 Task: Slide 30 - Infographics Make Your Idea Understandable…-1.
Action: Mouse moved to (33, 80)
Screenshot: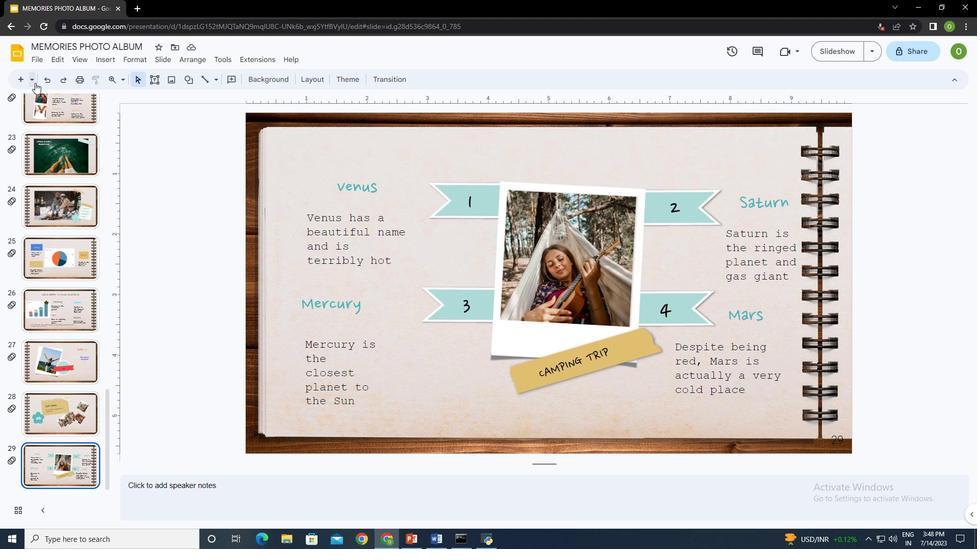 
Action: Mouse pressed left at (33, 80)
Screenshot: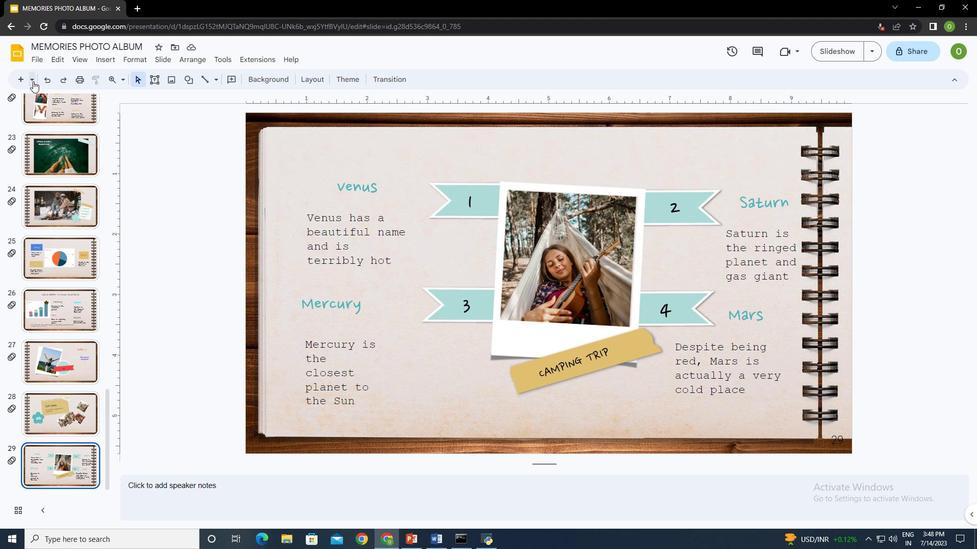 
Action: Mouse moved to (126, 156)
Screenshot: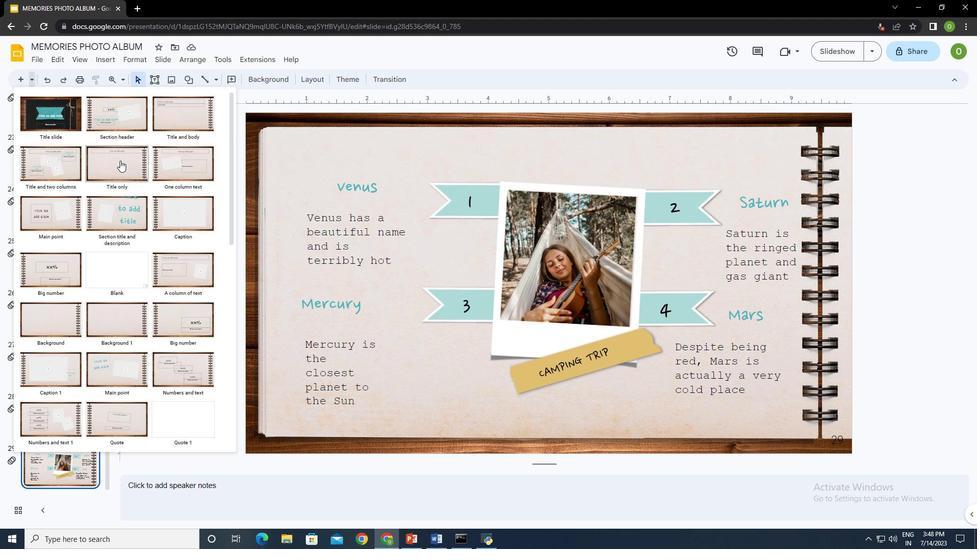 
Action: Mouse pressed left at (126, 156)
Screenshot: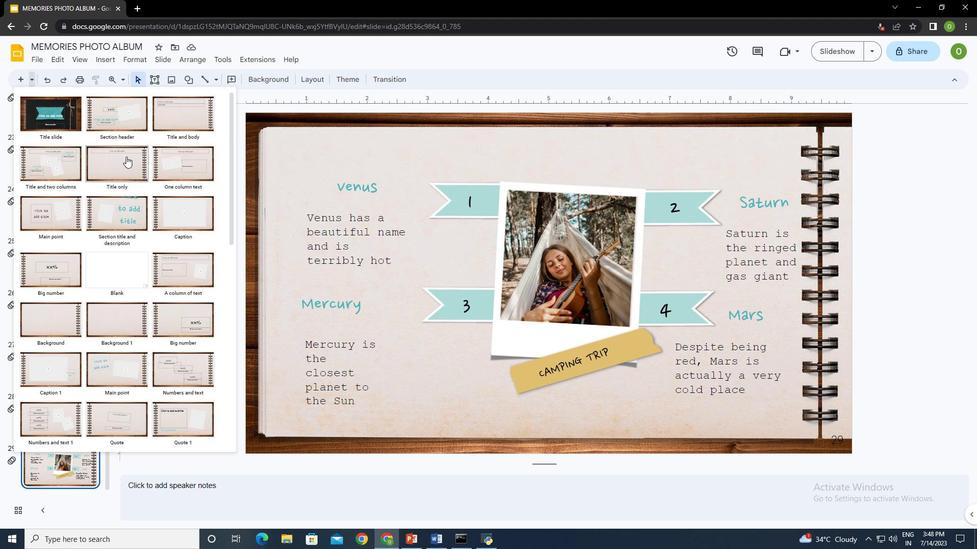 
Action: Mouse moved to (500, 164)
Screenshot: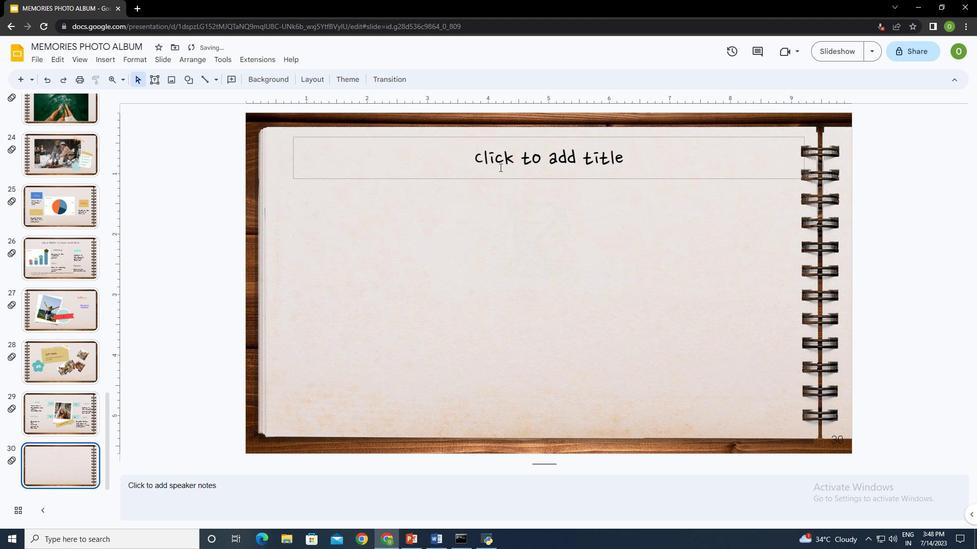
Action: Mouse pressed left at (500, 164)
Screenshot: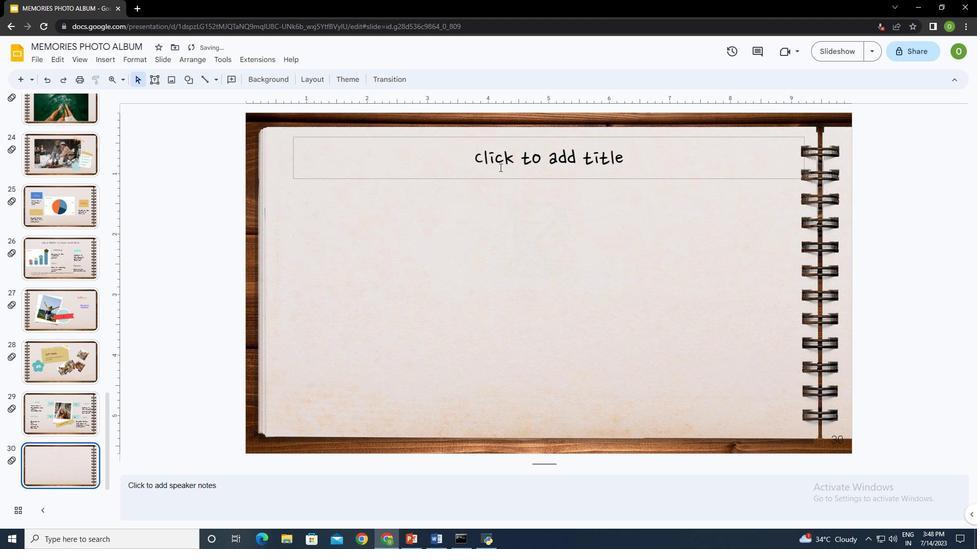 
Action: Mouse moved to (501, 165)
Screenshot: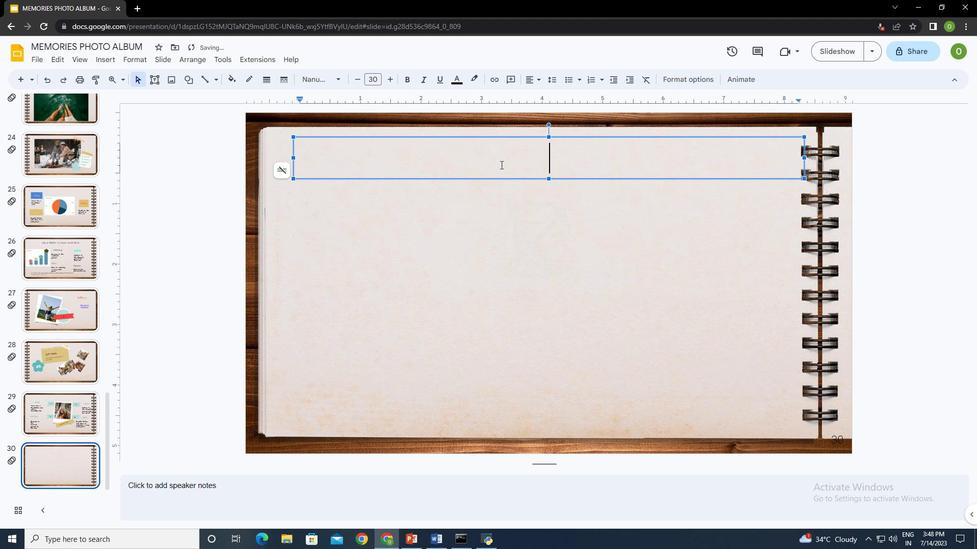 
Action: Key pressed <Key.caps_lock><Key.caps_lock>infographics<Key.space>make<Key.space>your<Key.space>idea<Key.space>understandable
Screenshot: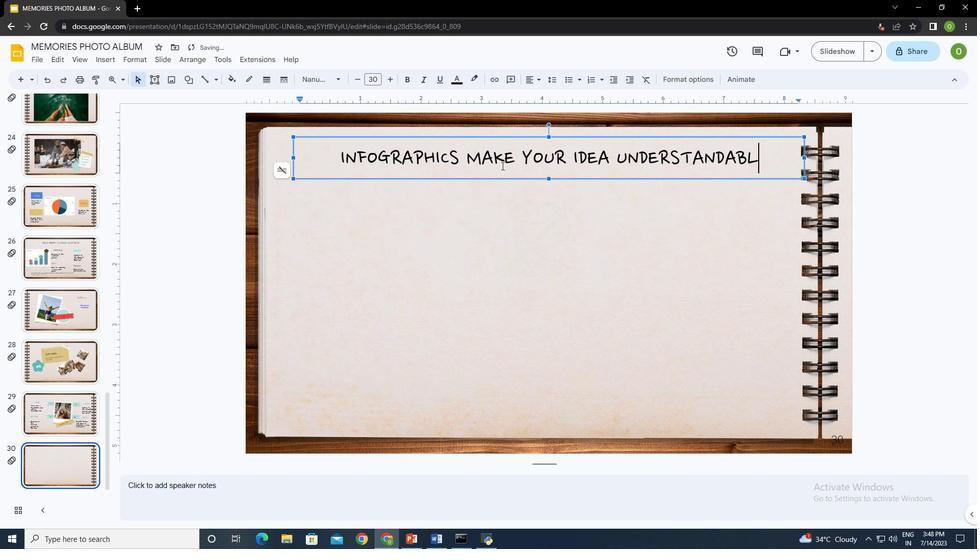 
Action: Mouse moved to (505, 221)
Screenshot: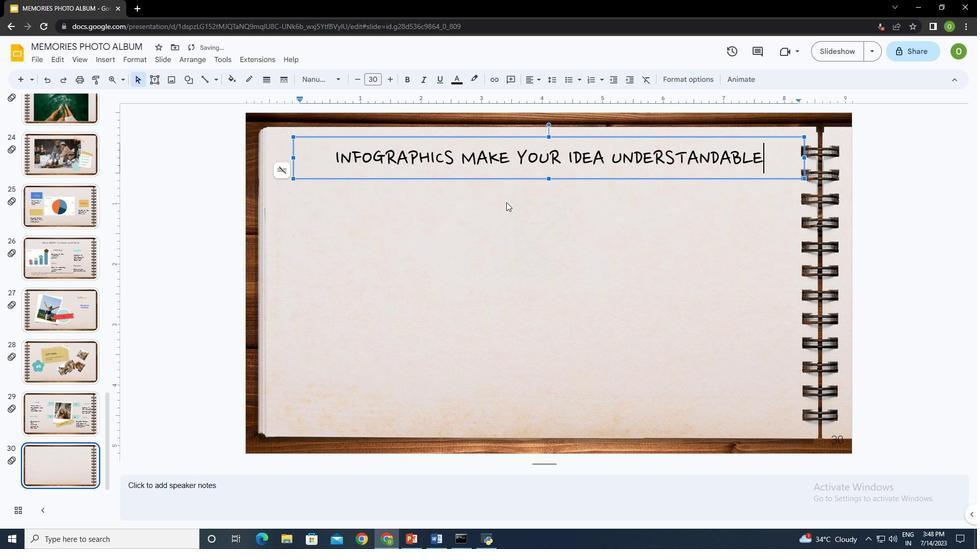 
Action: Mouse pressed left at (505, 221)
Screenshot: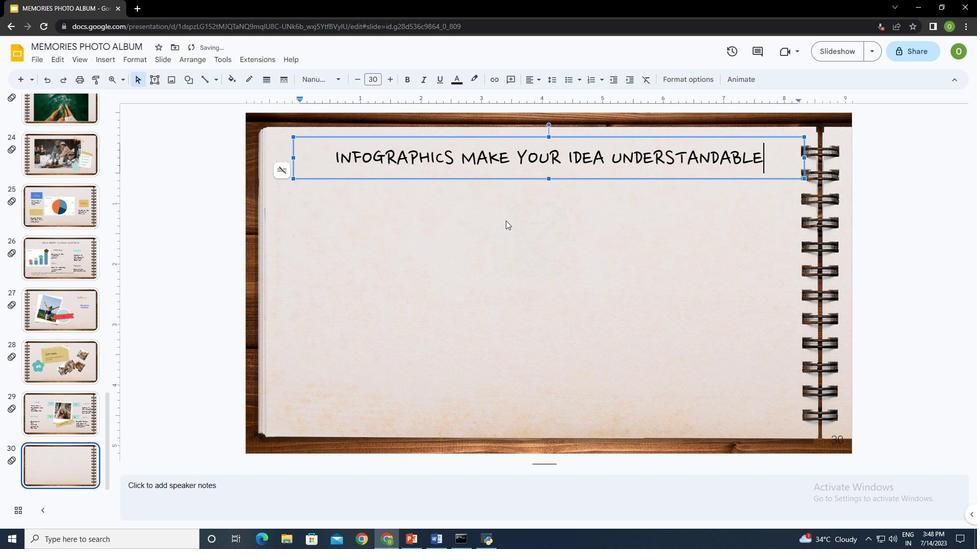 
Action: Mouse moved to (609, 149)
Screenshot: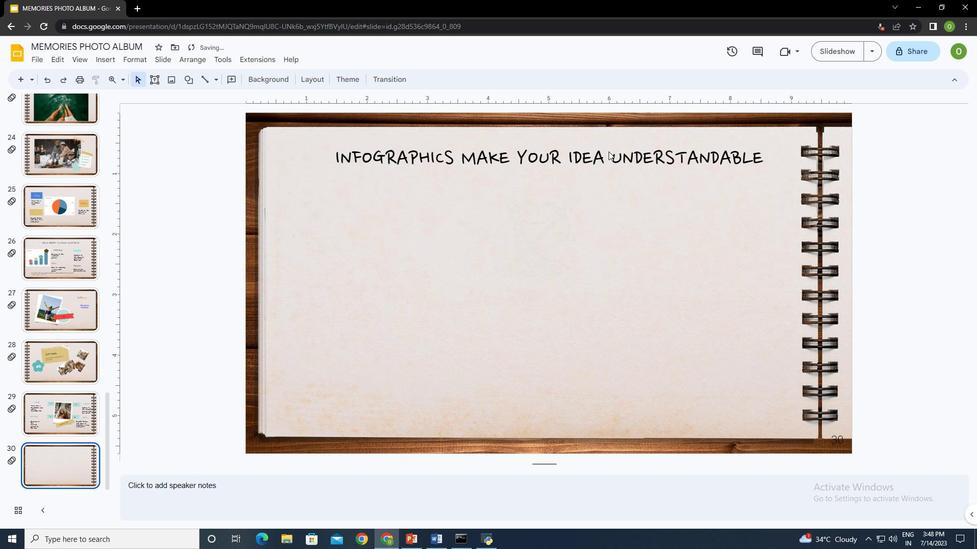 
Action: Mouse pressed left at (609, 149)
Screenshot: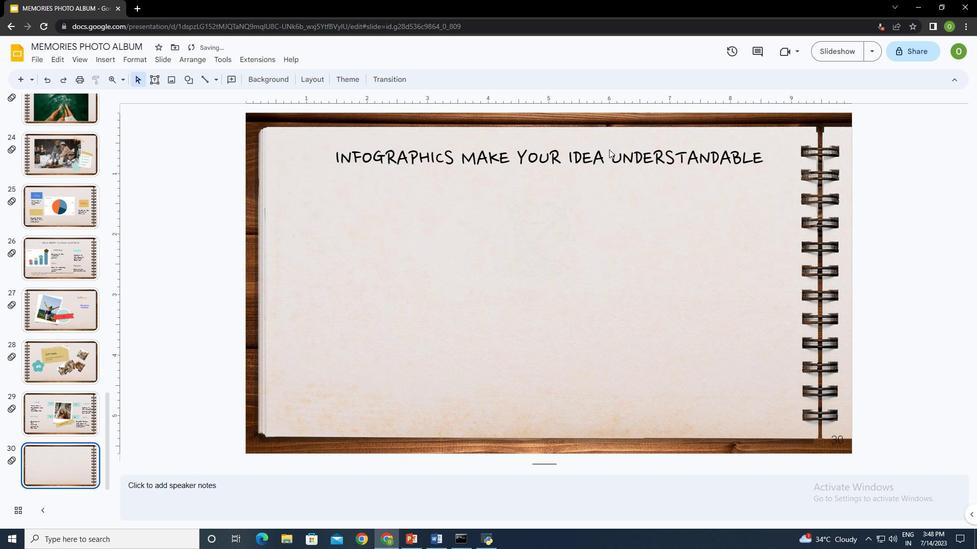 
Action: Mouse moved to (610, 157)
Screenshot: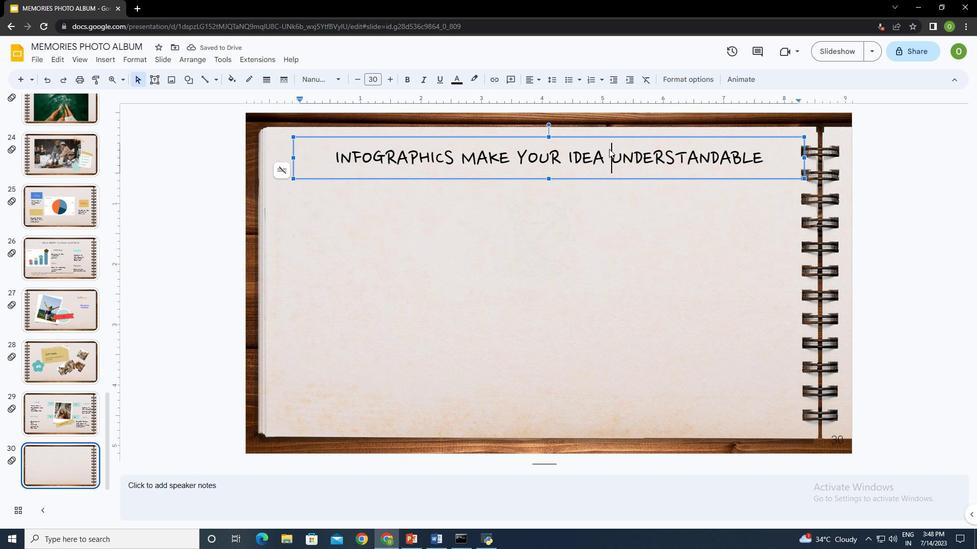 
Action: Key pressed ctrl+A
Screenshot: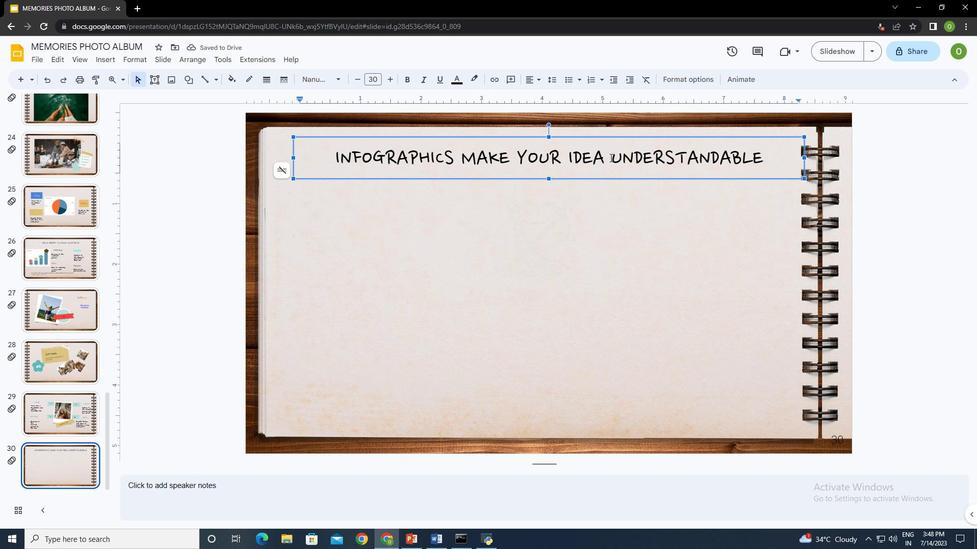 
Action: Mouse moved to (229, 56)
Screenshot: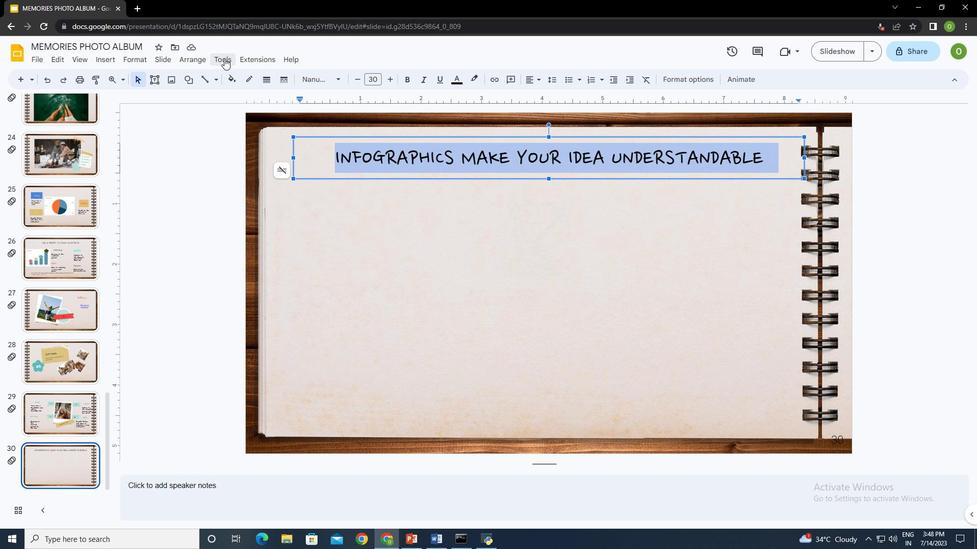 
Action: Mouse pressed left at (229, 56)
Screenshot: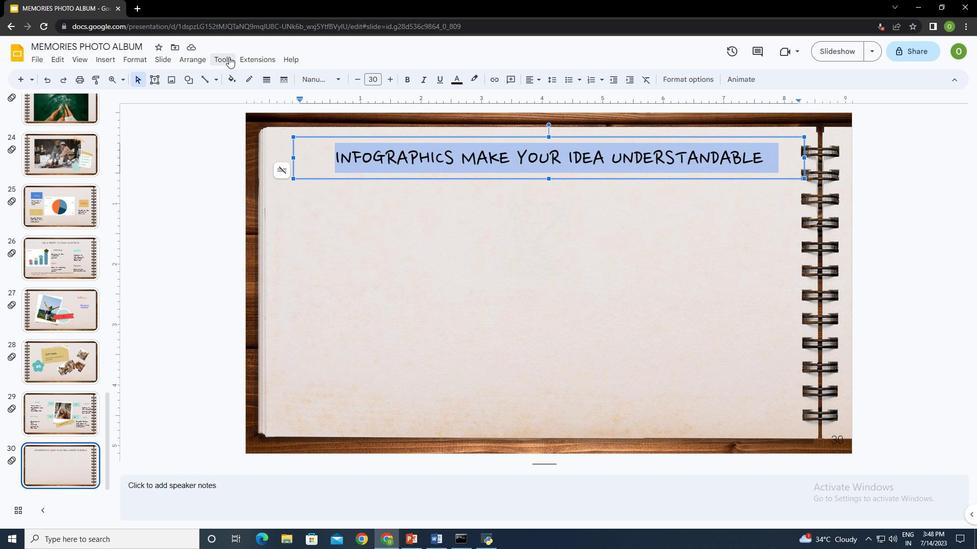 
Action: Mouse moved to (422, 96)
Screenshot: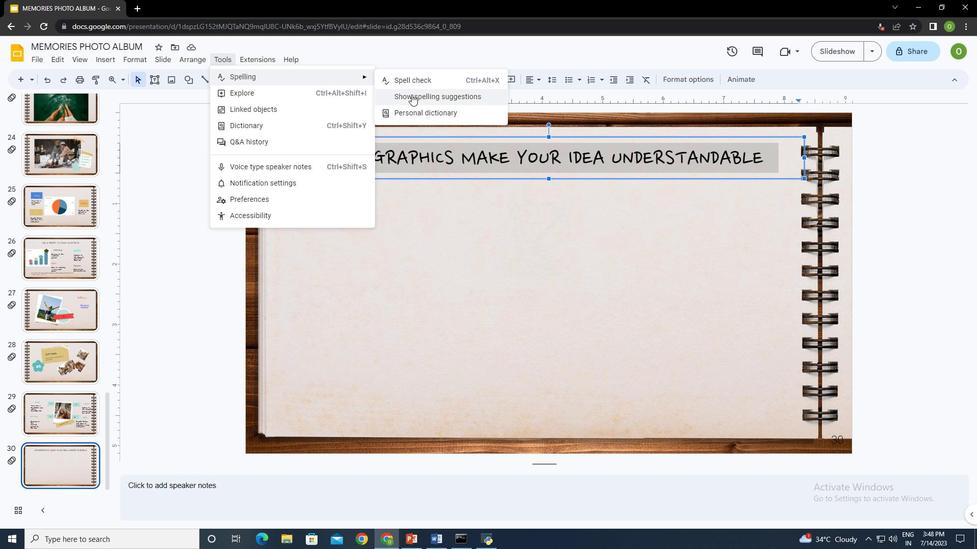 
Action: Mouse pressed left at (422, 96)
Screenshot: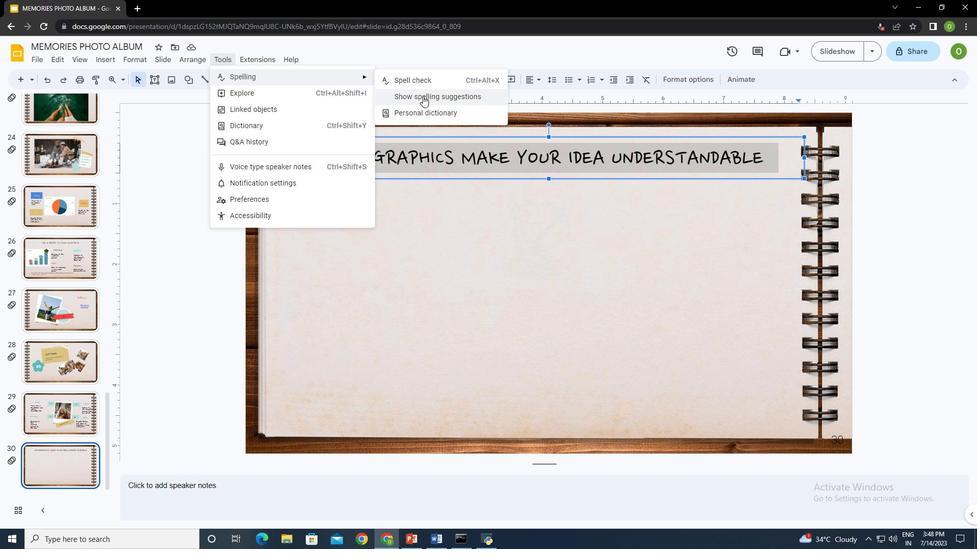 
Action: Mouse moved to (530, 223)
Screenshot: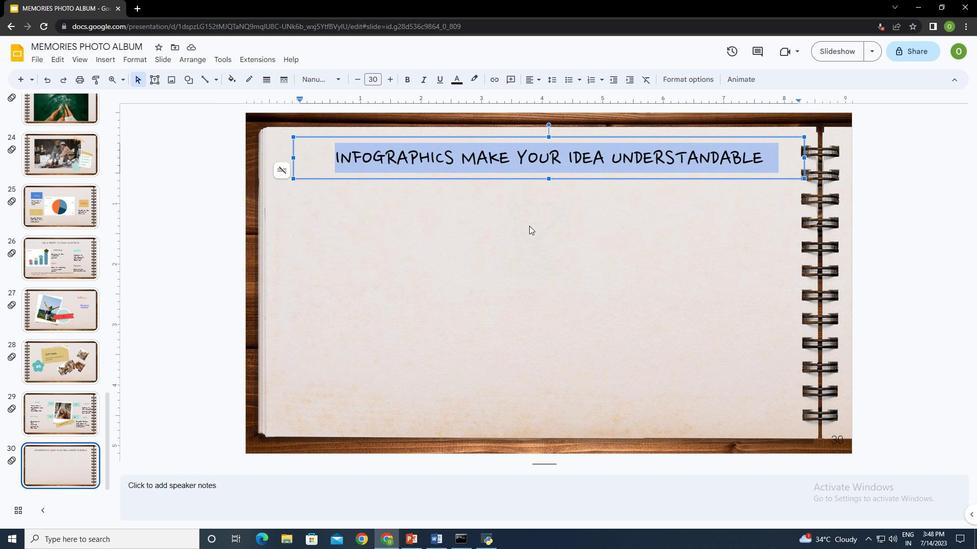 
Action: Mouse pressed left at (530, 223)
Screenshot: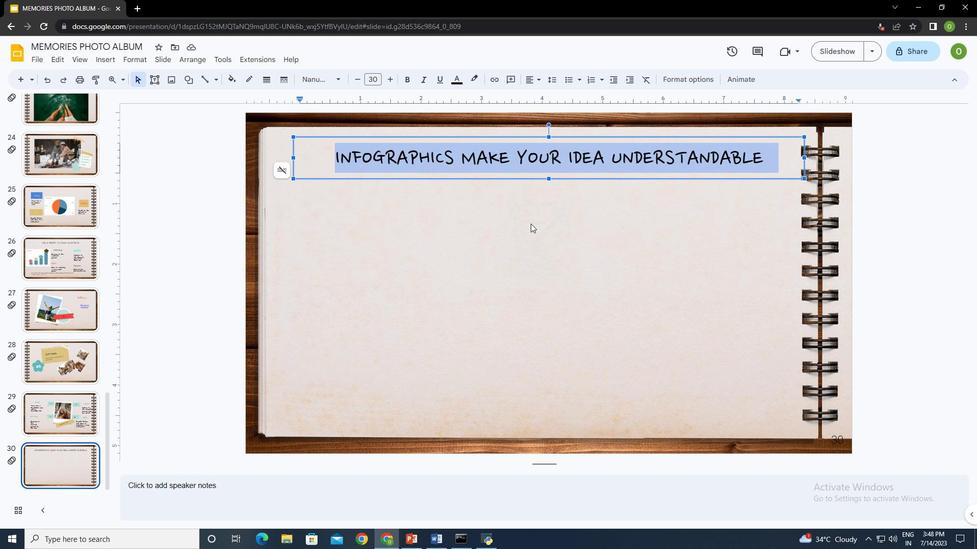 
Action: Mouse moved to (98, 59)
Screenshot: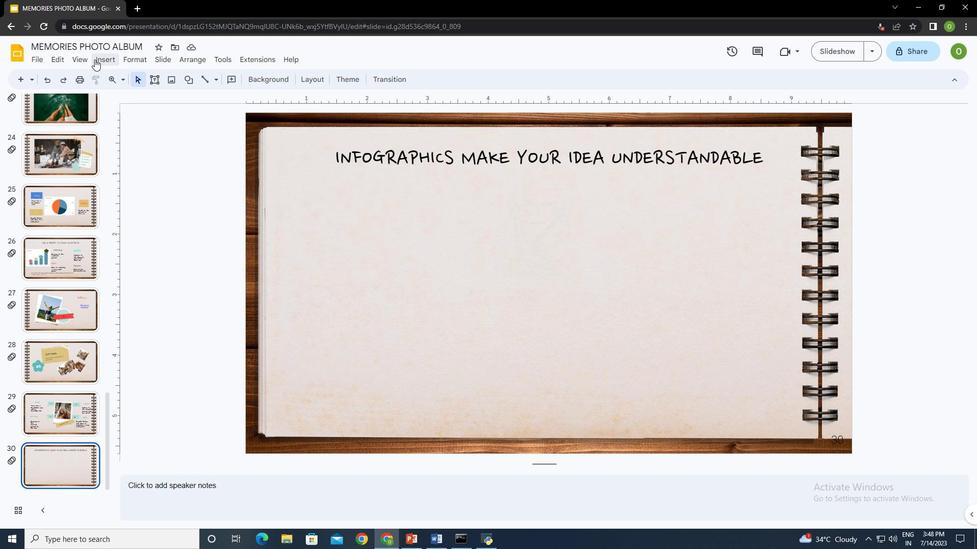 
Action: Mouse pressed left at (98, 59)
Screenshot: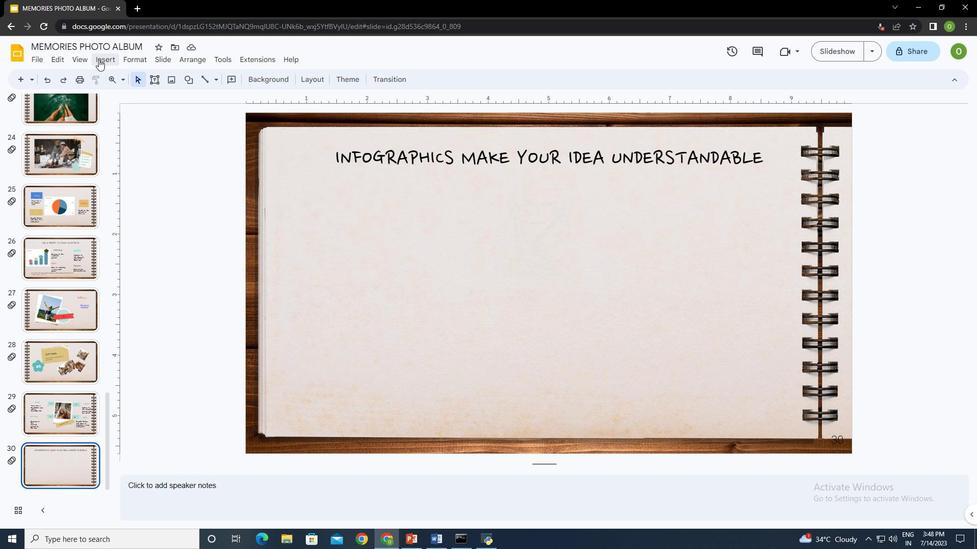 
Action: Mouse moved to (318, 78)
Screenshot: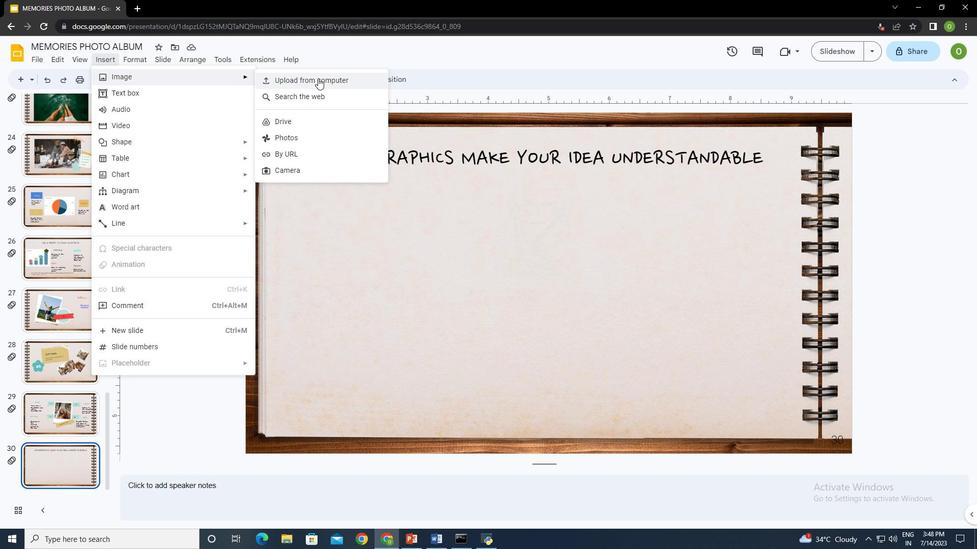 
Action: Mouse pressed left at (318, 78)
Screenshot: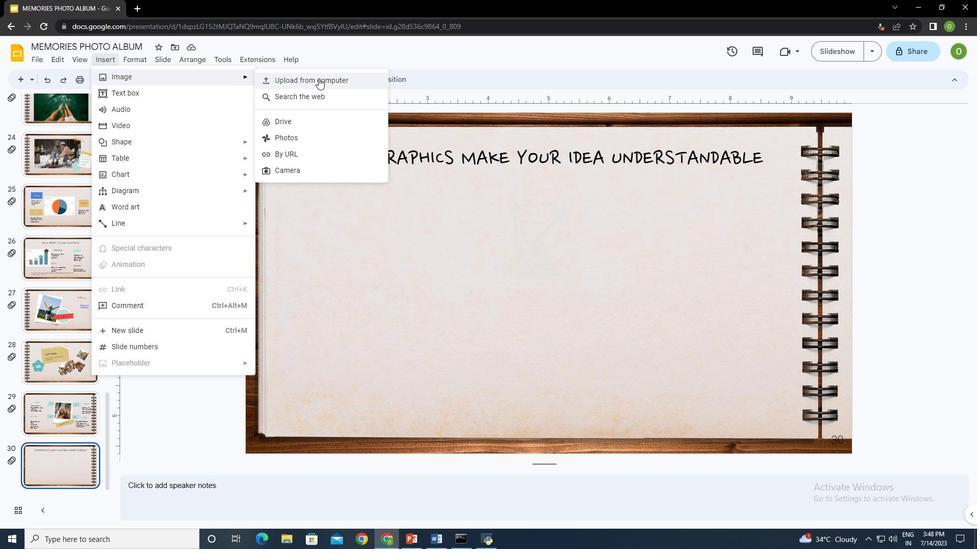 
Action: Mouse moved to (438, 91)
Screenshot: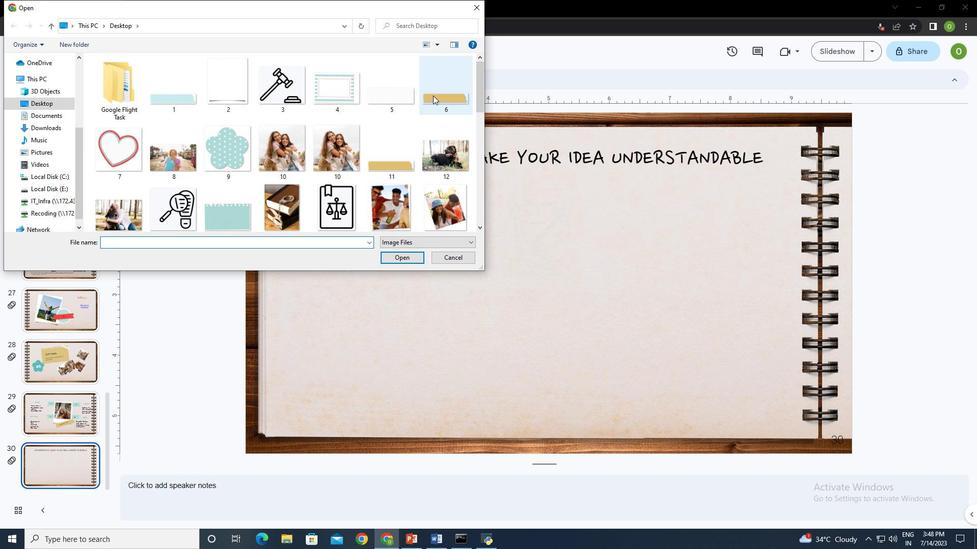 
Action: Mouse pressed left at (438, 91)
Screenshot: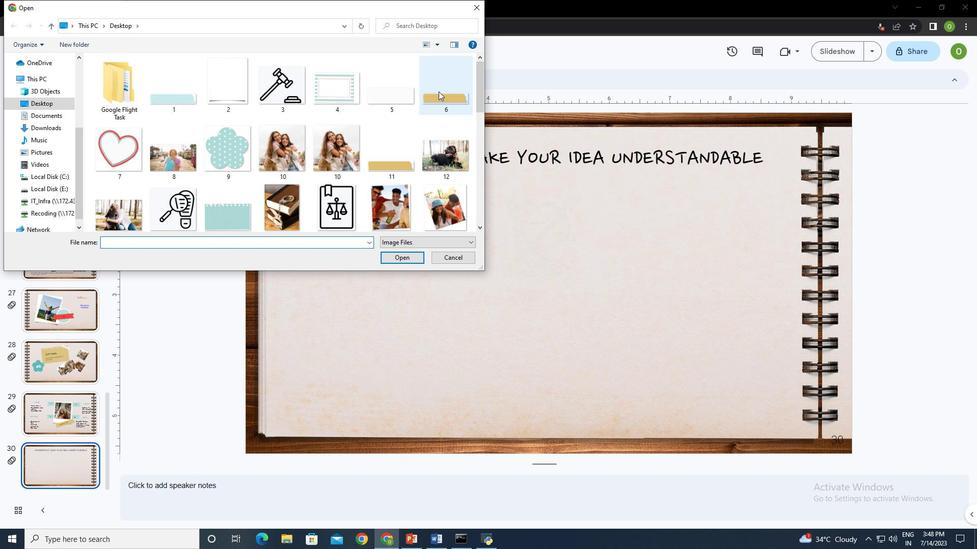 
Action: Mouse moved to (397, 259)
Screenshot: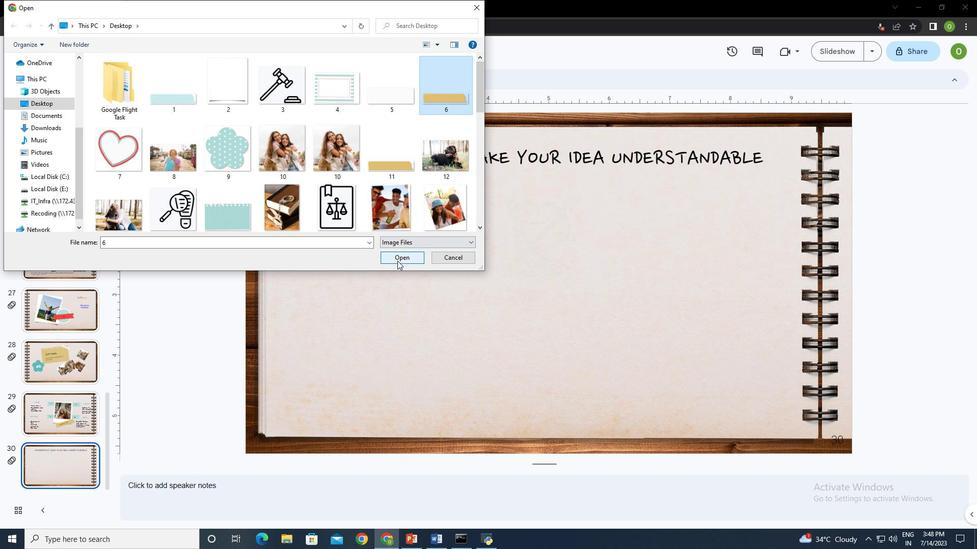 
Action: Mouse pressed left at (397, 259)
Screenshot: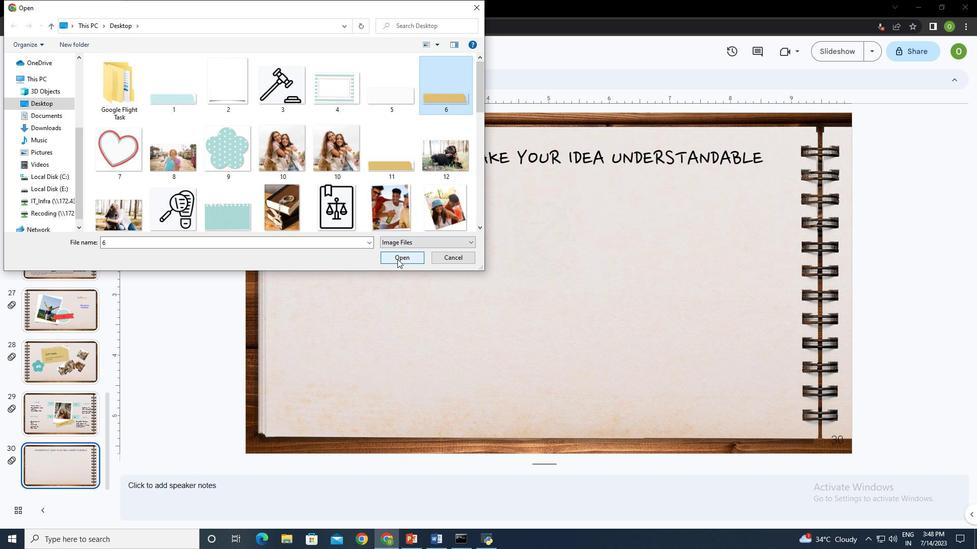 
Action: Mouse moved to (341, 202)
Screenshot: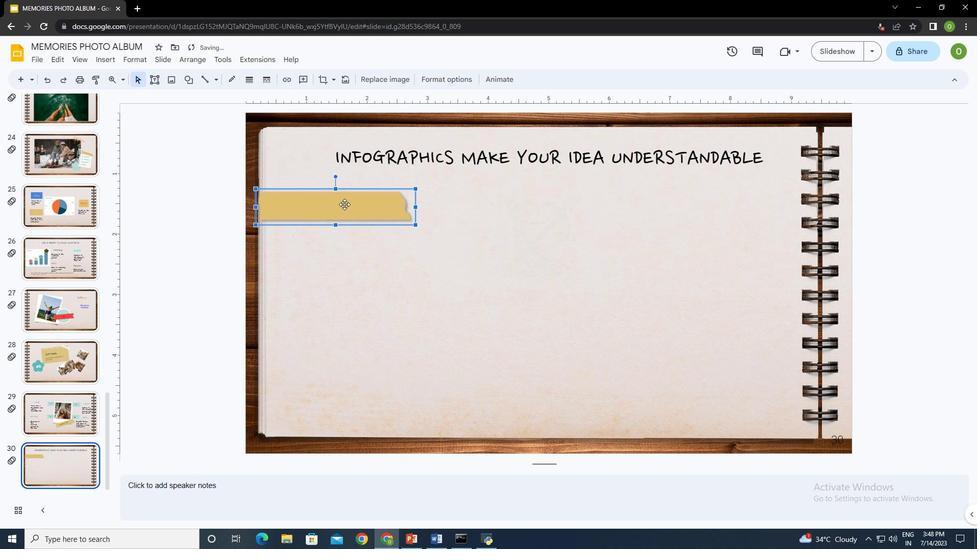 
Action: Mouse pressed left at (341, 202)
Screenshot: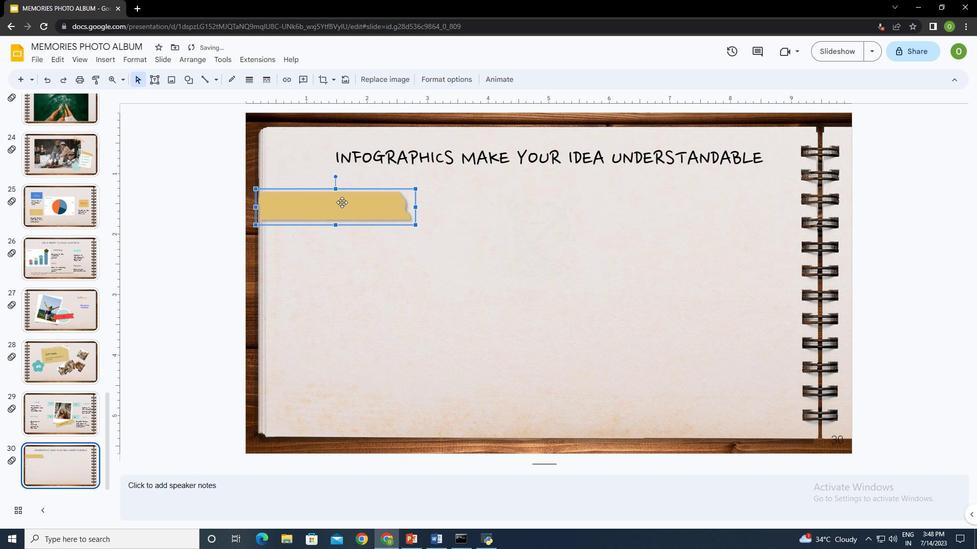 
Action: Mouse moved to (391, 216)
Screenshot: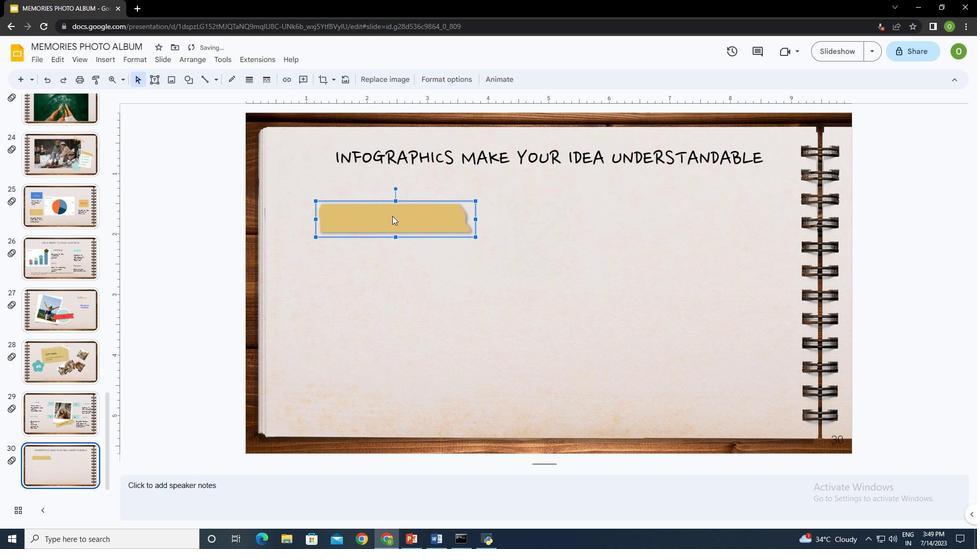 
Action: Mouse pressed left at (391, 216)
Screenshot: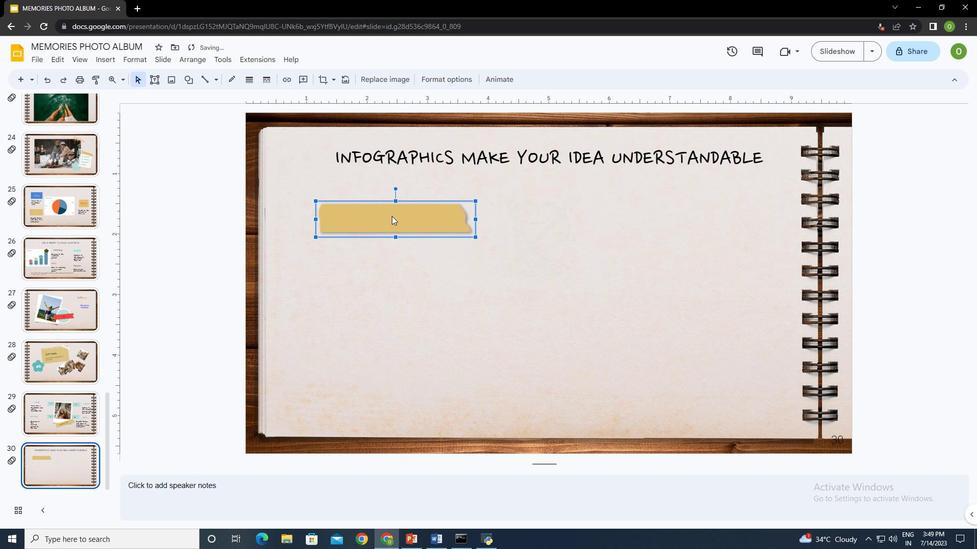 
Action: Mouse moved to (156, 81)
Screenshot: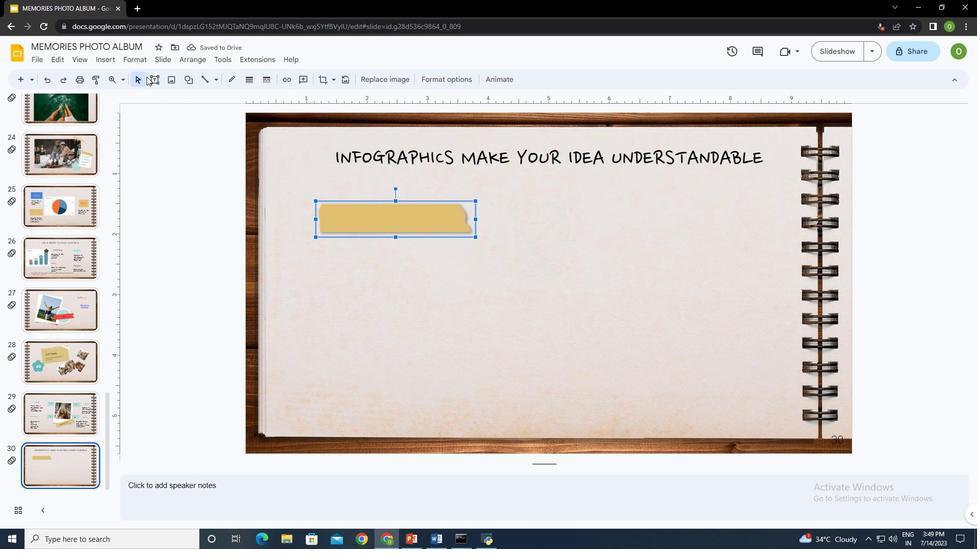 
Action: Mouse pressed left at (156, 81)
Screenshot: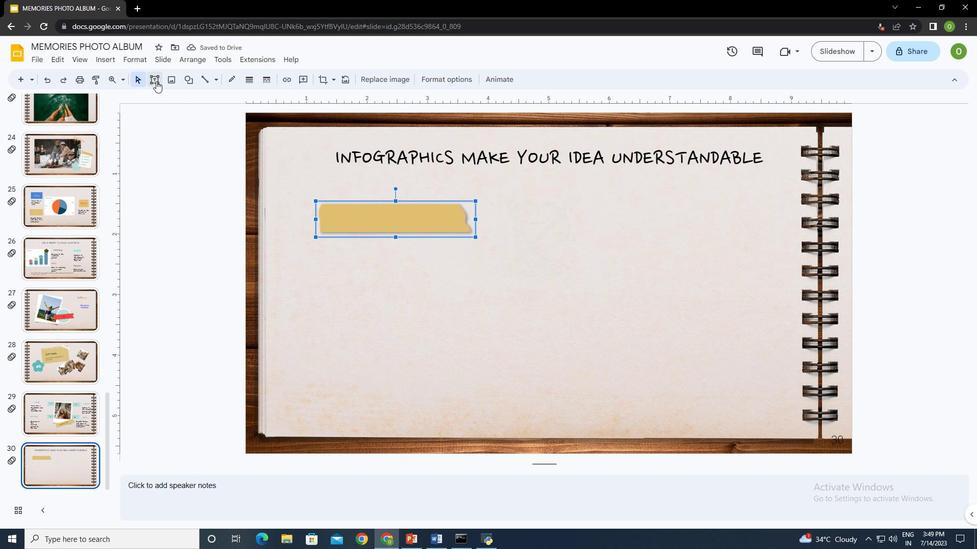 
Action: Mouse moved to (327, 207)
Screenshot: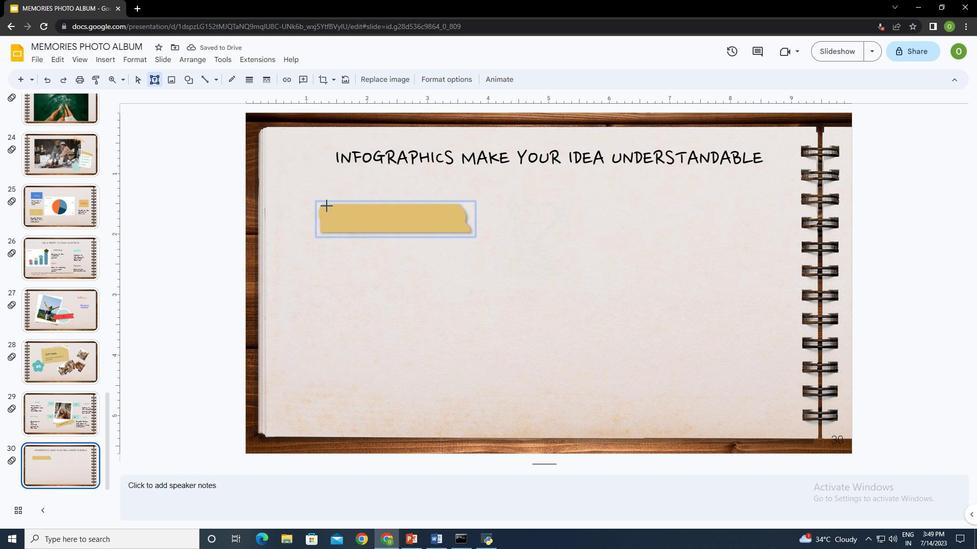 
Action: Mouse pressed left at (327, 207)
Screenshot: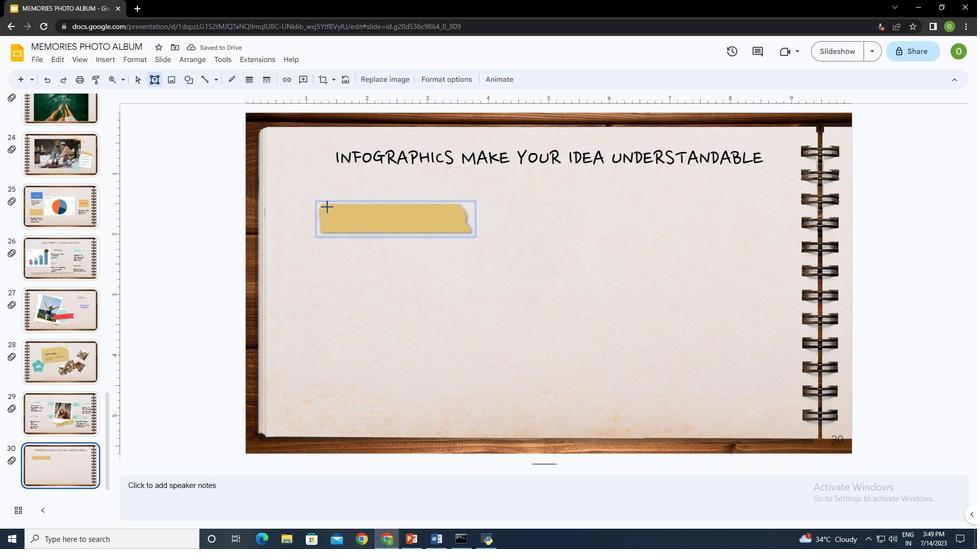 
Action: Mouse moved to (373, 230)
Screenshot: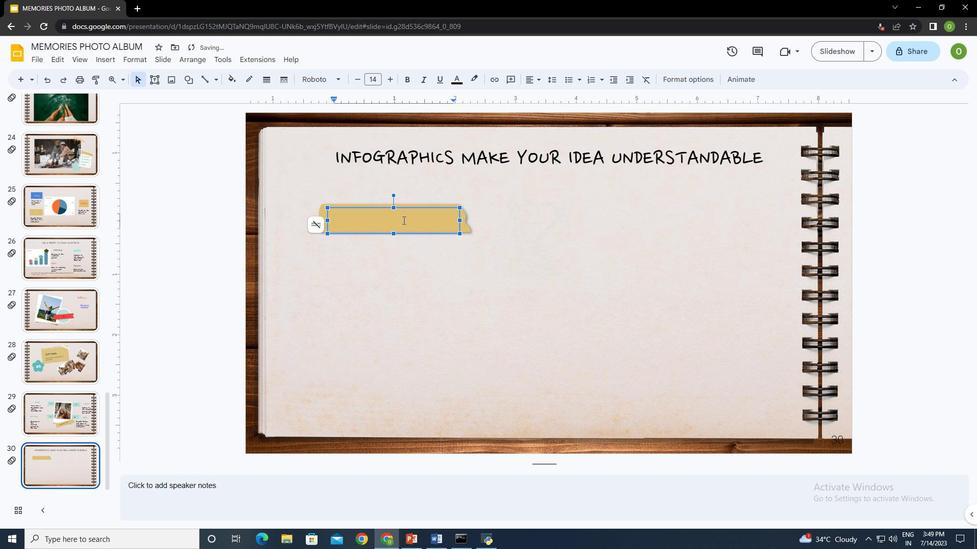 
Action: Key pressed <Key.shift>Mercuryctrl+A
Screenshot: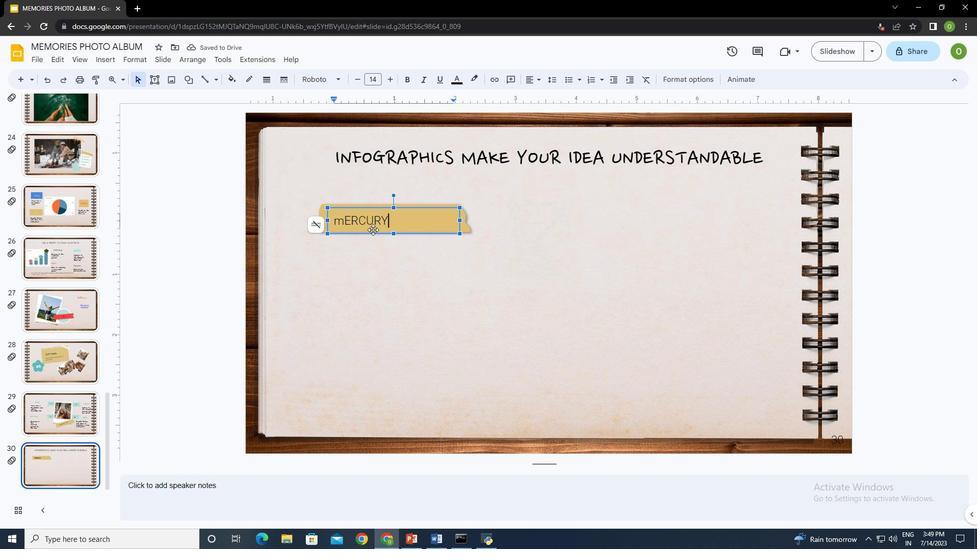 
Action: Mouse moved to (133, 61)
Screenshot: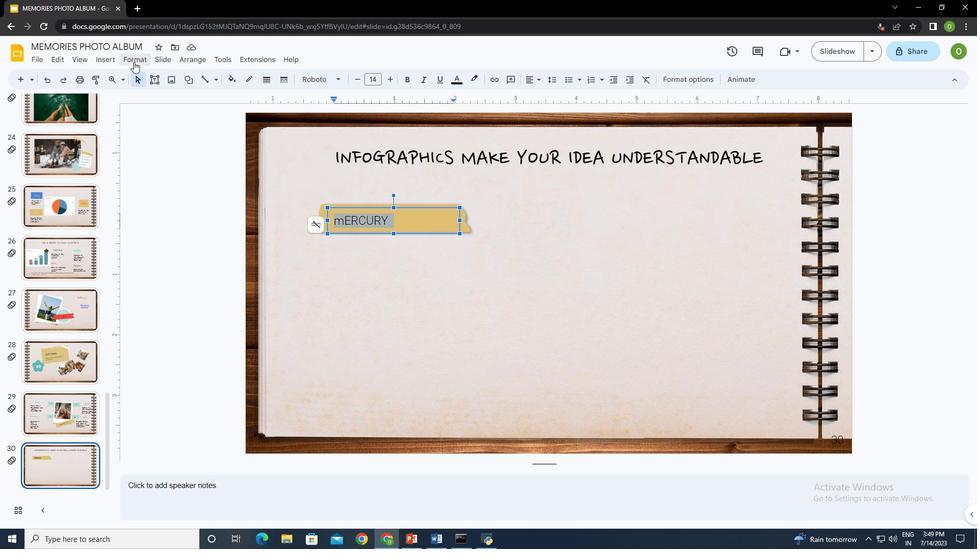 
Action: Mouse pressed left at (133, 61)
Screenshot: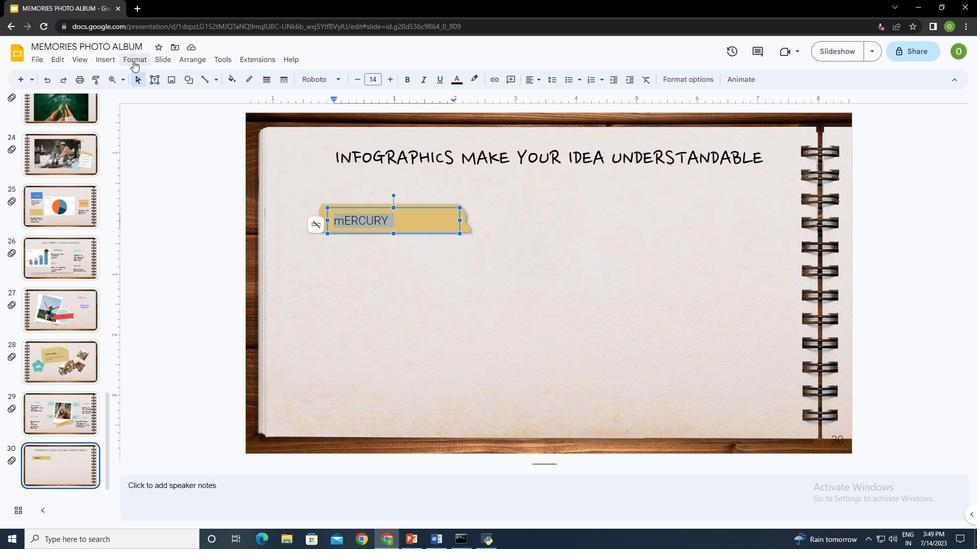 
Action: Mouse moved to (440, 255)
Screenshot: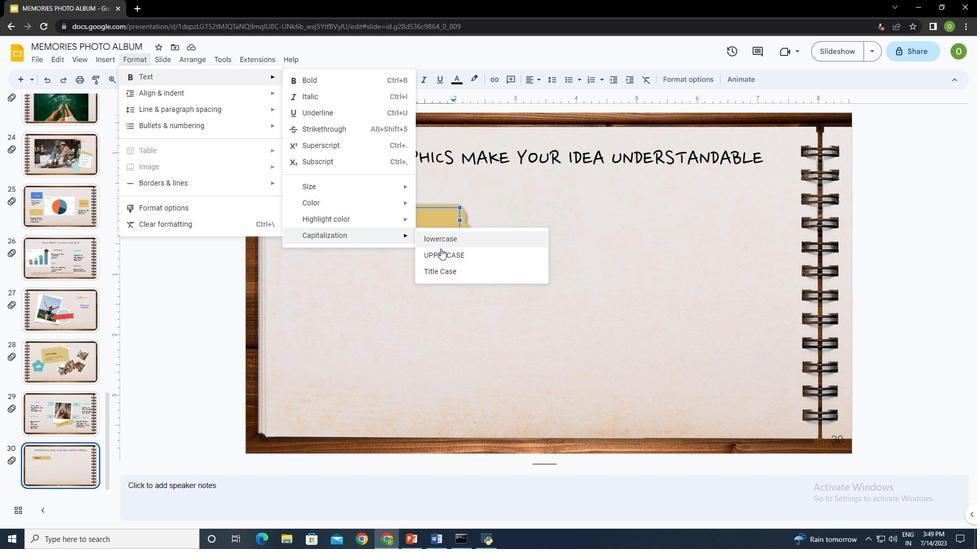 
Action: Mouse pressed left at (440, 255)
Screenshot: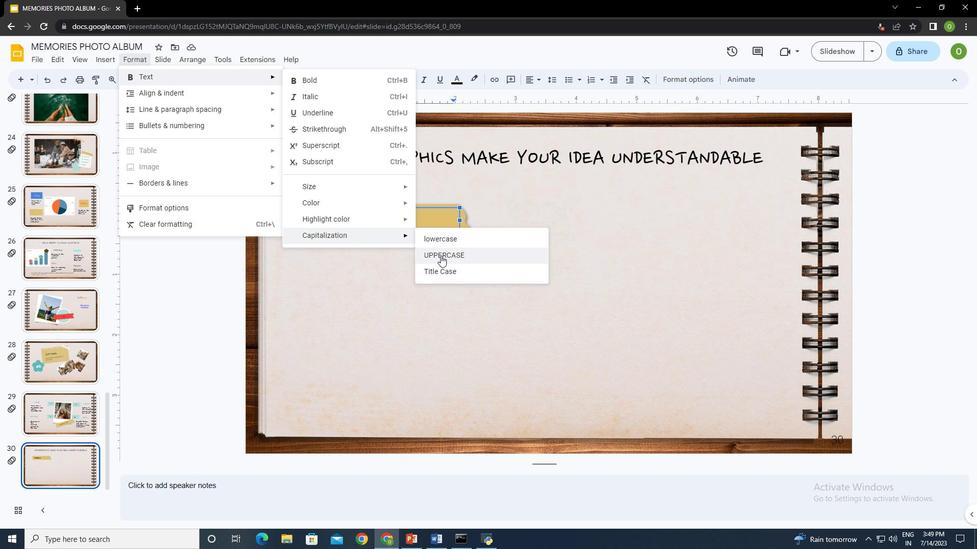 
Action: Mouse moved to (319, 77)
Screenshot: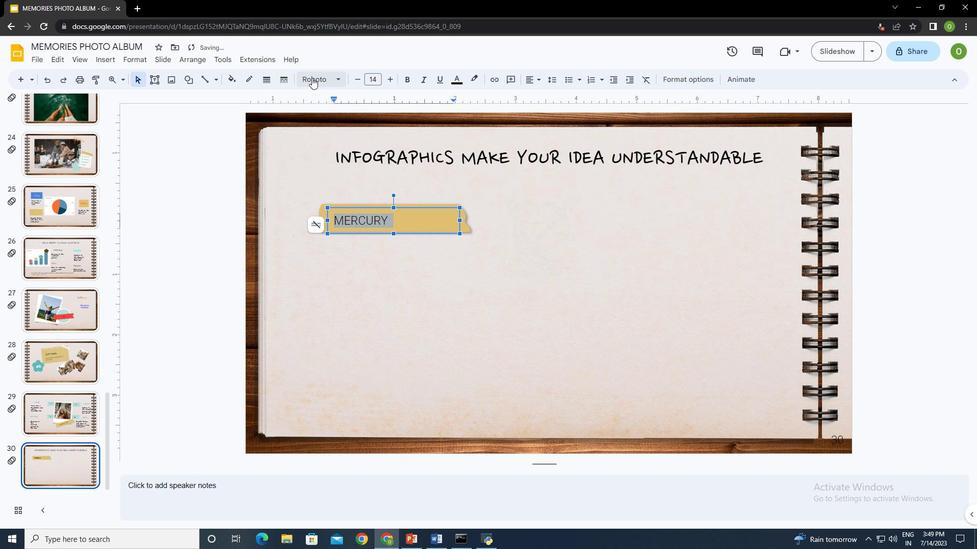 
Action: Mouse pressed left at (319, 77)
Screenshot: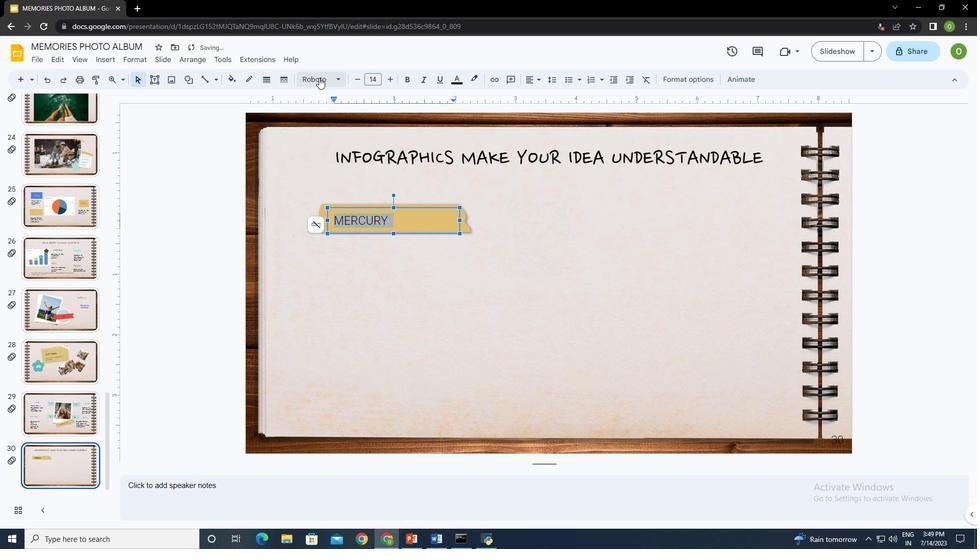 
Action: Mouse moved to (359, 141)
Screenshot: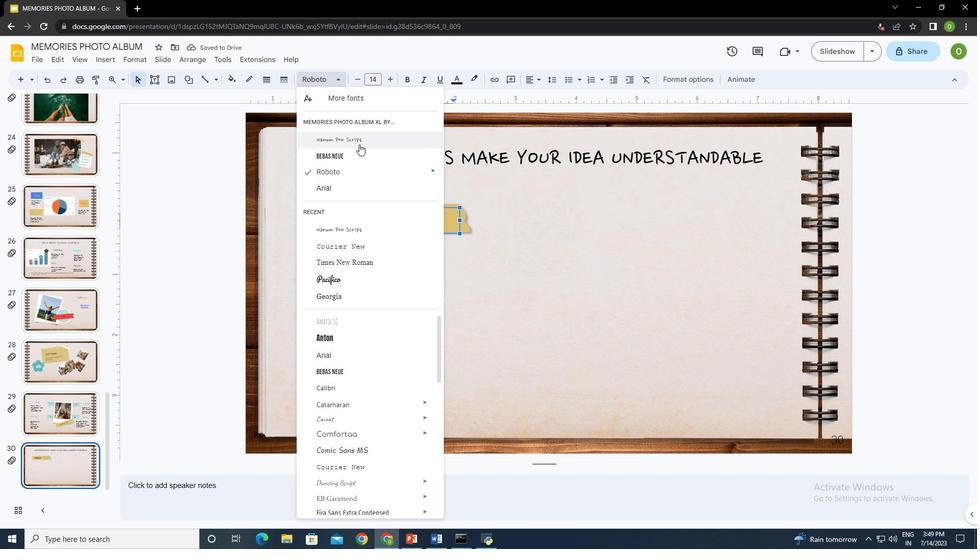 
Action: Mouse pressed left at (359, 141)
Screenshot: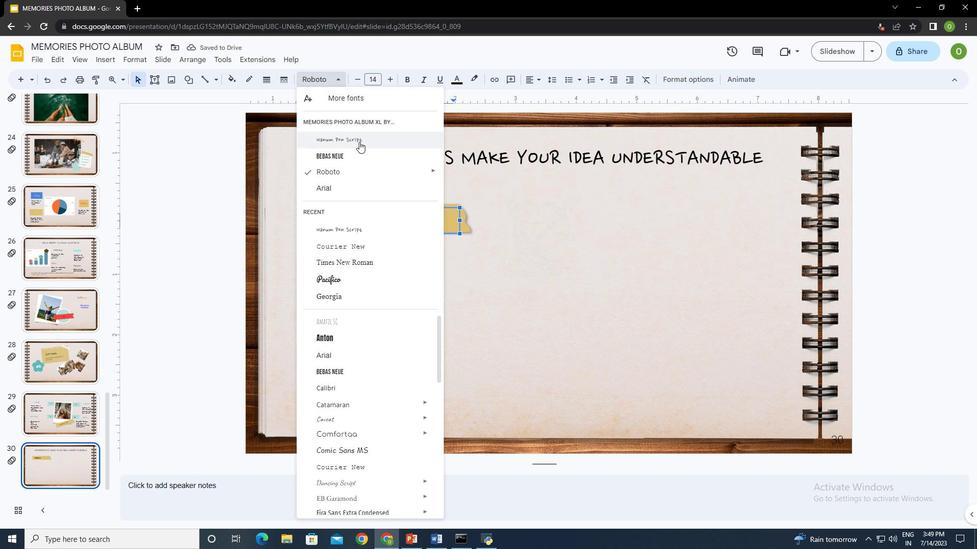 
Action: Mouse moved to (377, 81)
Screenshot: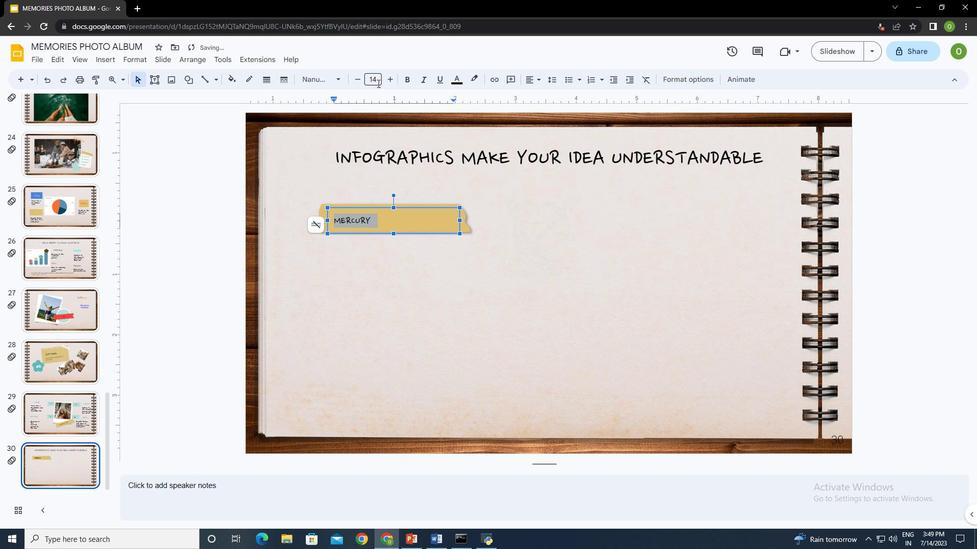 
Action: Mouse pressed left at (377, 81)
Screenshot: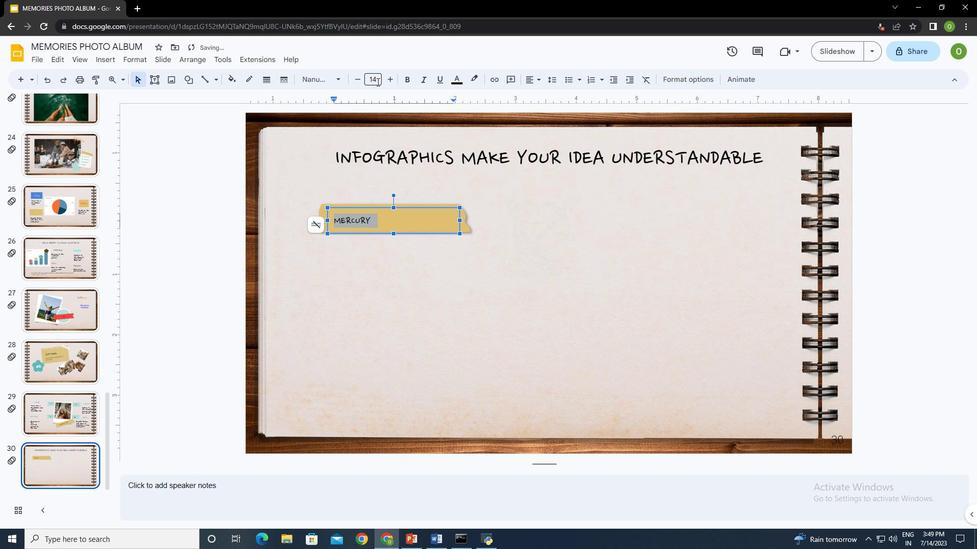 
Action: Key pressed 25<Key.enter>
Screenshot: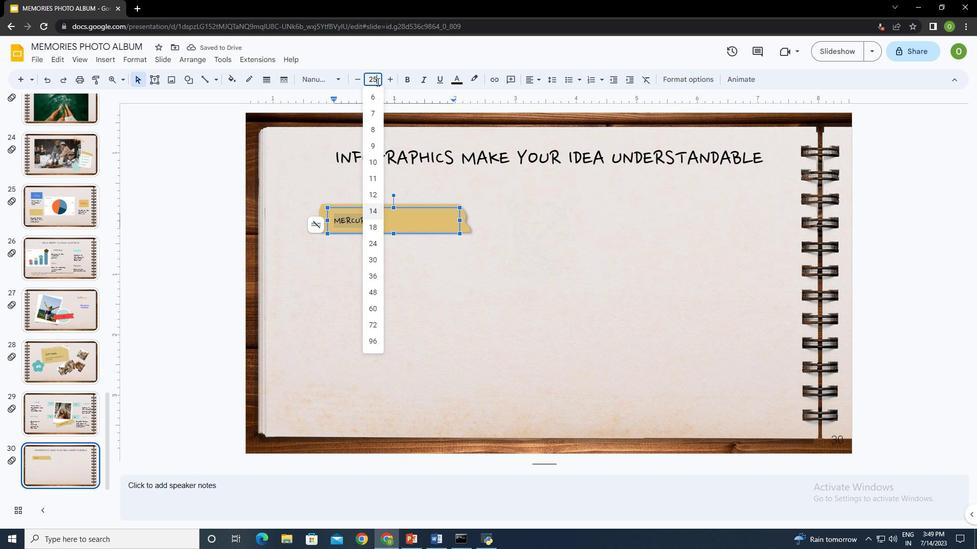 
Action: Mouse moved to (396, 208)
Screenshot: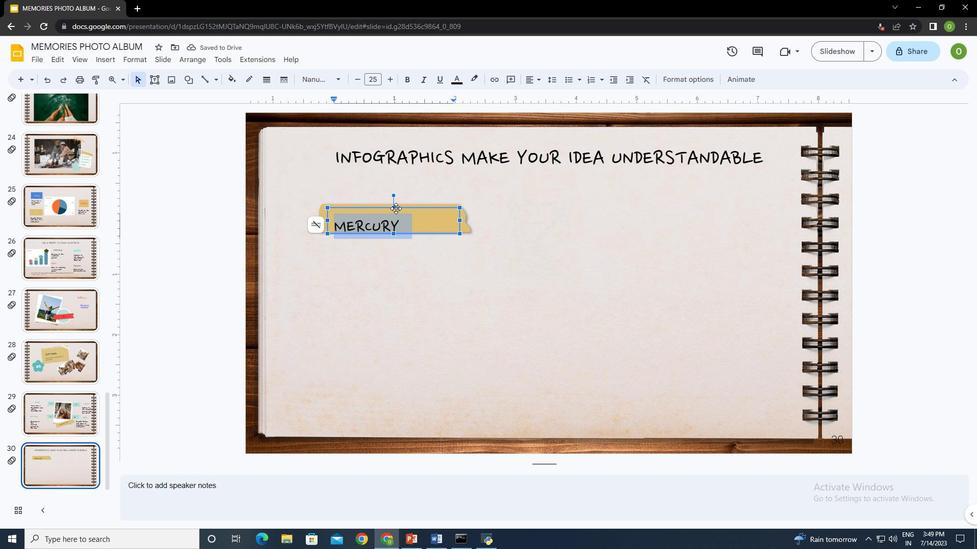 
Action: Mouse pressed left at (396, 208)
Screenshot: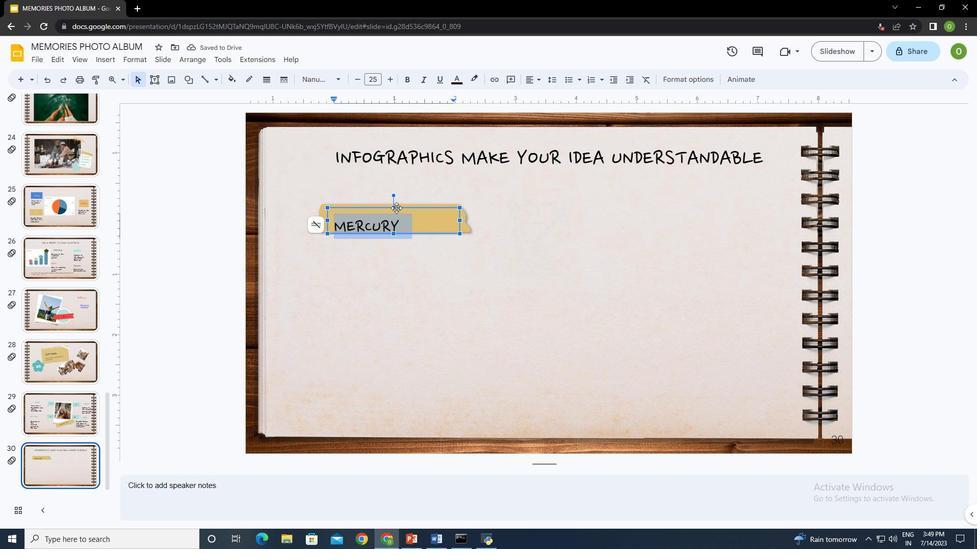 
Action: Mouse moved to (445, 220)
Screenshot: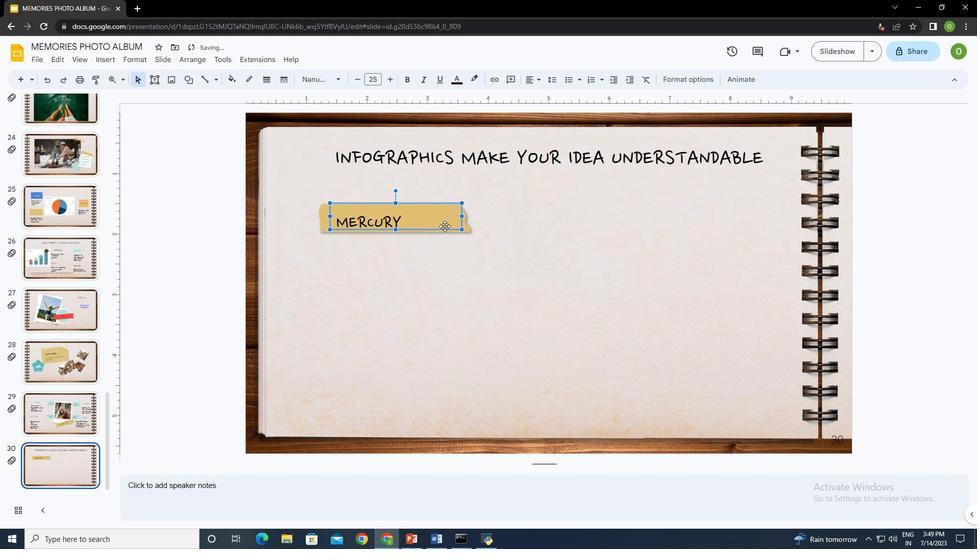 
Action: Mouse pressed left at (445, 220)
Screenshot: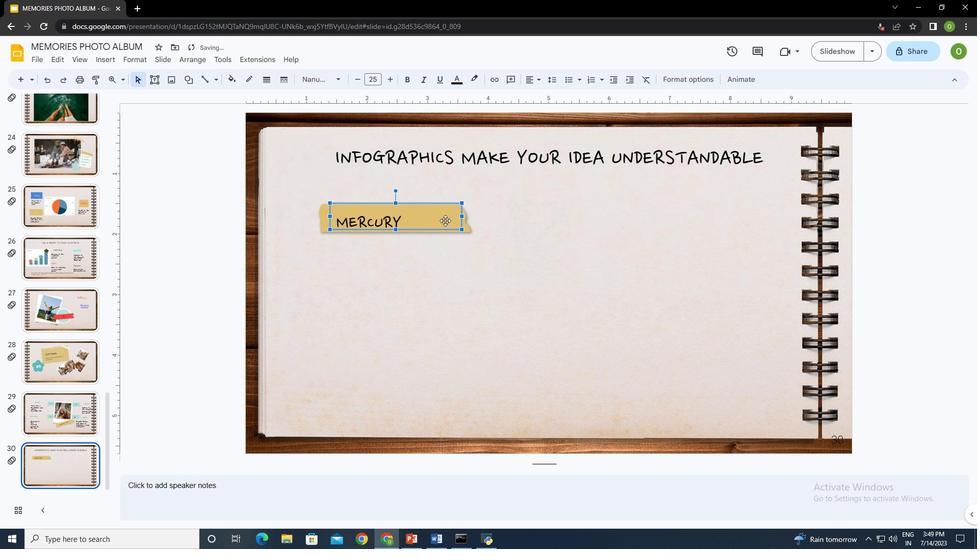 
Action: Mouse moved to (467, 230)
Screenshot: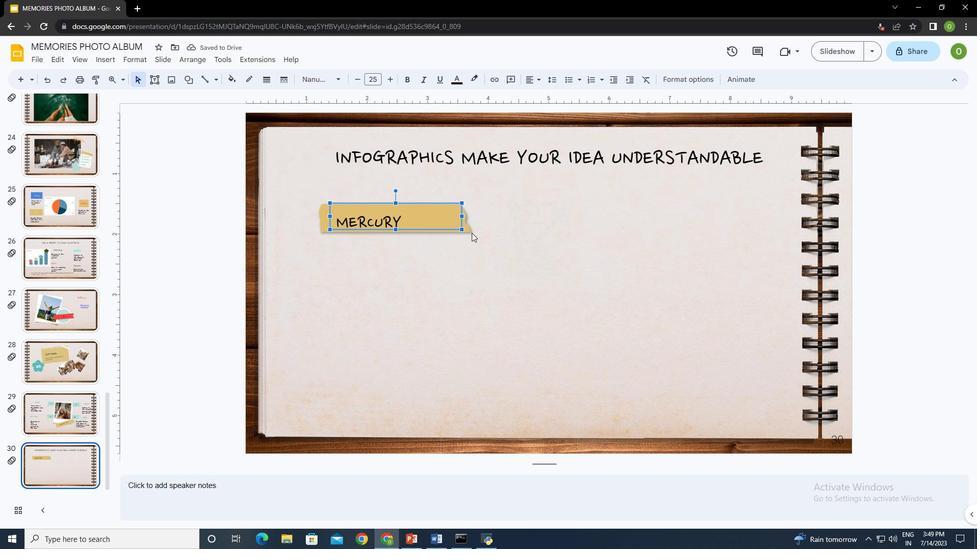 
Action: Mouse pressed left at (467, 230)
Screenshot: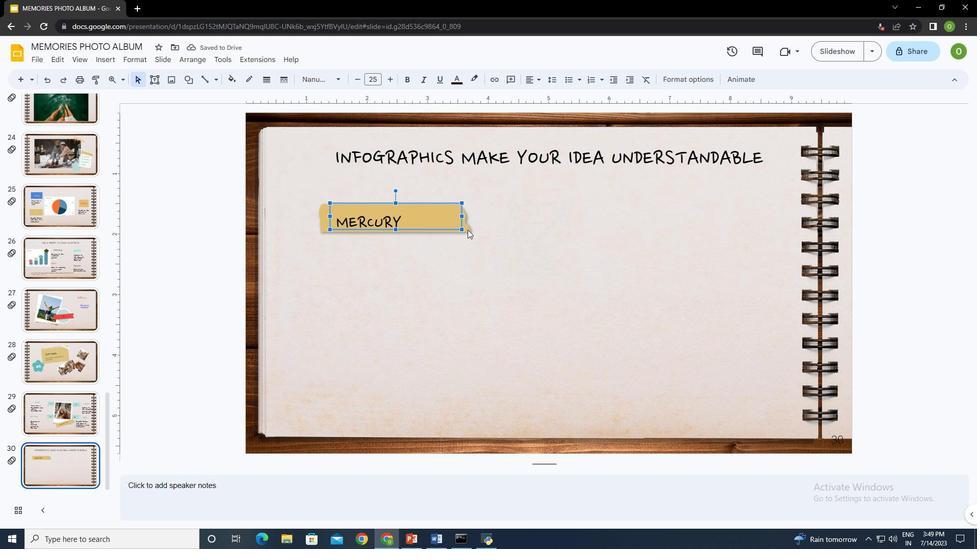 
Action: Mouse moved to (231, 76)
Screenshot: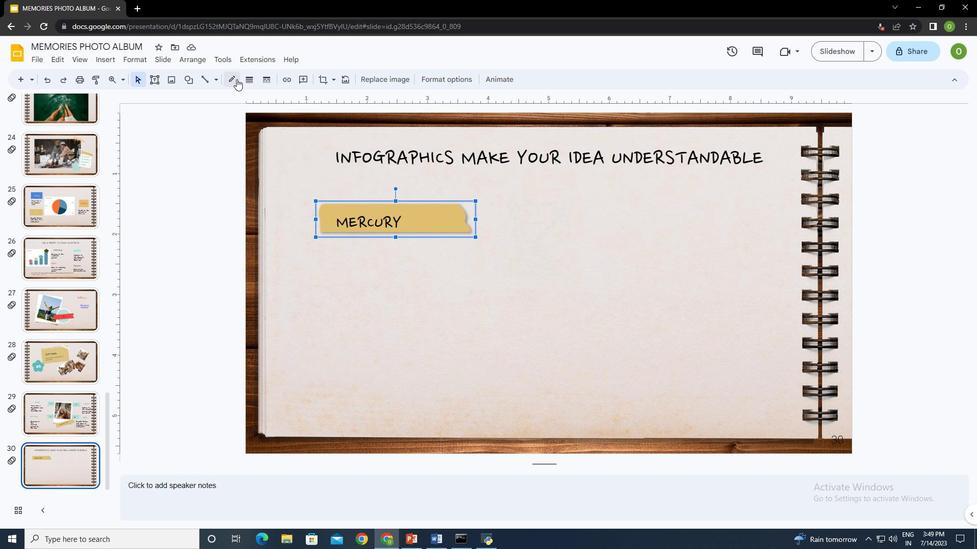 
Action: Mouse pressed left at (231, 76)
Screenshot: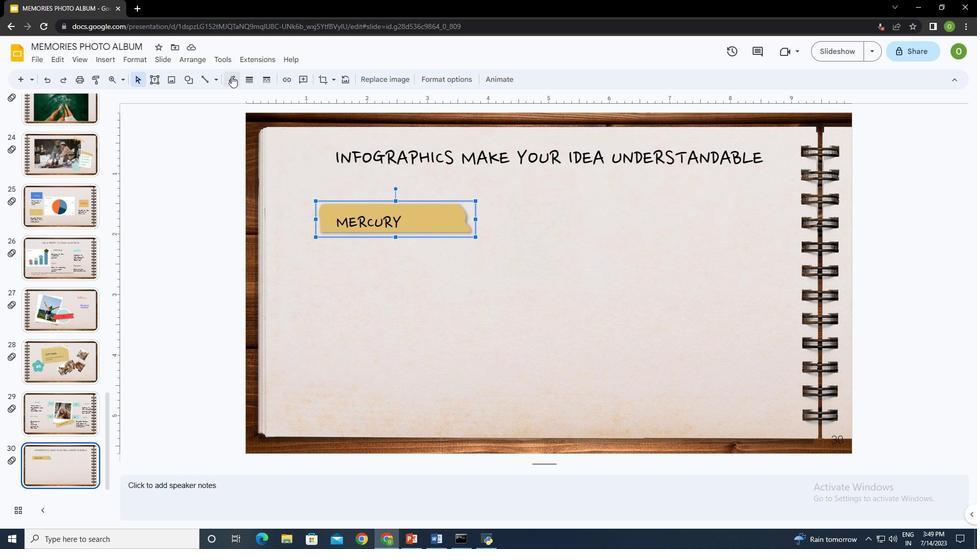 
Action: Mouse moved to (289, 113)
Screenshot: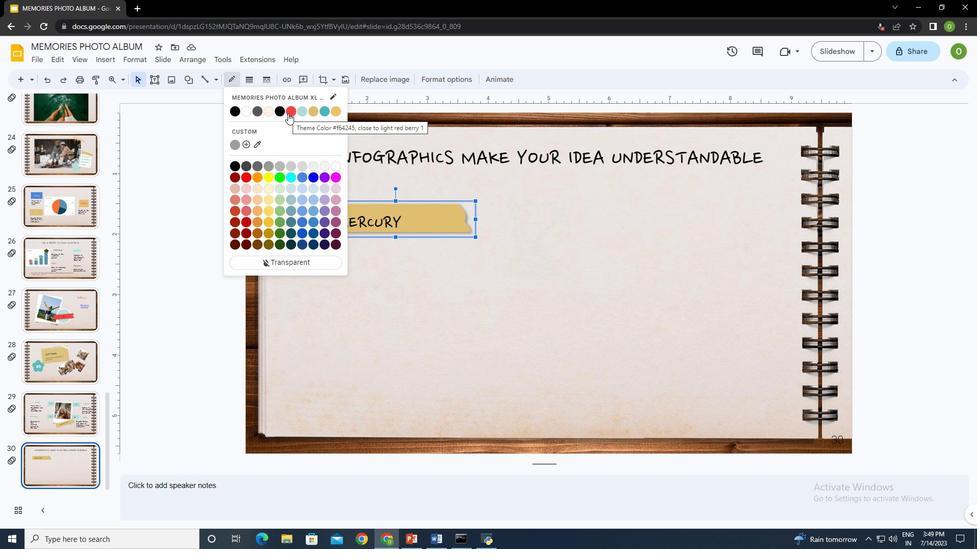 
Action: Mouse pressed left at (289, 113)
Screenshot: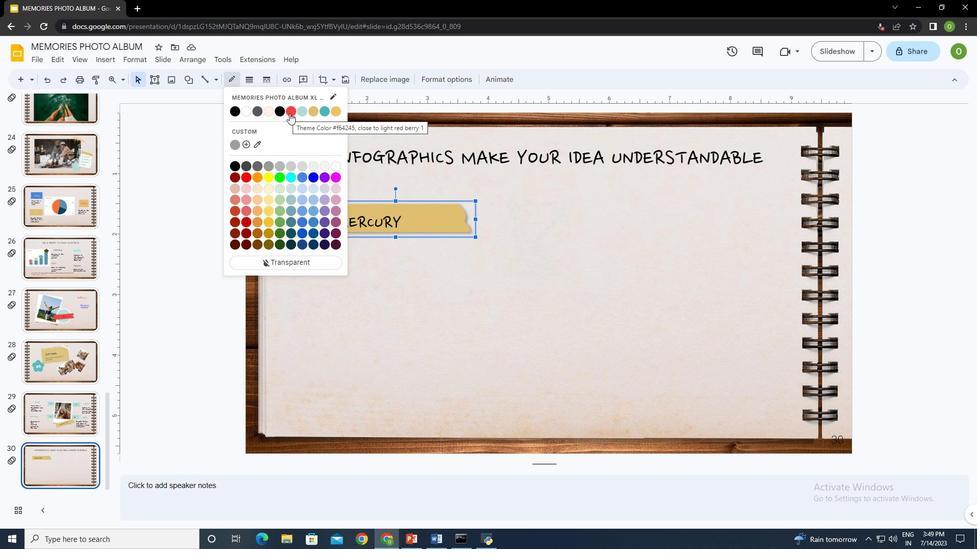 
Action: Mouse moved to (528, 214)
Screenshot: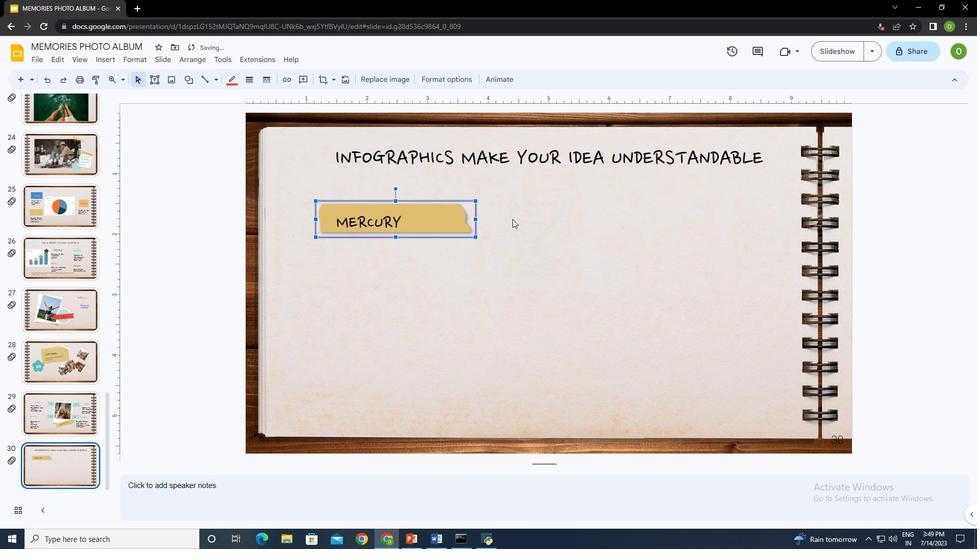 
Action: Mouse pressed left at (528, 214)
Screenshot: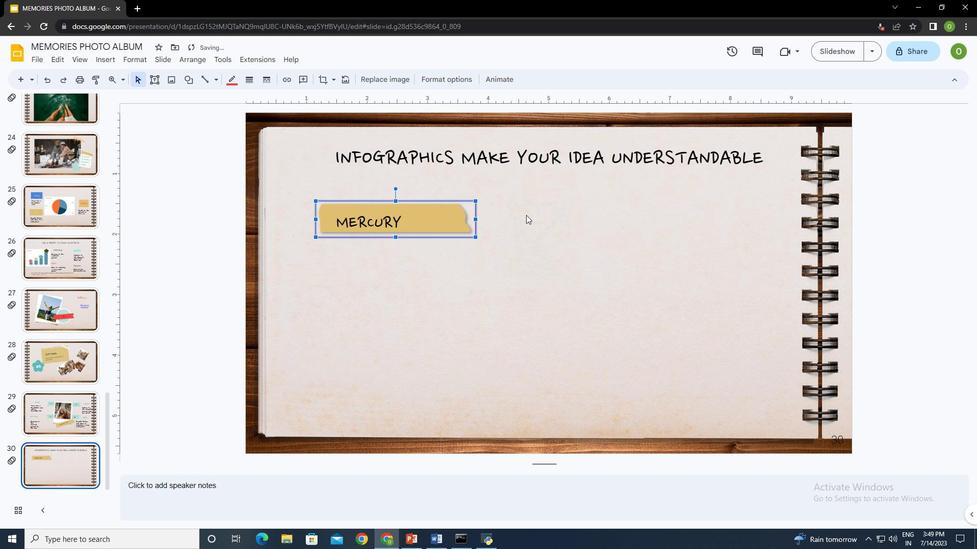 
Action: Mouse moved to (463, 215)
Screenshot: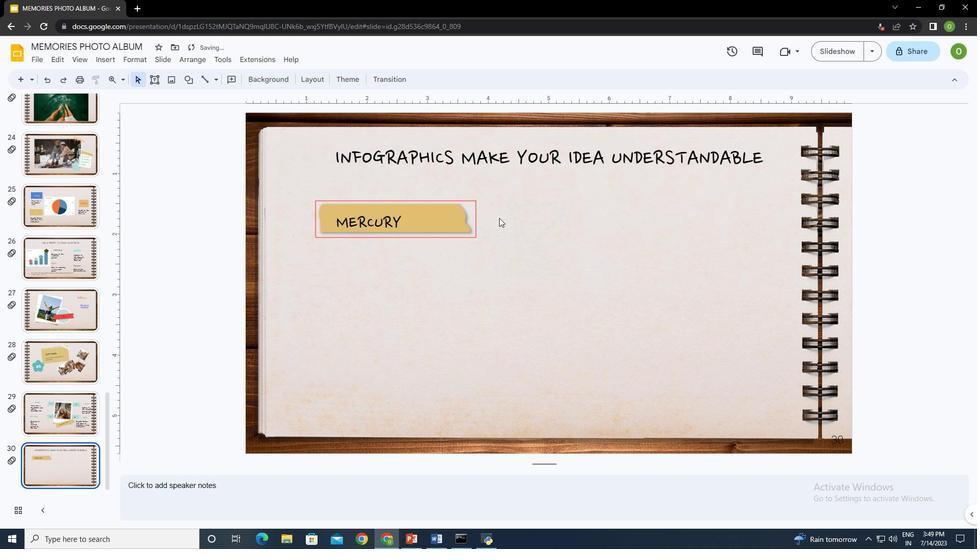 
Action: Mouse pressed left at (463, 215)
Screenshot: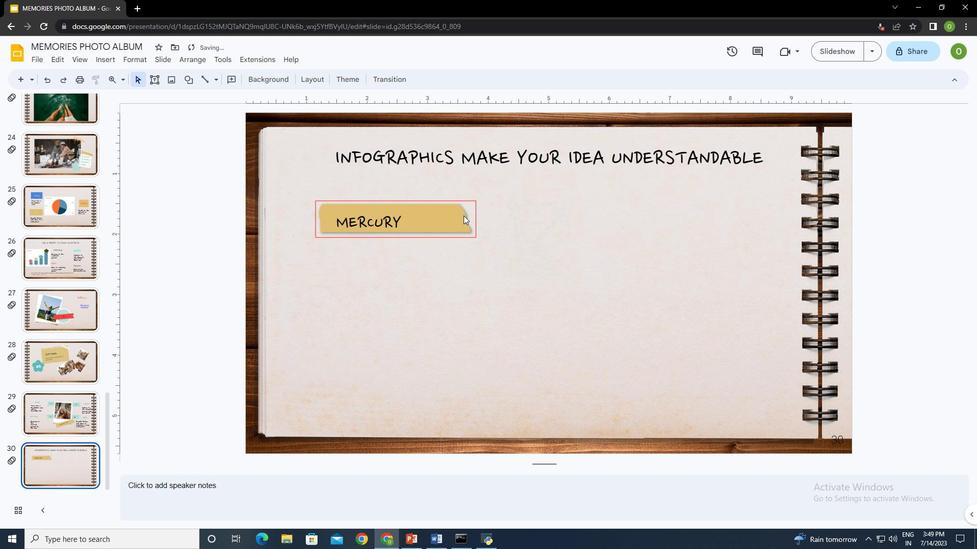 
Action: Mouse moved to (466, 230)
Screenshot: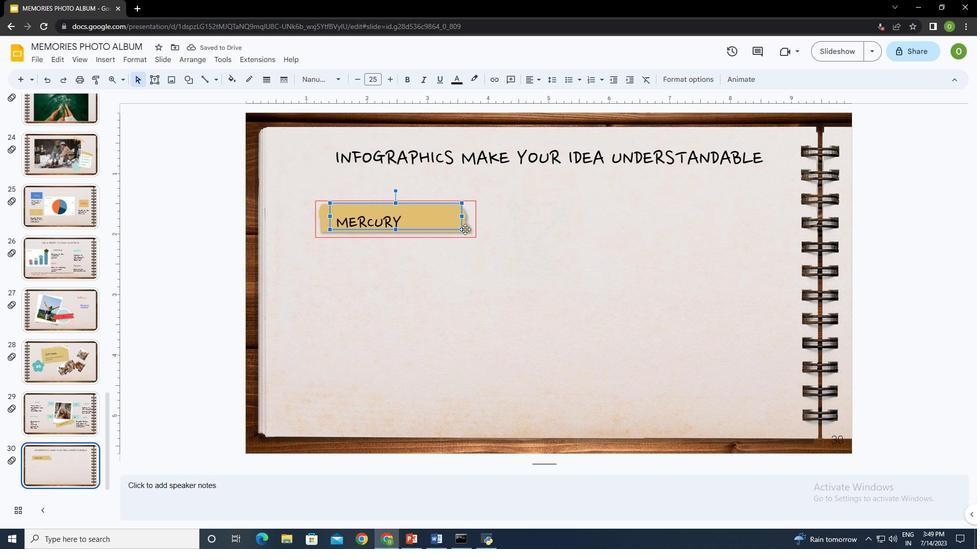 
Action: Mouse pressed left at (466, 230)
Screenshot: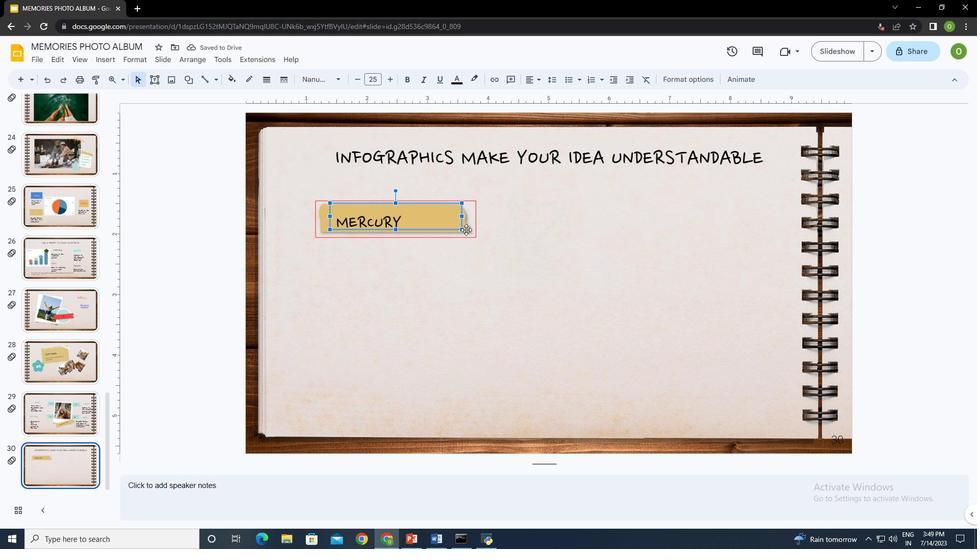 
Action: Mouse moved to (152, 81)
Screenshot: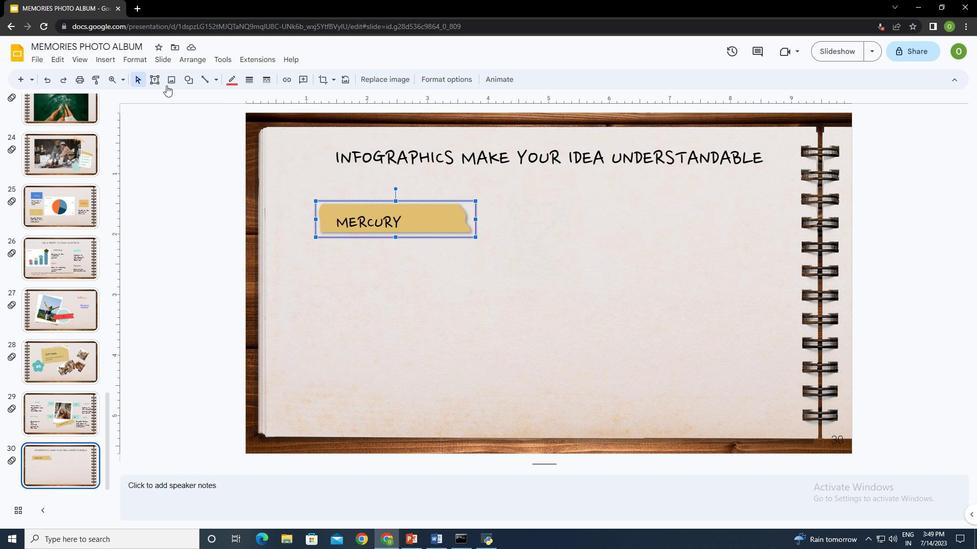 
Action: Mouse pressed left at (152, 81)
Screenshot: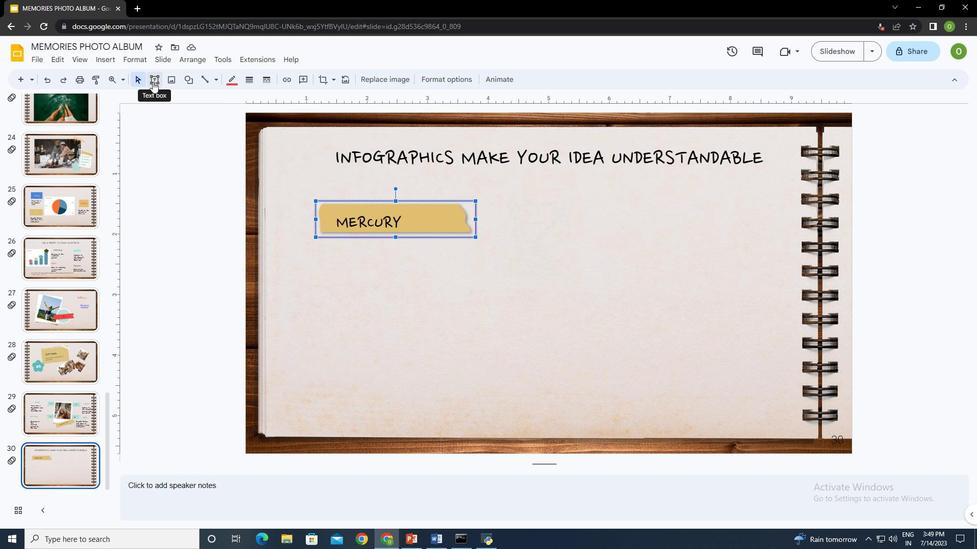 
Action: Mouse moved to (316, 245)
Screenshot: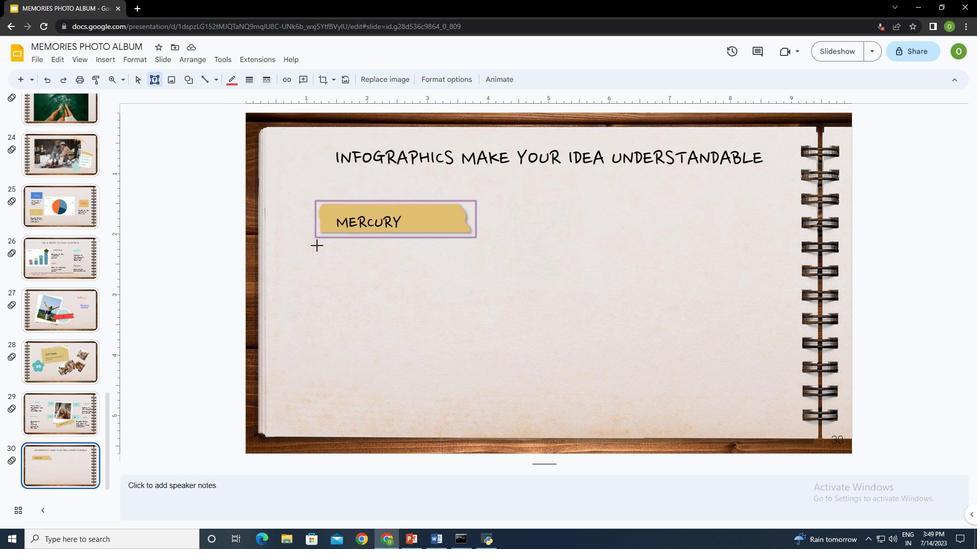 
Action: Mouse pressed left at (316, 245)
Screenshot: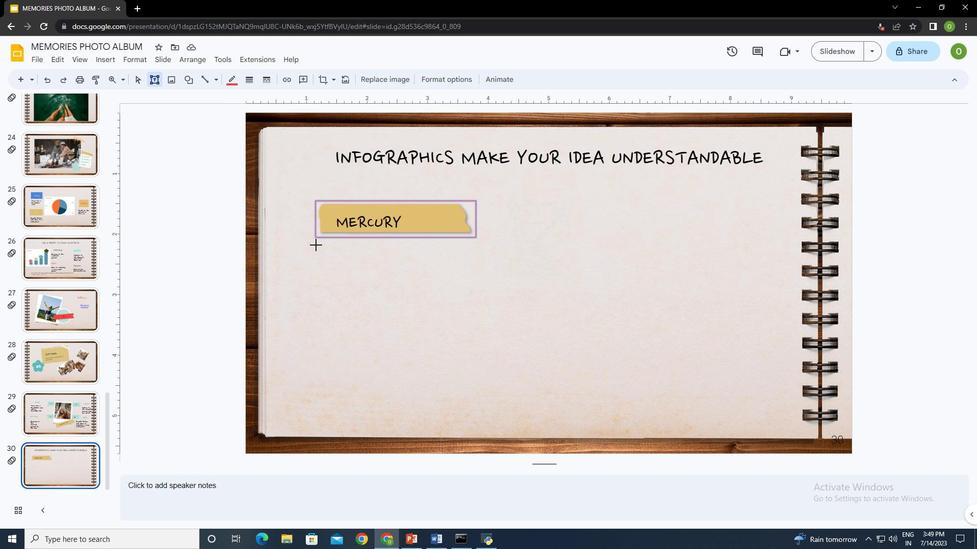 
Action: Mouse moved to (385, 218)
Screenshot: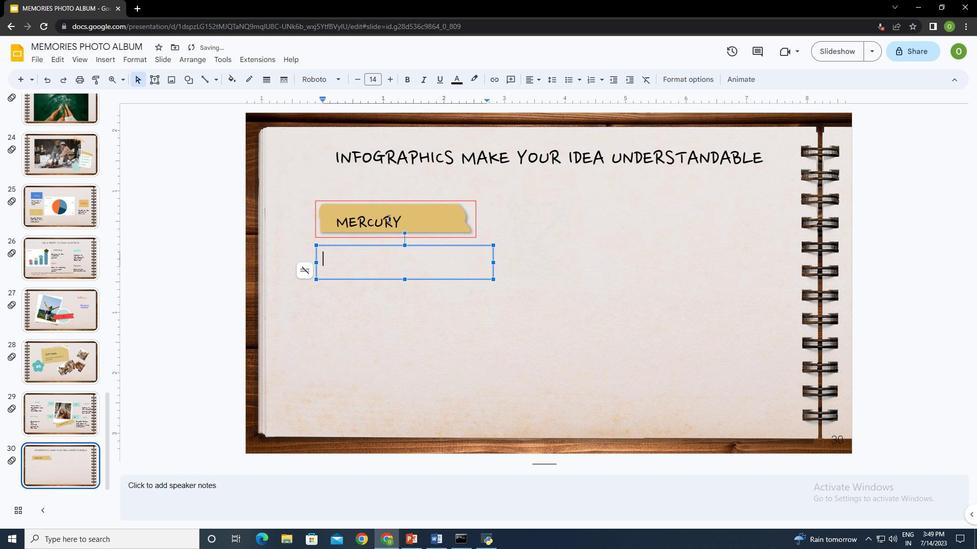 
Action: Mouse pressed left at (385, 218)
Screenshot: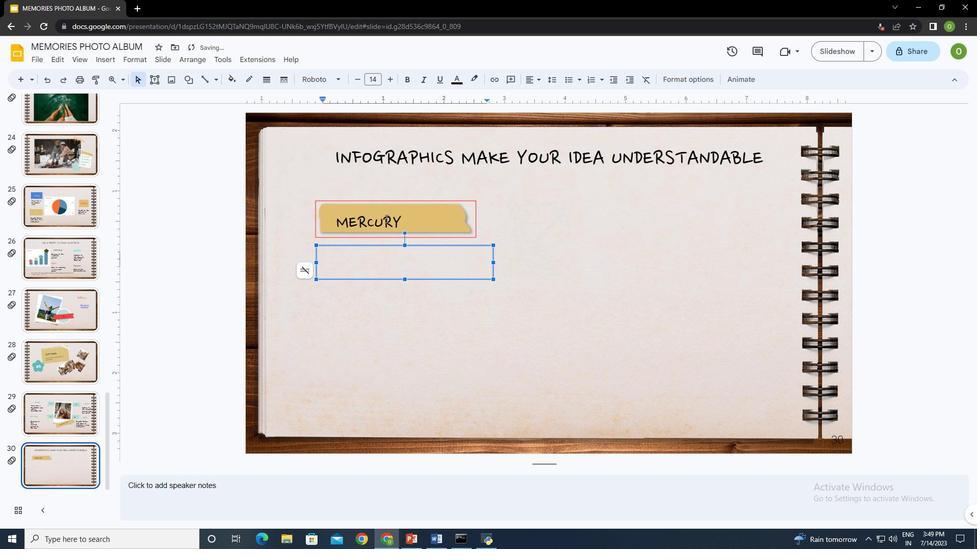 
Action: Mouse moved to (409, 220)
Screenshot: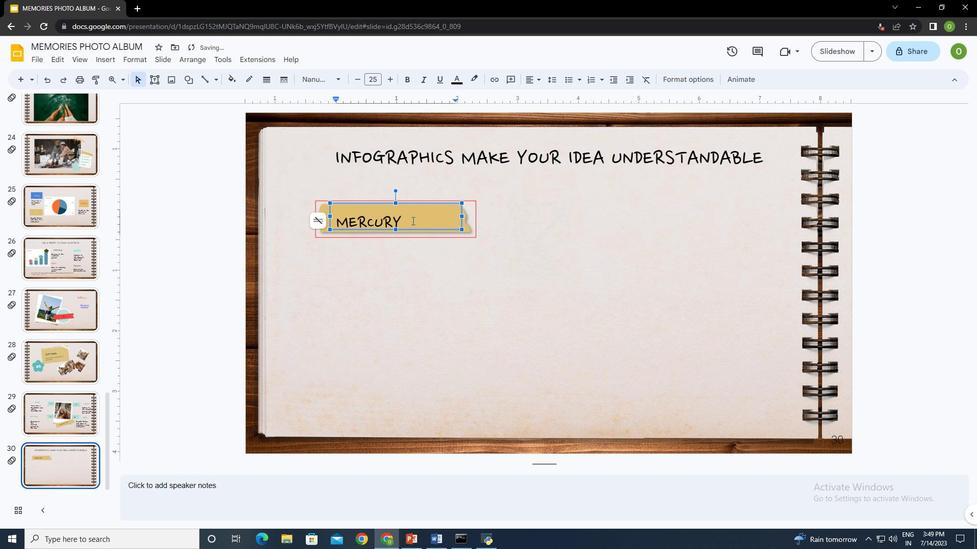 
Action: Mouse pressed left at (409, 220)
Screenshot: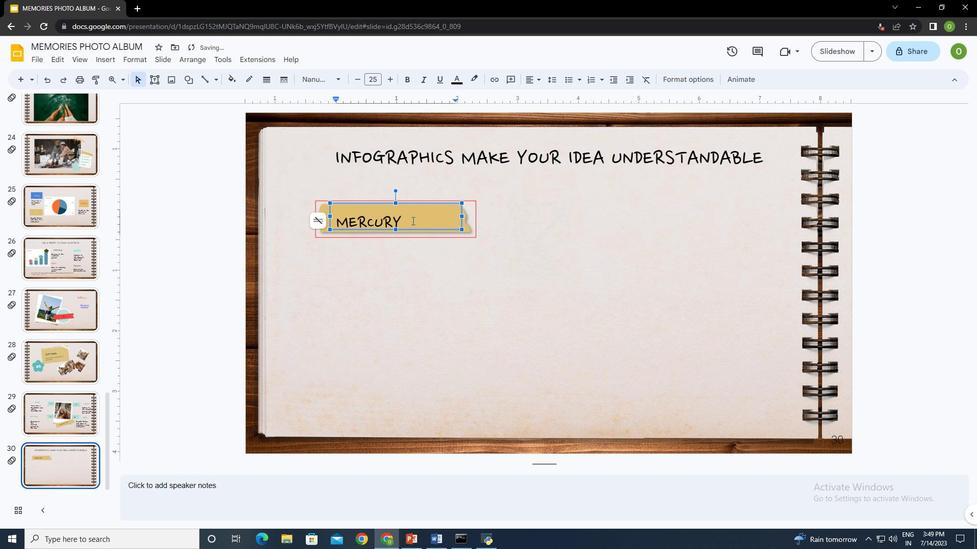 
Action: Mouse moved to (454, 80)
Screenshot: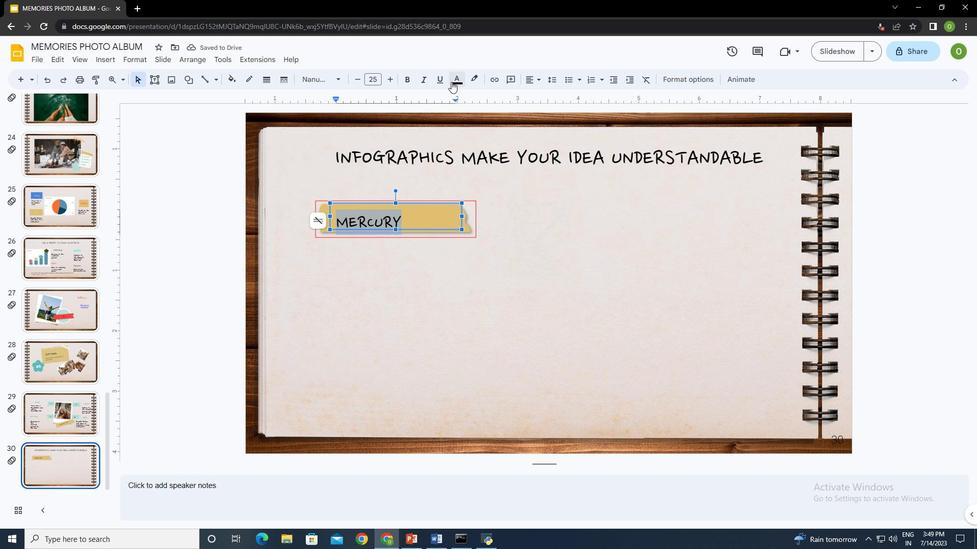 
Action: Mouse pressed left at (454, 80)
Screenshot: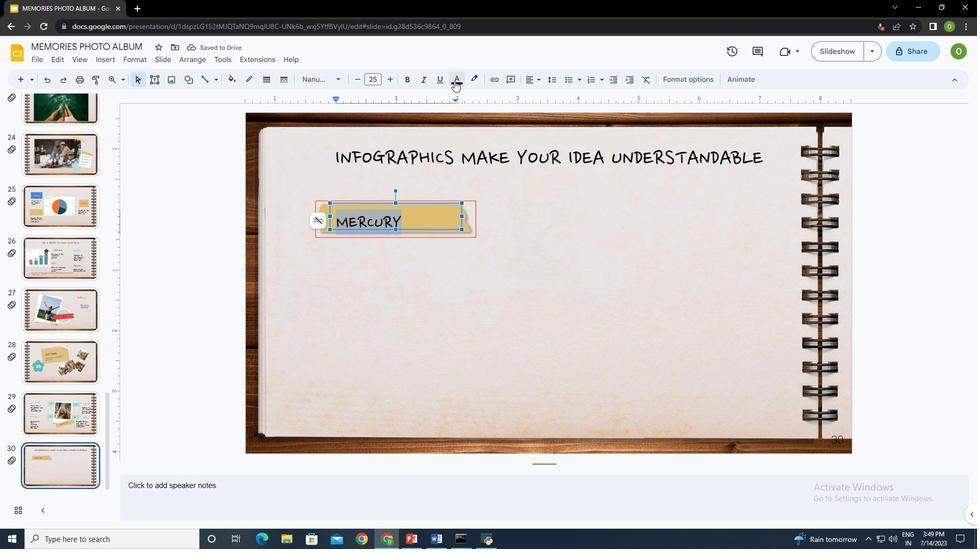 
Action: Mouse moved to (515, 110)
Screenshot: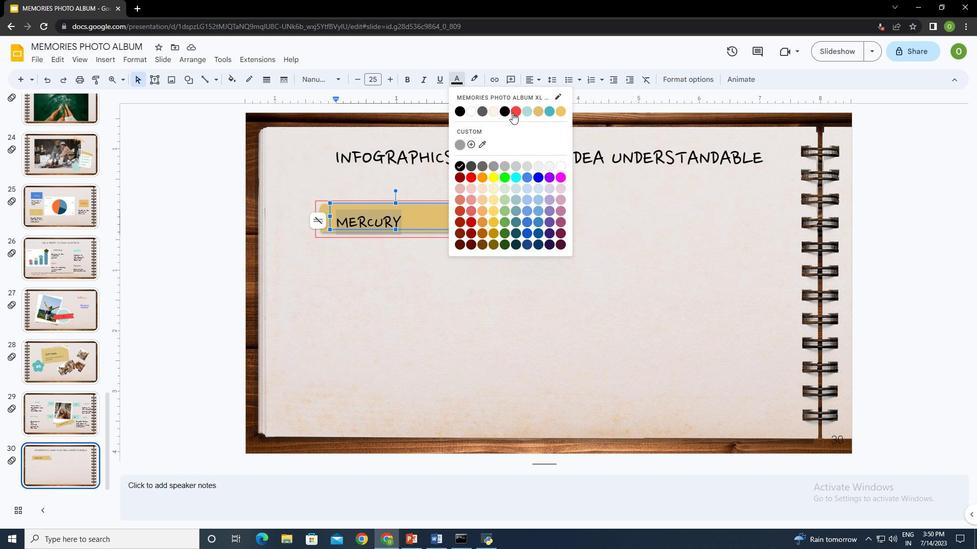 
Action: Mouse pressed left at (515, 110)
Screenshot: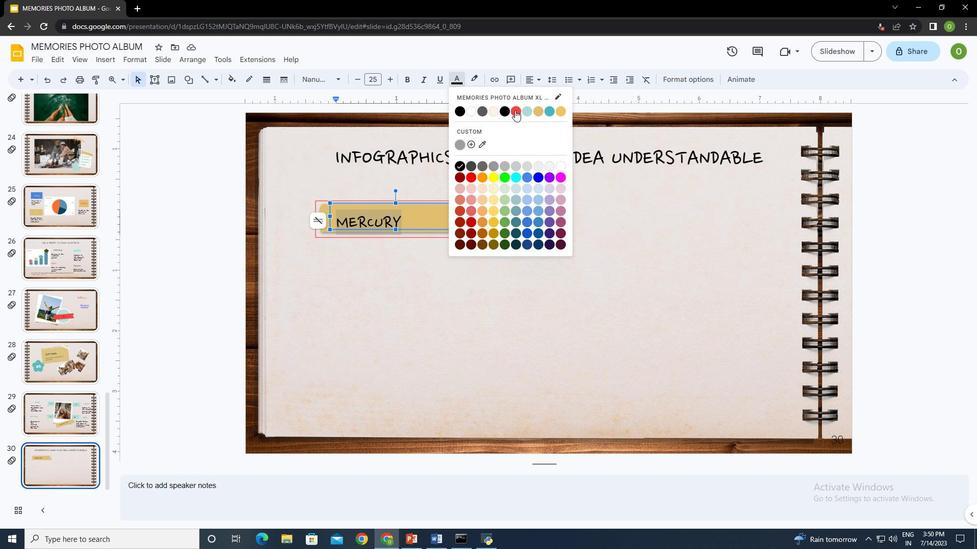 
Action: Mouse moved to (368, 268)
Screenshot: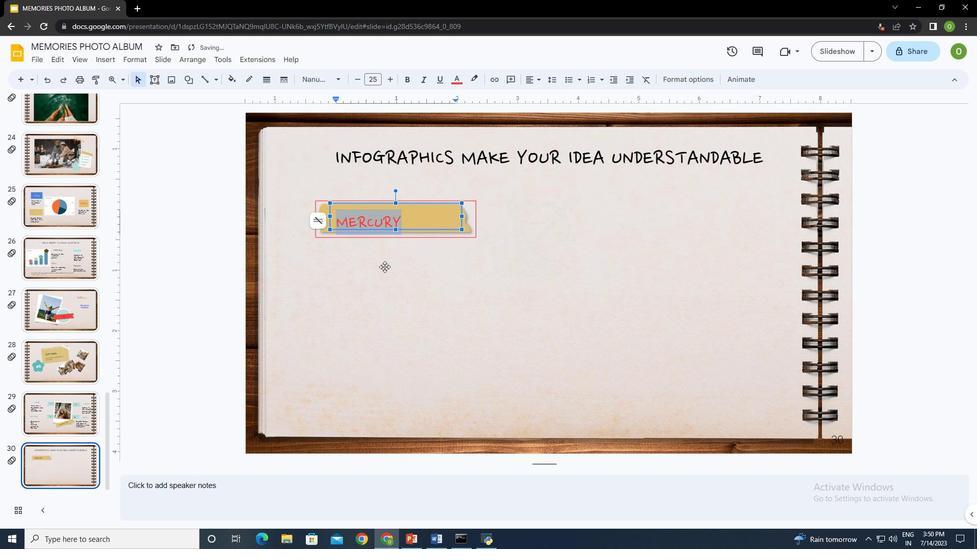 
Action: Mouse pressed left at (368, 268)
Screenshot: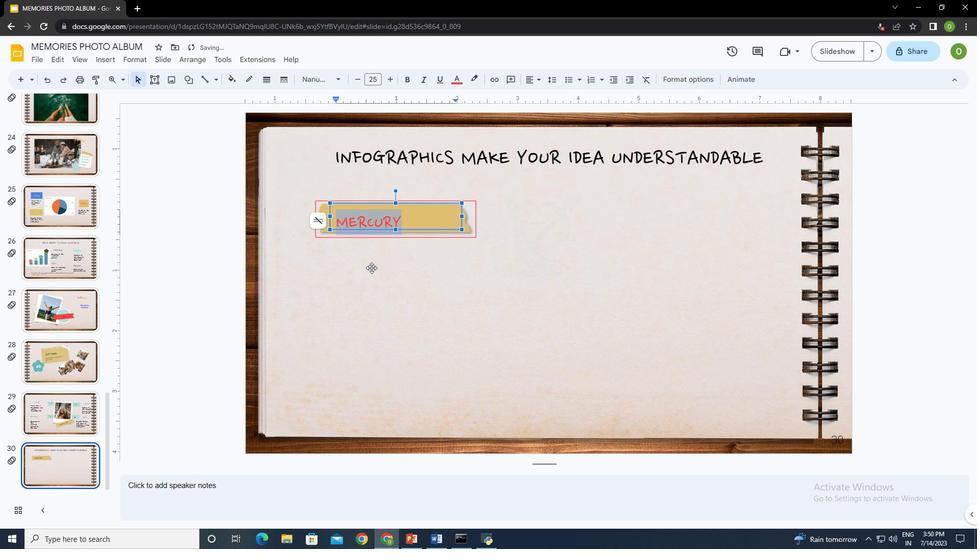 
Action: Mouse moved to (313, 263)
Screenshot: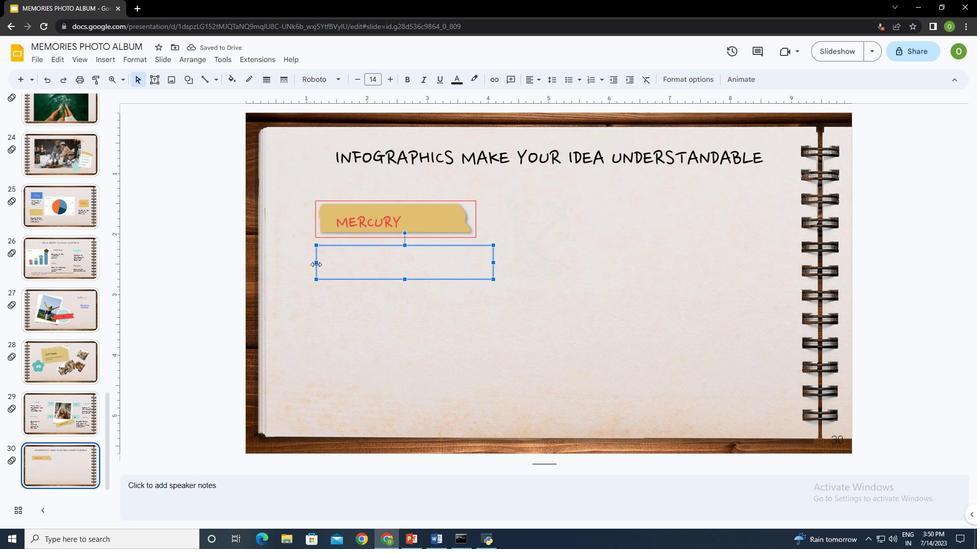 
Action: Mouse pressed left at (313, 263)
Screenshot: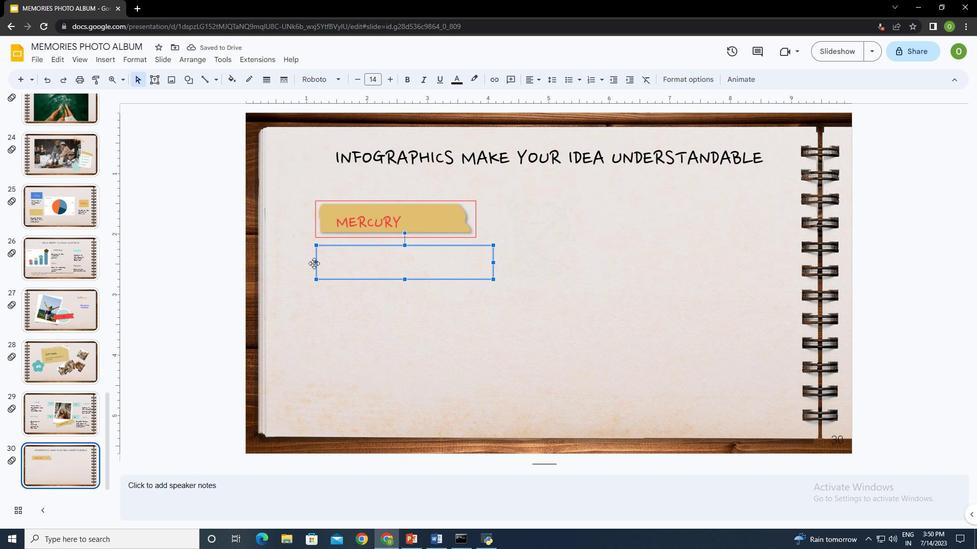 
Action: Mouse moved to (315, 262)
Screenshot: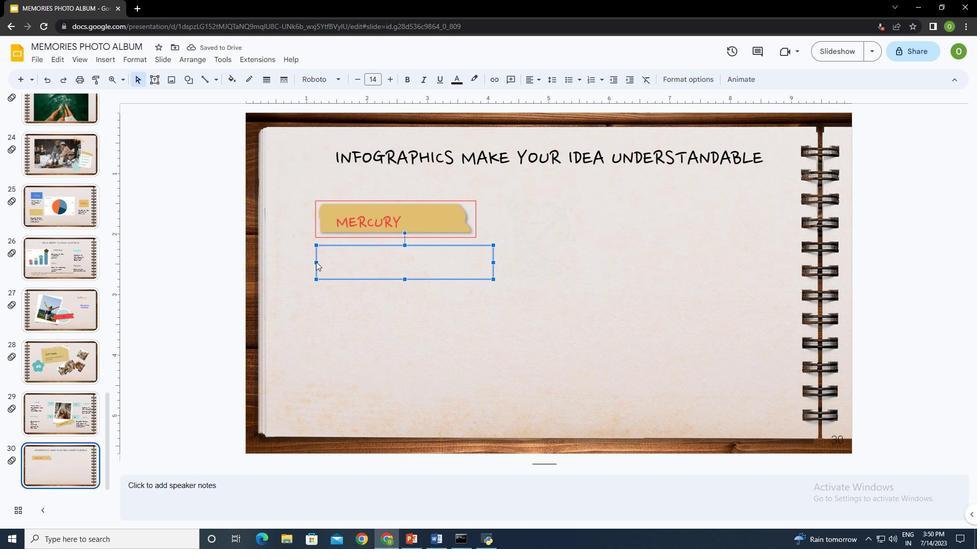 
Action: Mouse pressed left at (315, 262)
Screenshot: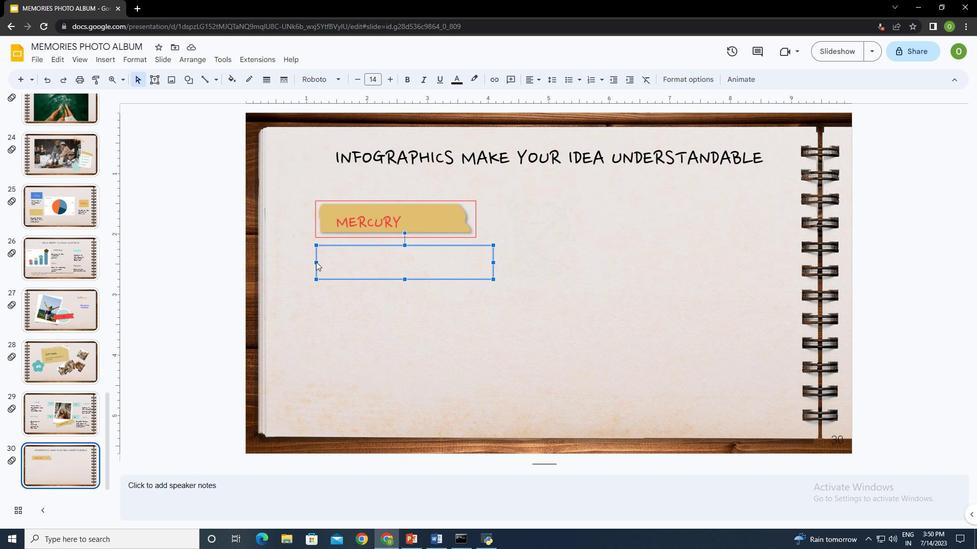 
Action: Mouse moved to (413, 261)
Screenshot: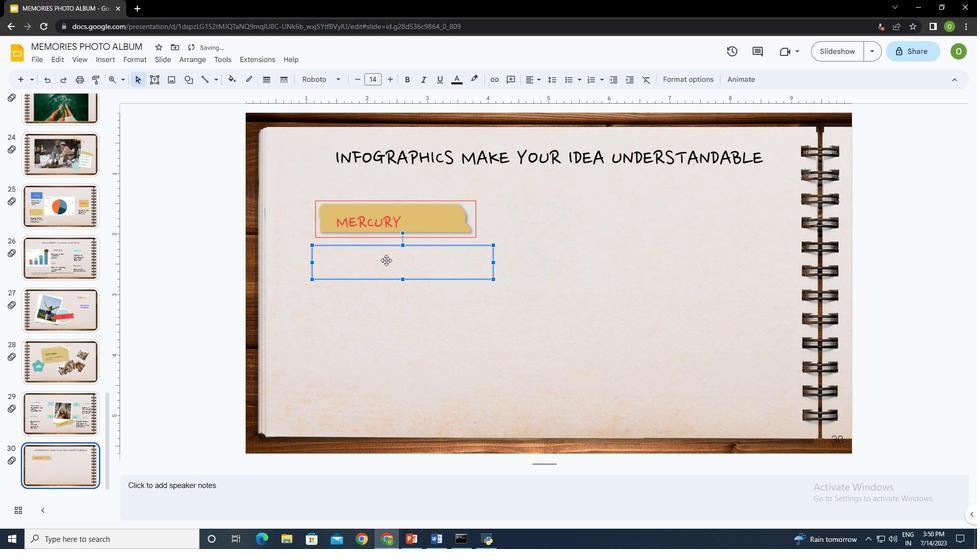 
Action: Mouse pressed left at (413, 261)
Screenshot: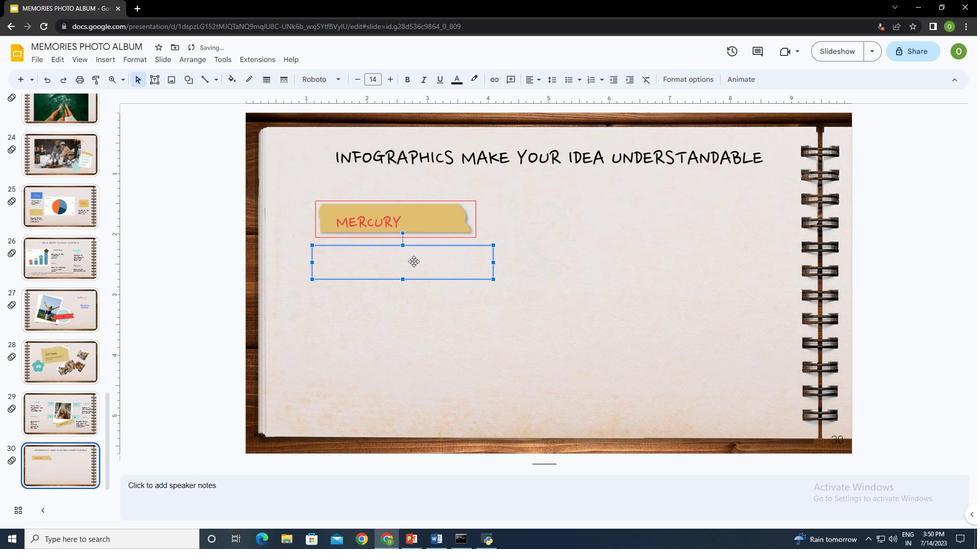 
Action: Mouse moved to (413, 262)
Screenshot: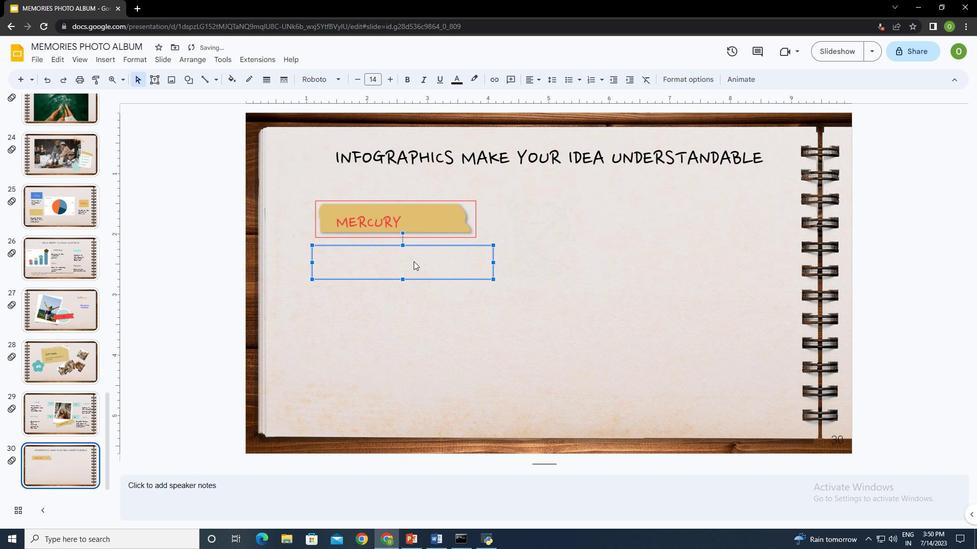 
Action: Key pressed <Key.shift>Mer<Key.backspace><Key.backspace><Key.backspace><Key.backspace><Key.backspace><Key.backspace><Key.backspace><Key.backspace><Key.backspace><Key.backspace><Key.backspace><Key.backspace><Key.backspace><Key.caps_lock><Key.shift>mERCURY<Key.space>IS<Key.space>THE<Key.space>SMALLEST<Key.space>PLANET<Key.space>OF<Key.space>THEM<Key.space>ALLctrl+A
Screenshot: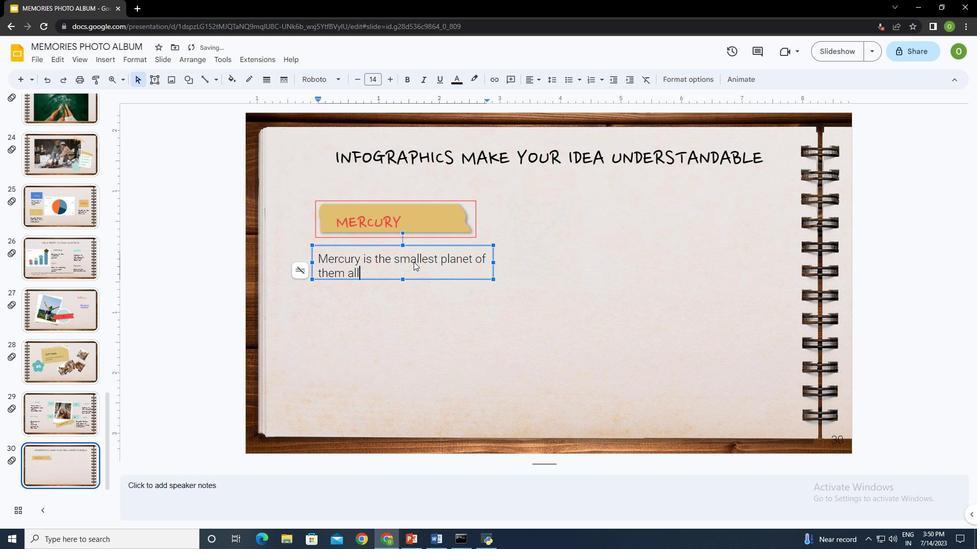 
Action: Mouse moved to (319, 77)
Screenshot: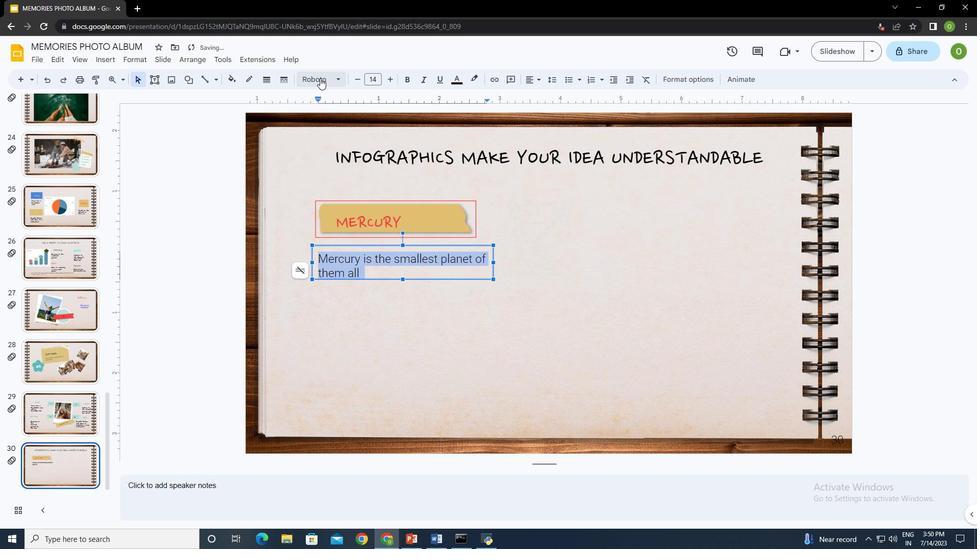 
Action: Mouse pressed left at (319, 77)
Screenshot: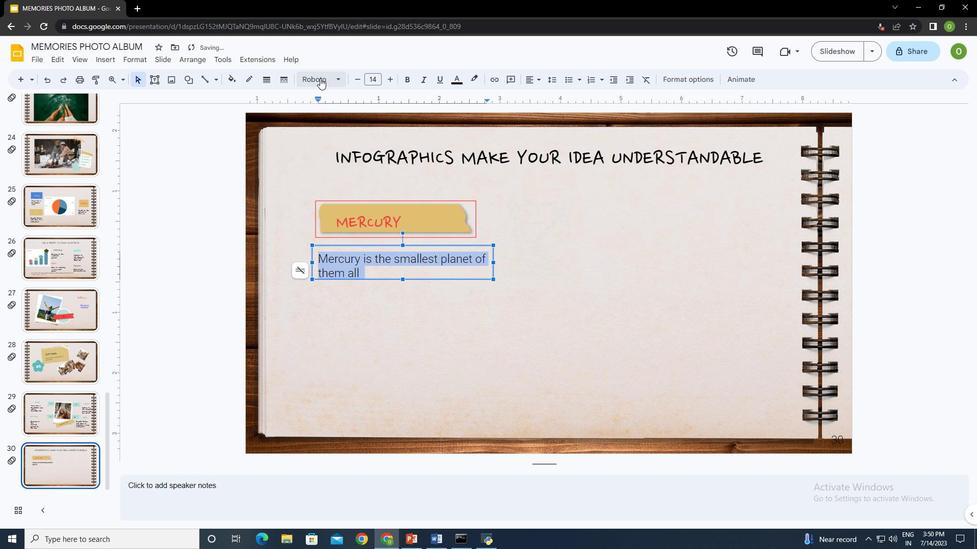 
Action: Mouse moved to (365, 258)
Screenshot: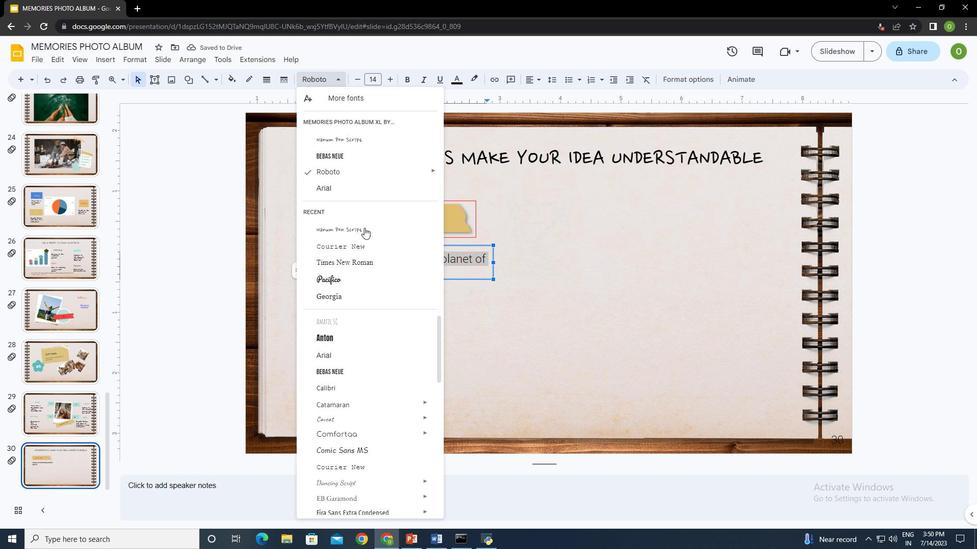 
Action: Mouse pressed left at (365, 258)
Screenshot: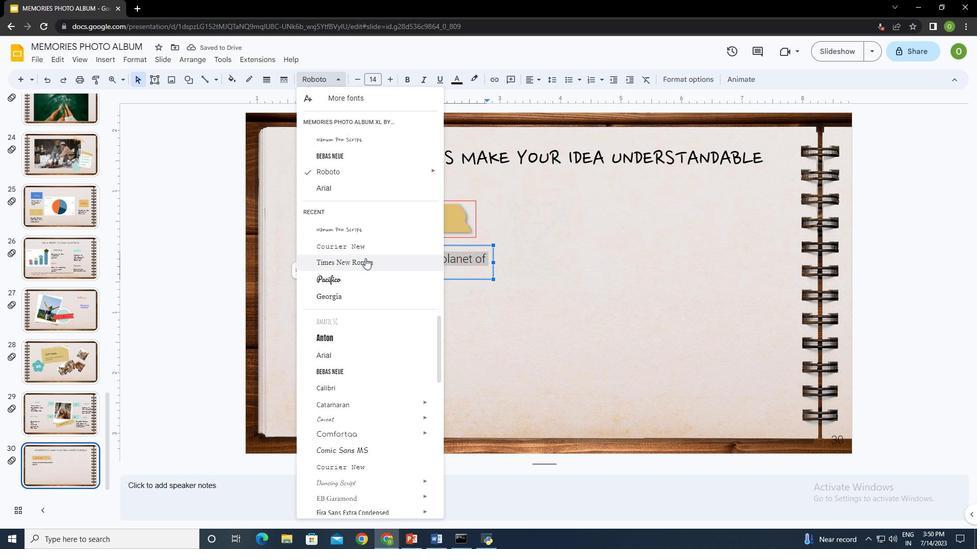 
Action: Mouse moved to (492, 264)
Screenshot: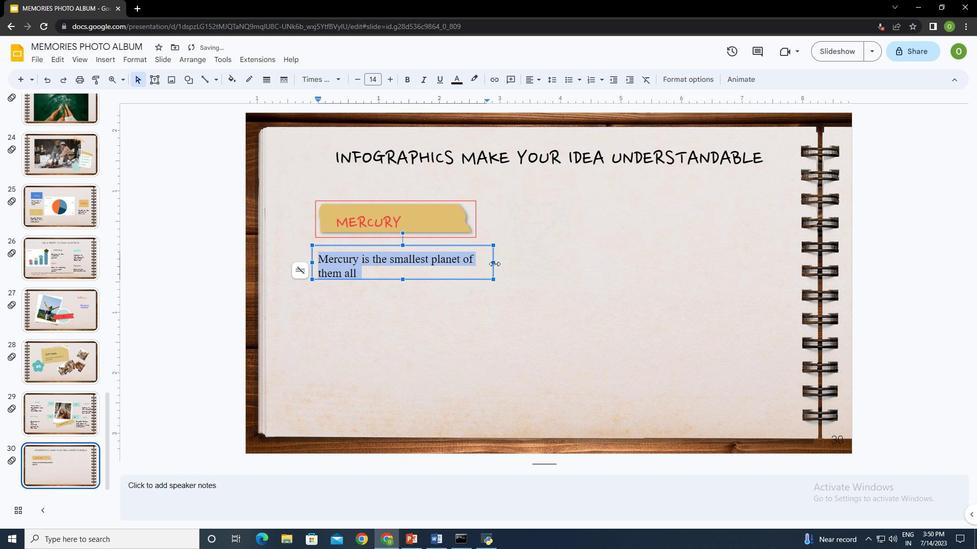 
Action: Mouse pressed left at (492, 264)
Screenshot: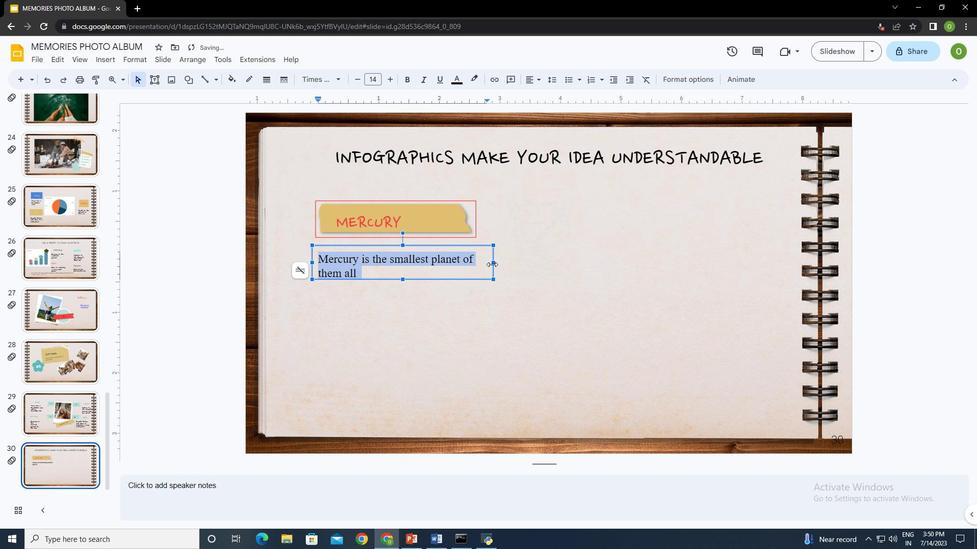 
Action: Mouse moved to (518, 261)
Screenshot: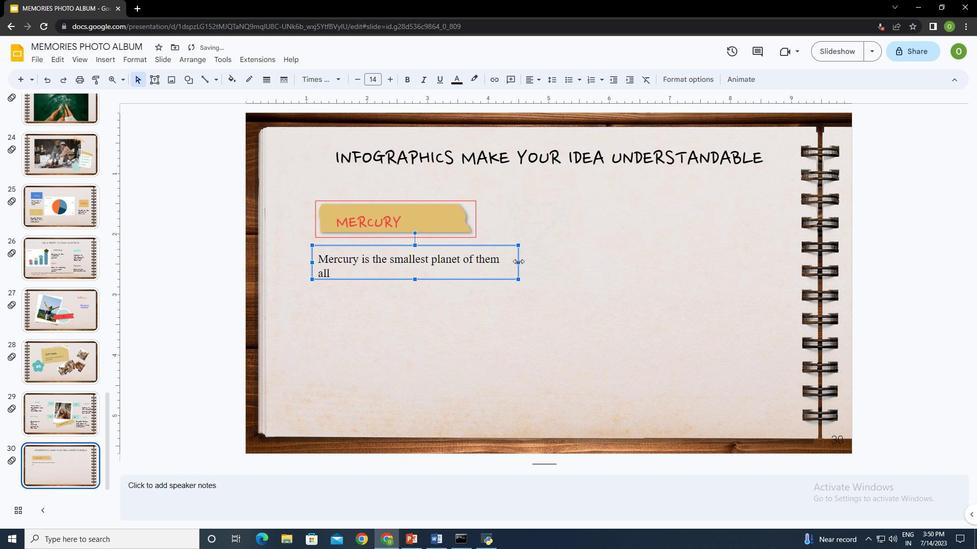 
Action: Mouse pressed left at (518, 261)
Screenshot: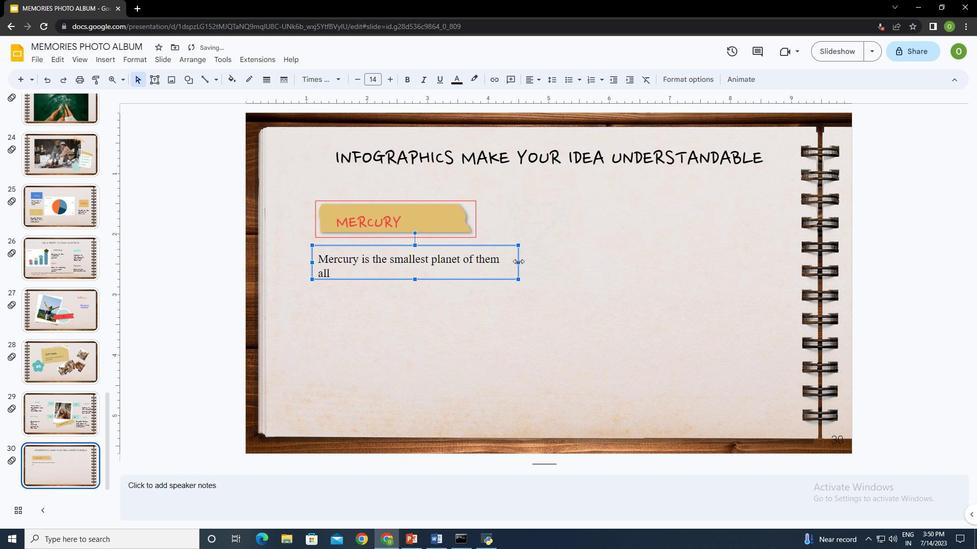 
Action: Mouse moved to (379, 292)
Screenshot: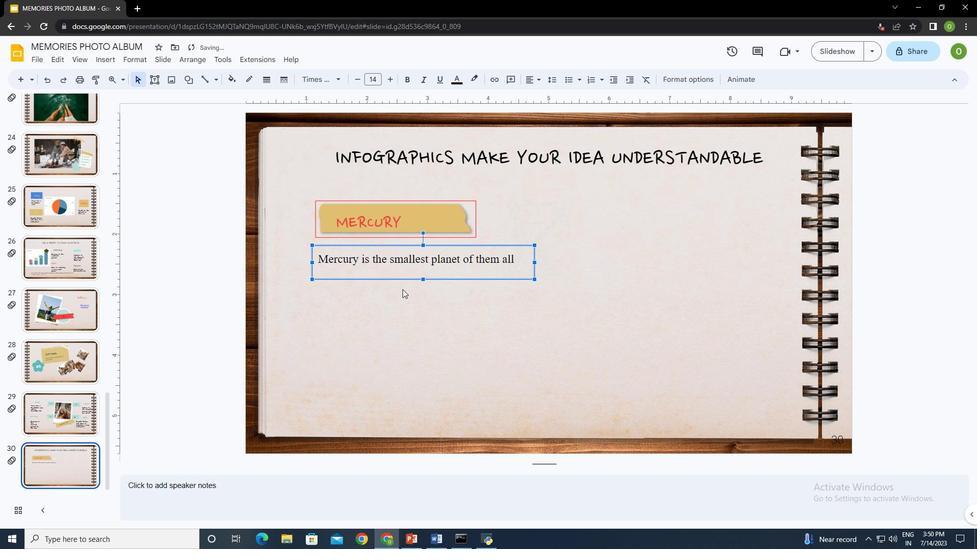 
Action: Mouse pressed left at (379, 292)
Screenshot: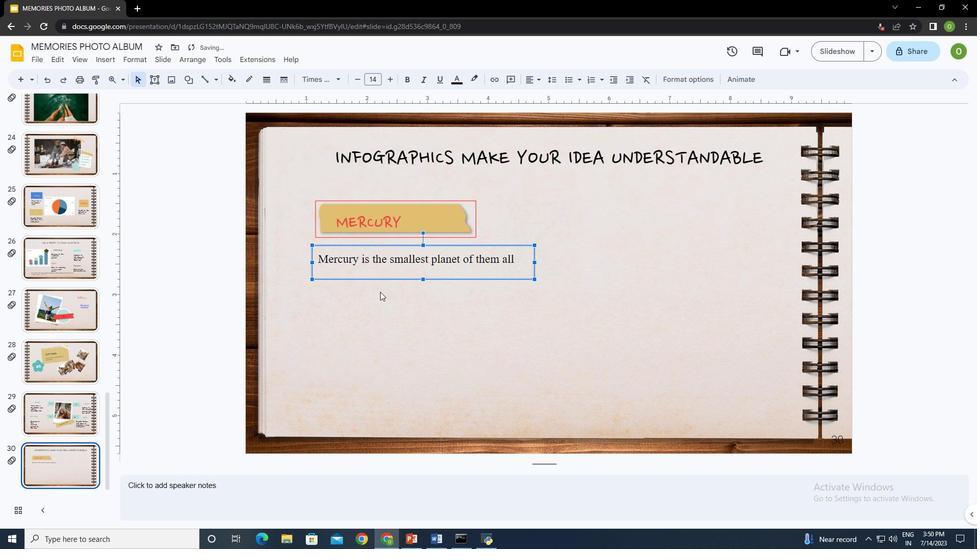 
Action: Mouse moved to (396, 263)
Screenshot: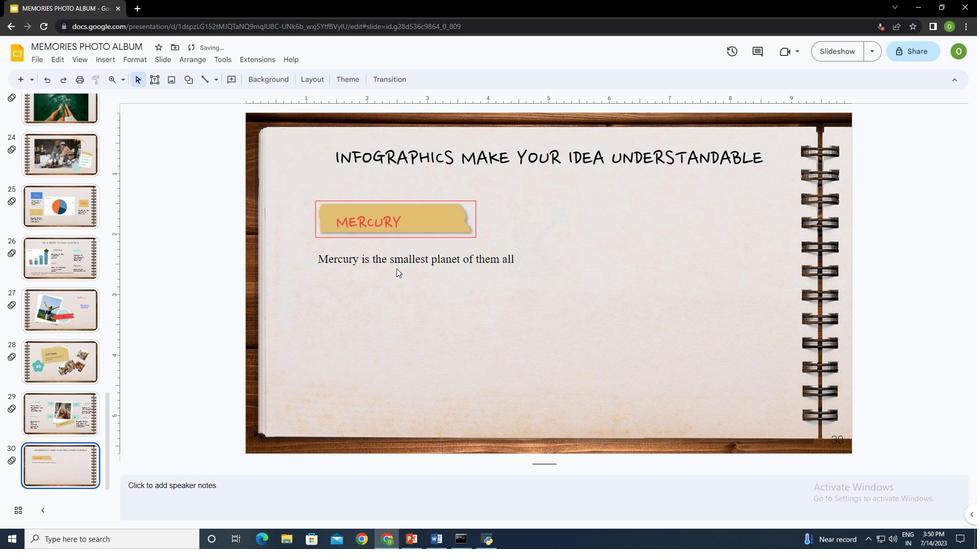
Action: Mouse pressed left at (396, 263)
Screenshot: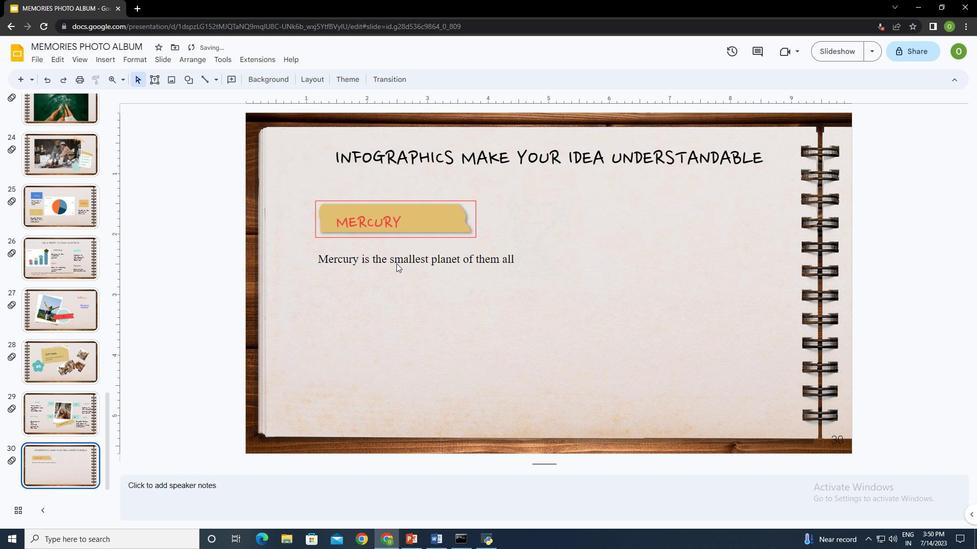 
Action: Mouse moved to (423, 279)
Screenshot: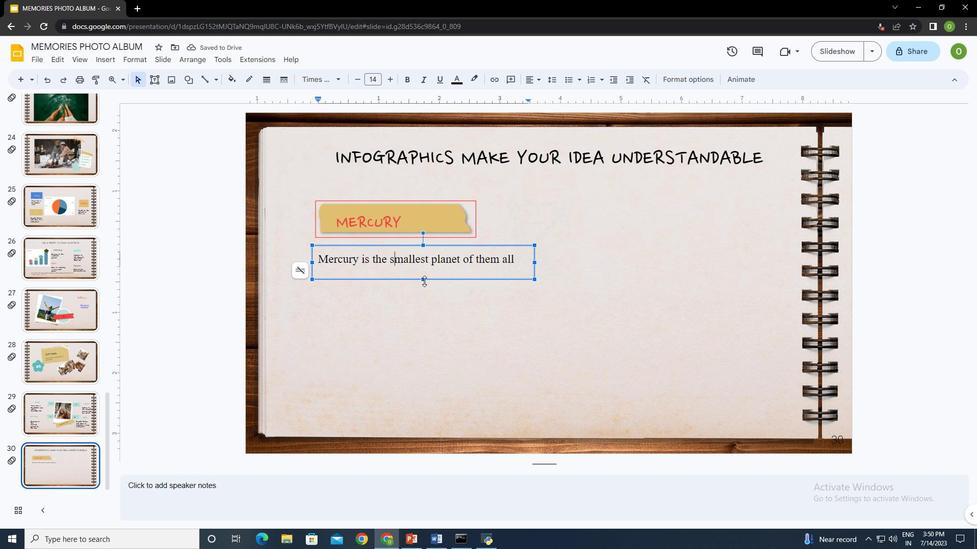 
Action: Mouse pressed left at (423, 279)
Screenshot: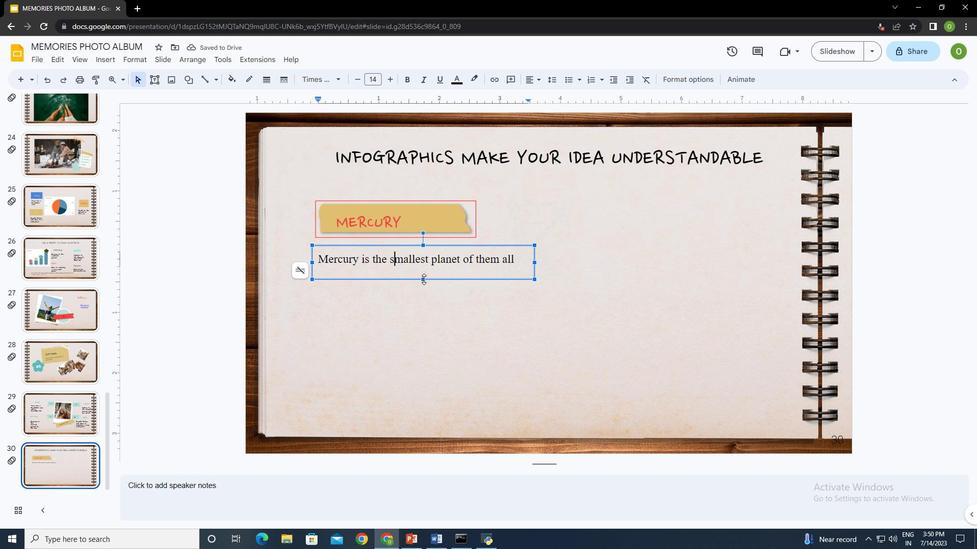
Action: Mouse moved to (375, 305)
Screenshot: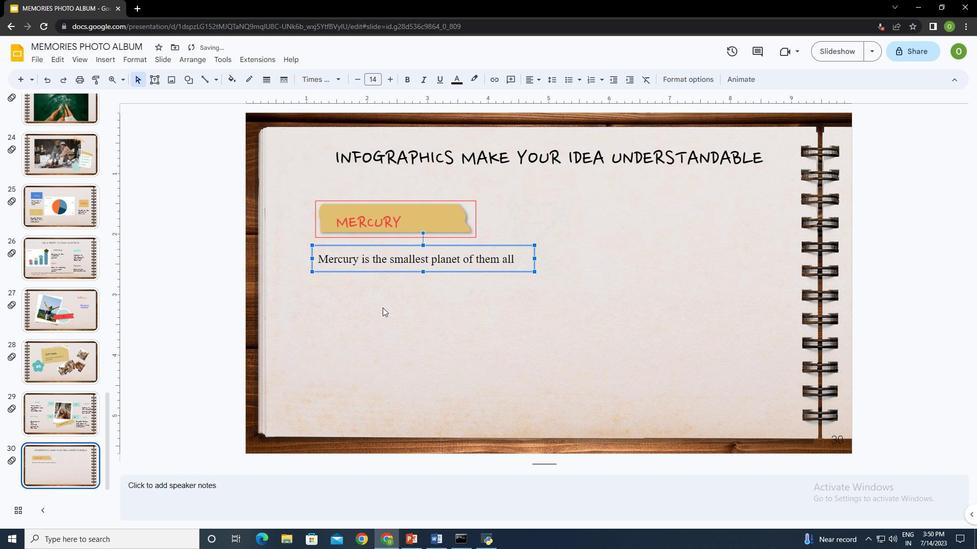 
Action: Mouse pressed left at (375, 305)
Screenshot: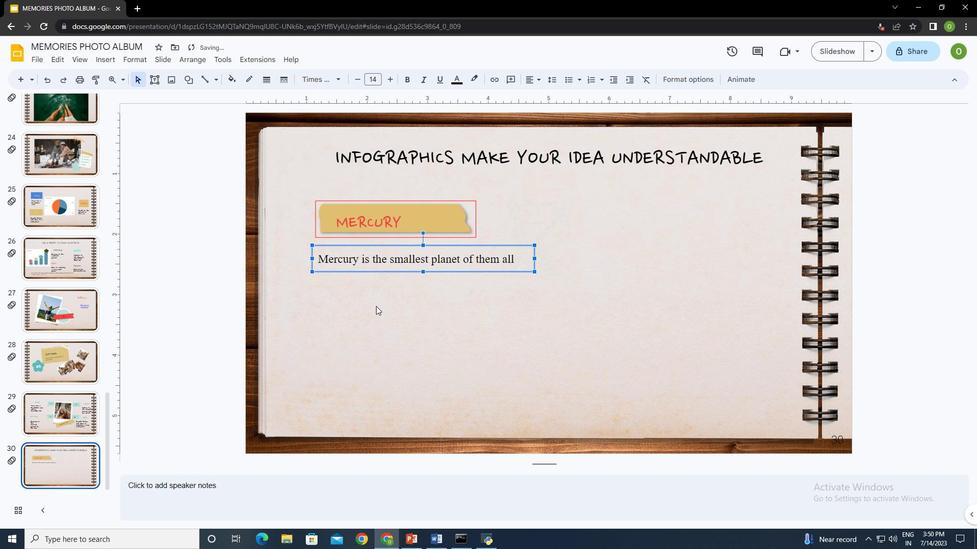 
Action: Mouse moved to (101, 60)
Screenshot: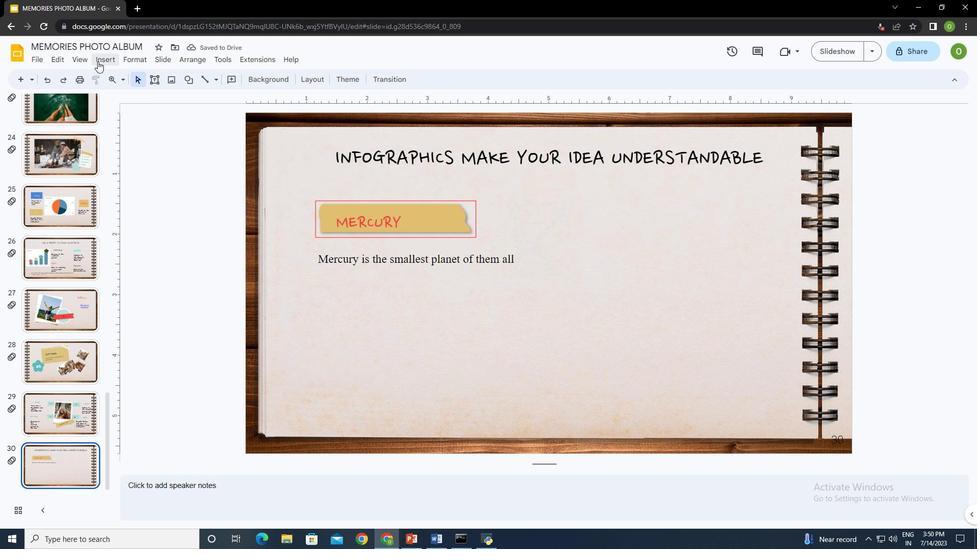 
Action: Mouse pressed left at (101, 60)
Screenshot: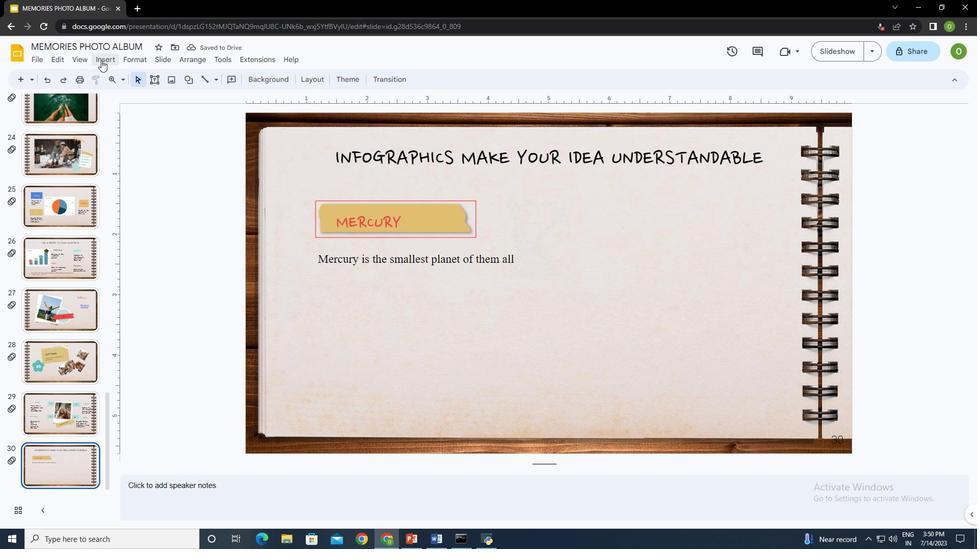 
Action: Mouse moved to (320, 80)
Screenshot: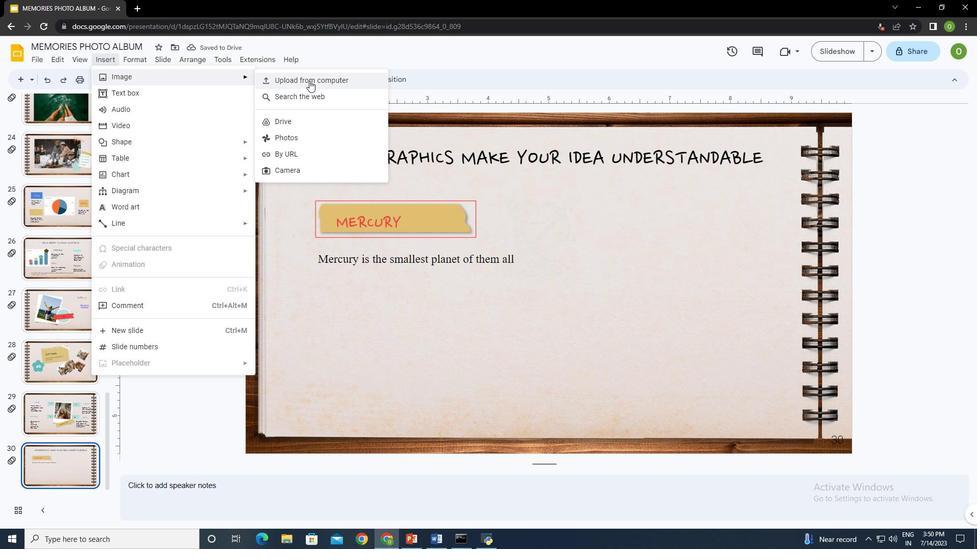 
Action: Mouse pressed left at (320, 80)
Screenshot: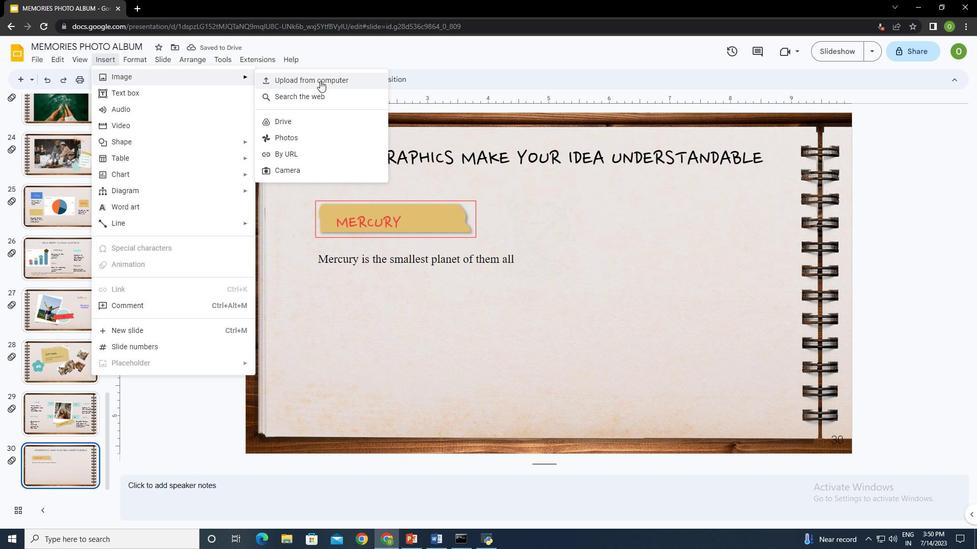 
Action: Mouse moved to (204, 153)
Screenshot: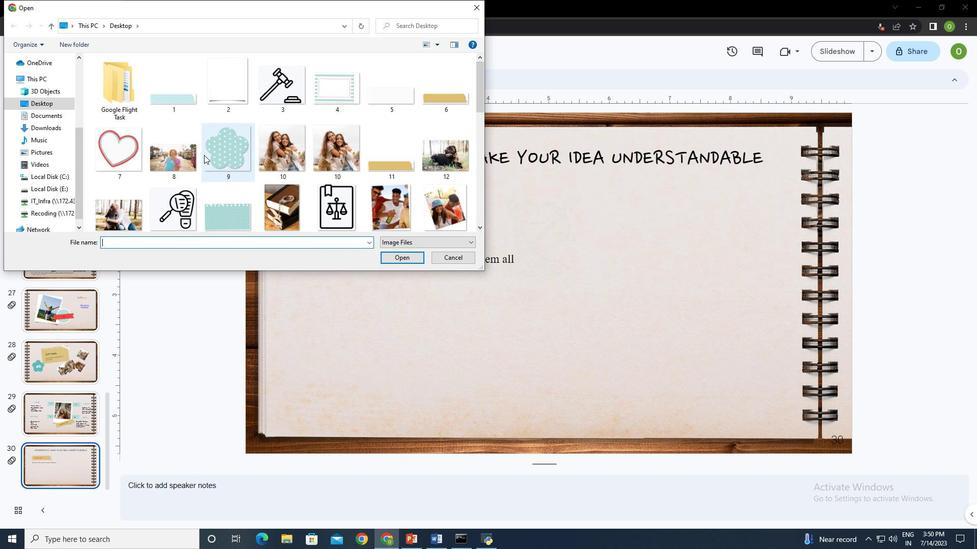 
Action: Mouse scrolled (204, 153) with delta (0, 0)
Screenshot: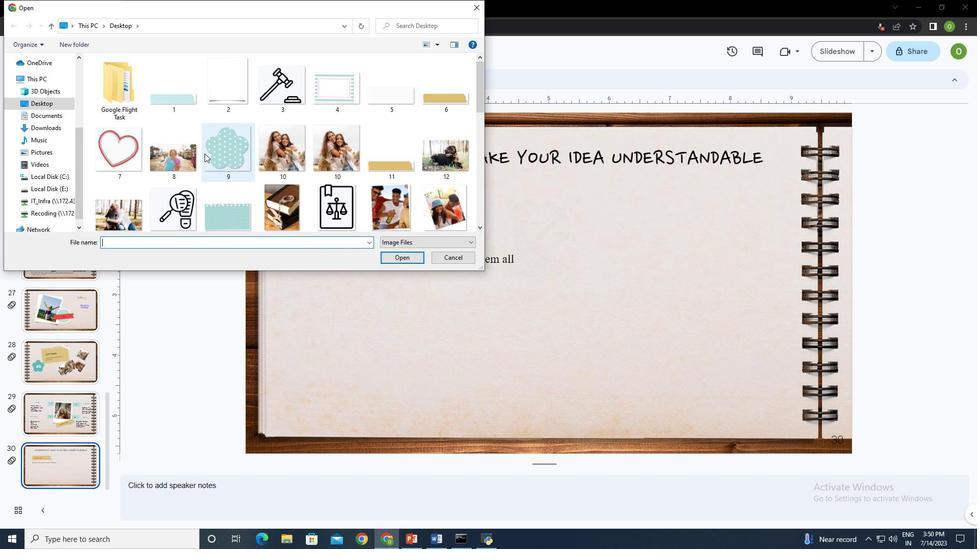 
Action: Mouse scrolled (204, 153) with delta (0, 0)
Screenshot: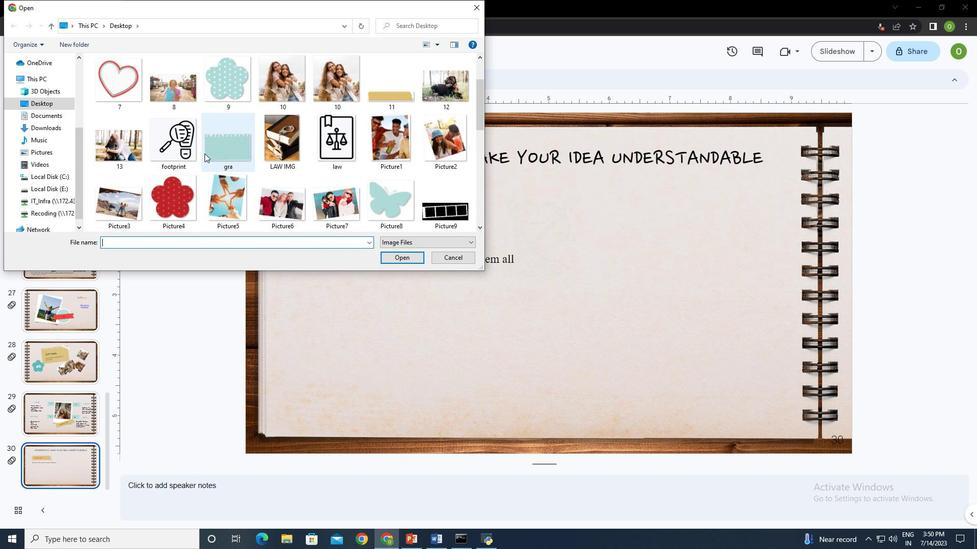 
Action: Mouse moved to (206, 151)
Screenshot: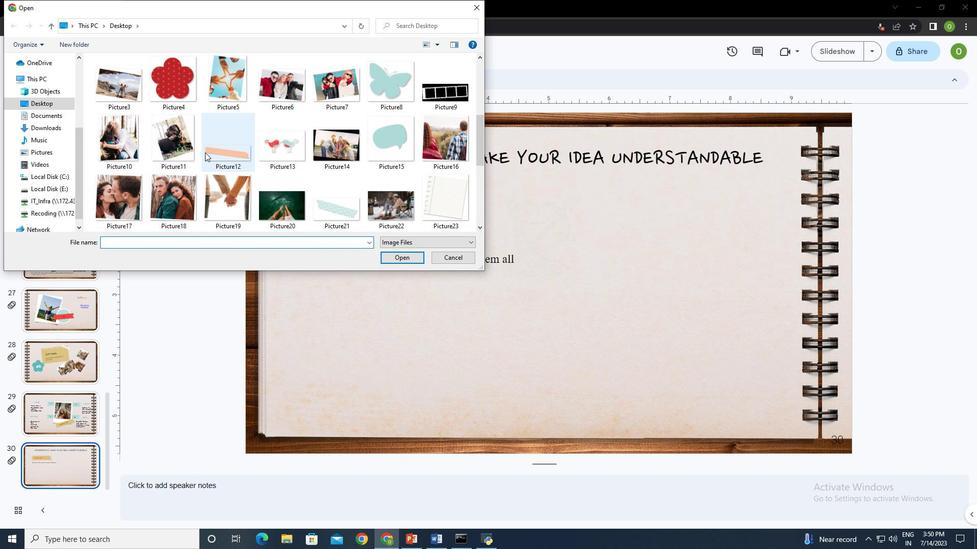 
Action: Mouse scrolled (206, 150) with delta (0, 0)
Screenshot: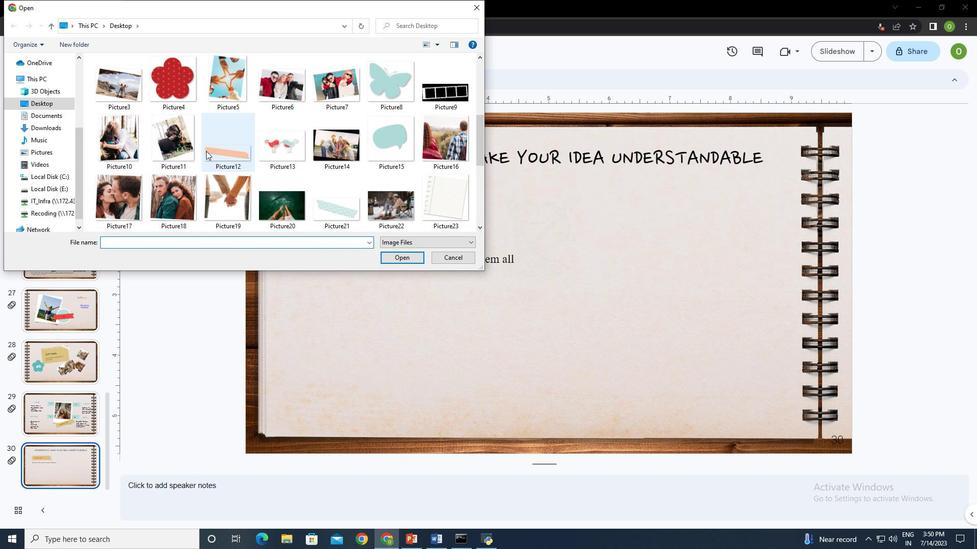 
Action: Mouse scrolled (206, 150) with delta (0, 0)
Screenshot: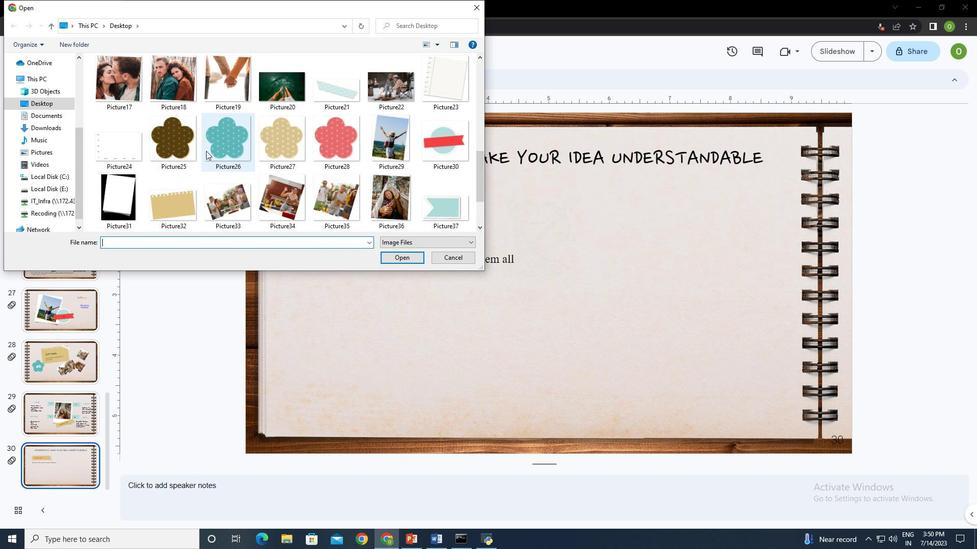 
Action: Mouse moved to (422, 92)
Screenshot: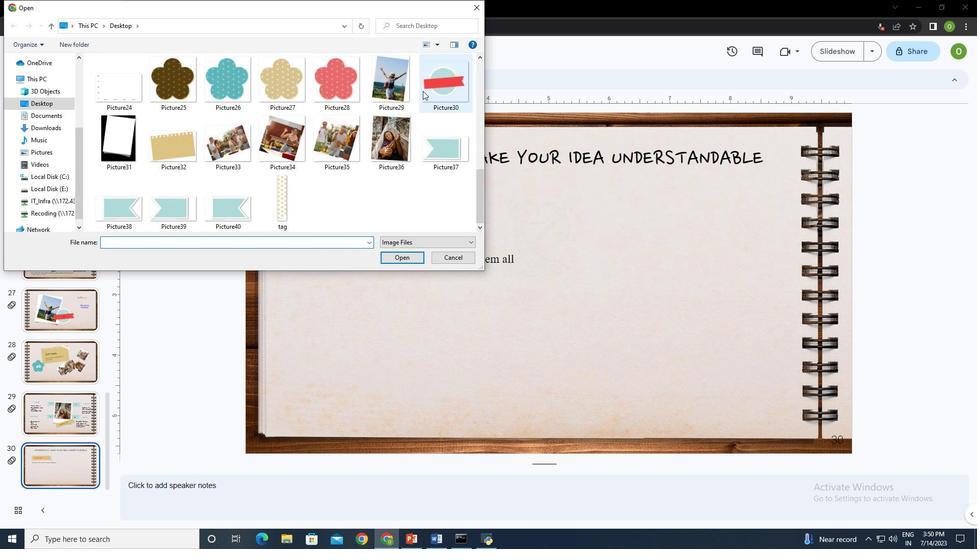 
Action: Mouse scrolled (422, 91) with delta (0, 0)
Screenshot: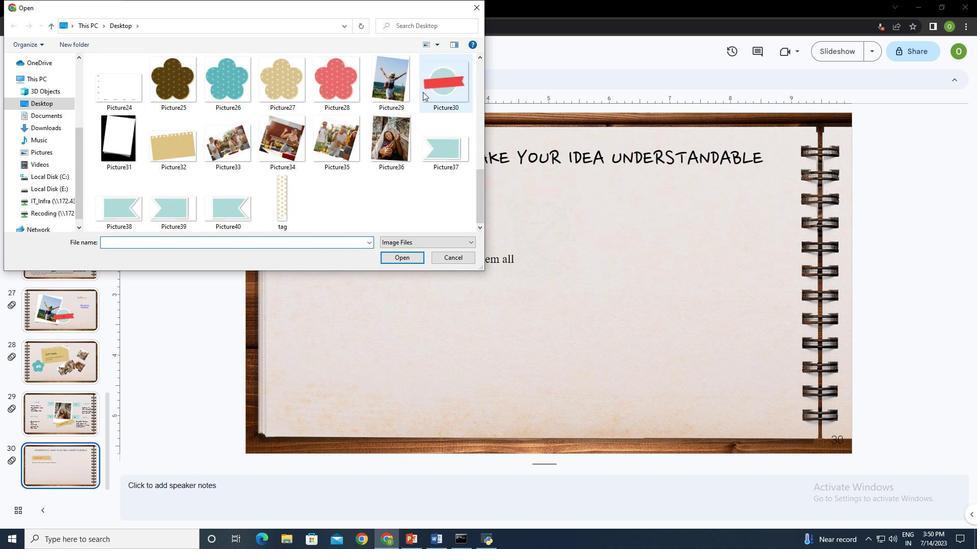 
Action: Mouse moved to (280, 197)
Screenshot: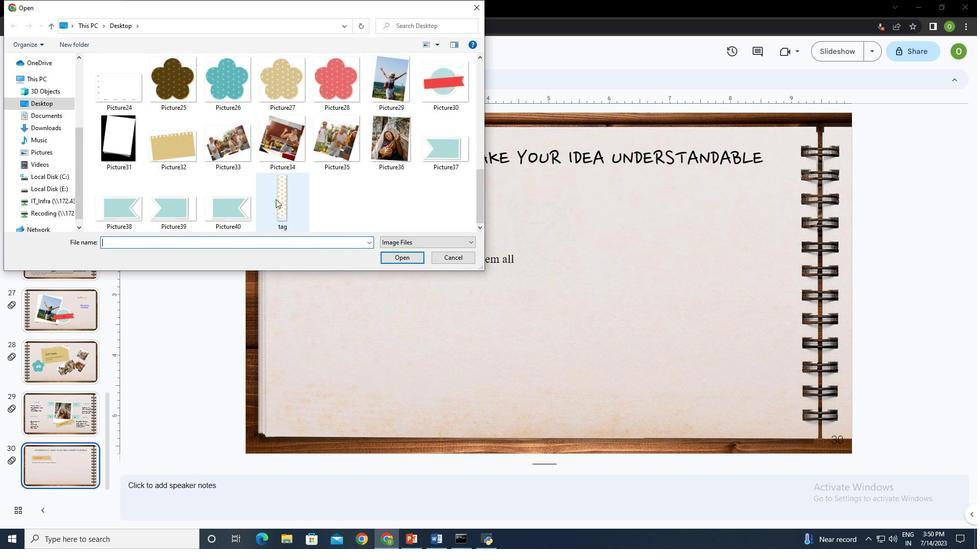 
Action: Mouse pressed left at (280, 197)
Screenshot: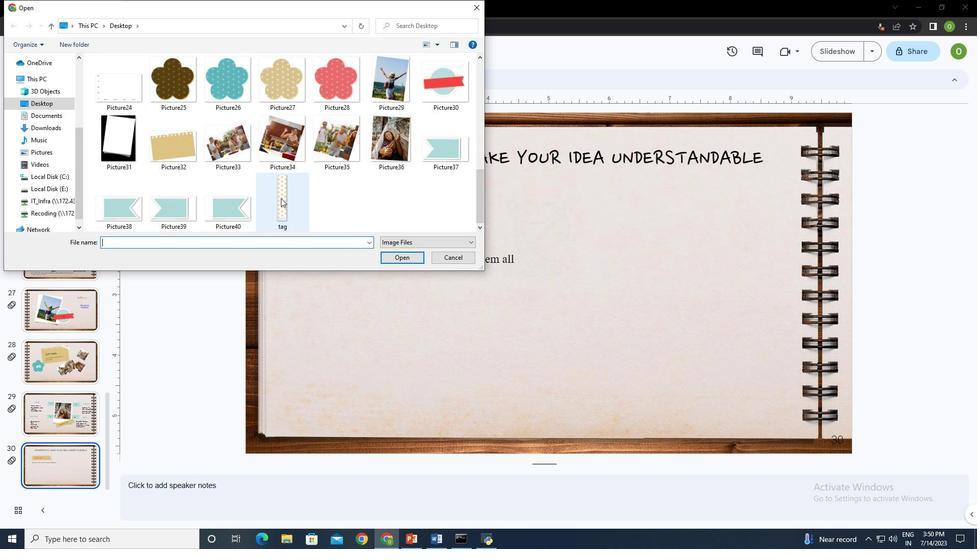 
Action: Mouse moved to (401, 258)
Screenshot: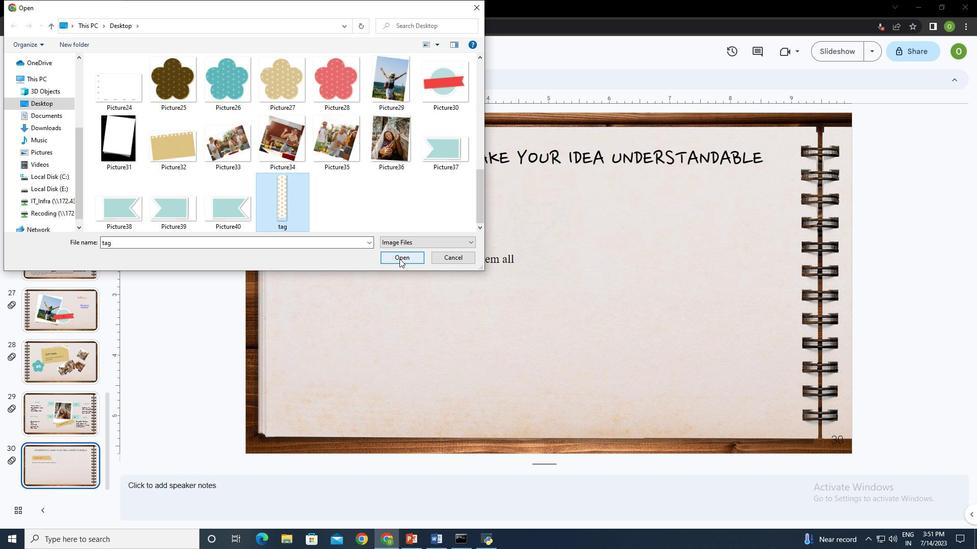 
Action: Mouse pressed left at (401, 258)
Screenshot: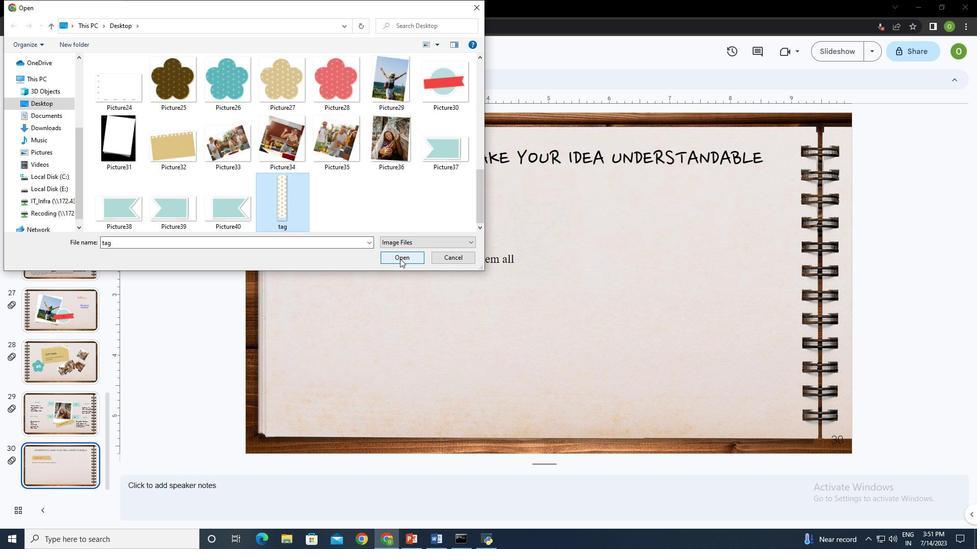 
Action: Mouse moved to (271, 269)
Screenshot: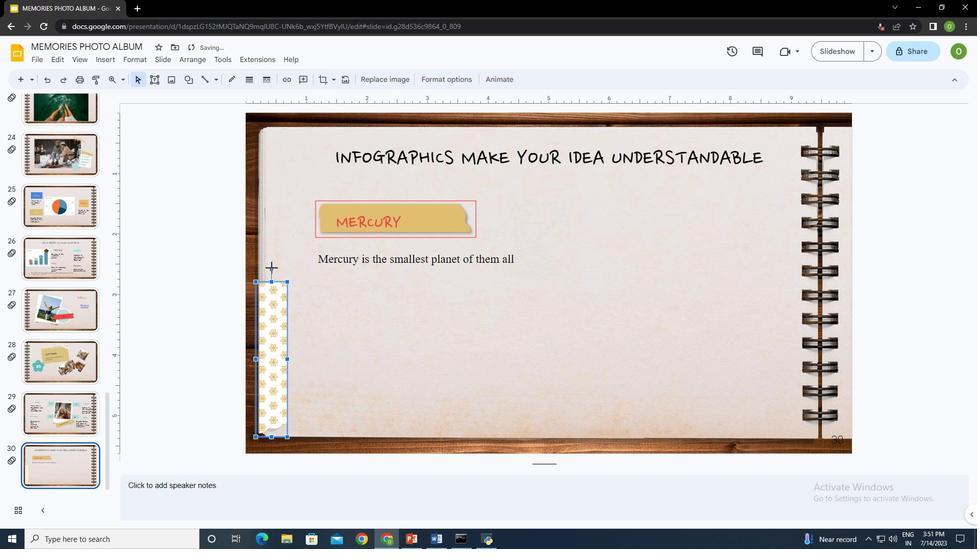 
Action: Mouse pressed left at (271, 269)
Screenshot: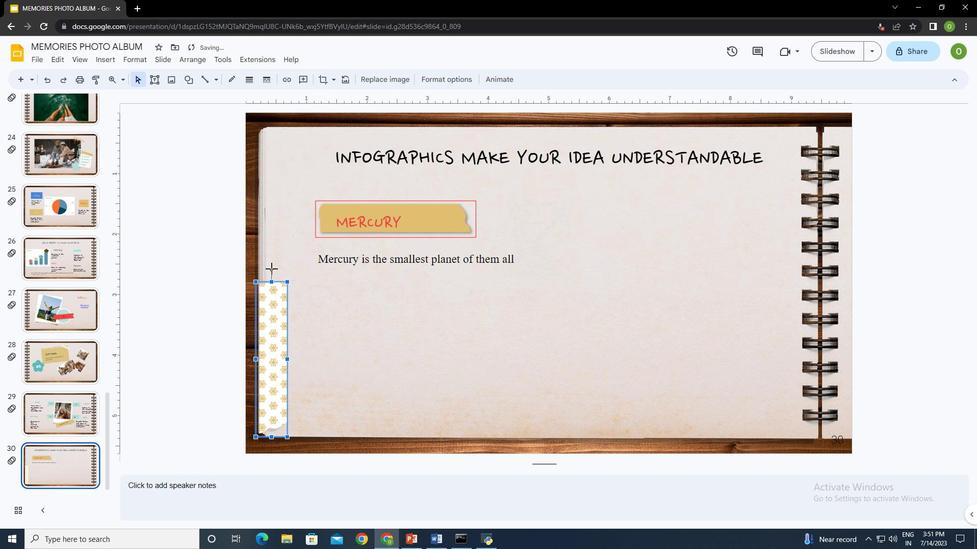 
Action: Mouse moved to (275, 353)
Screenshot: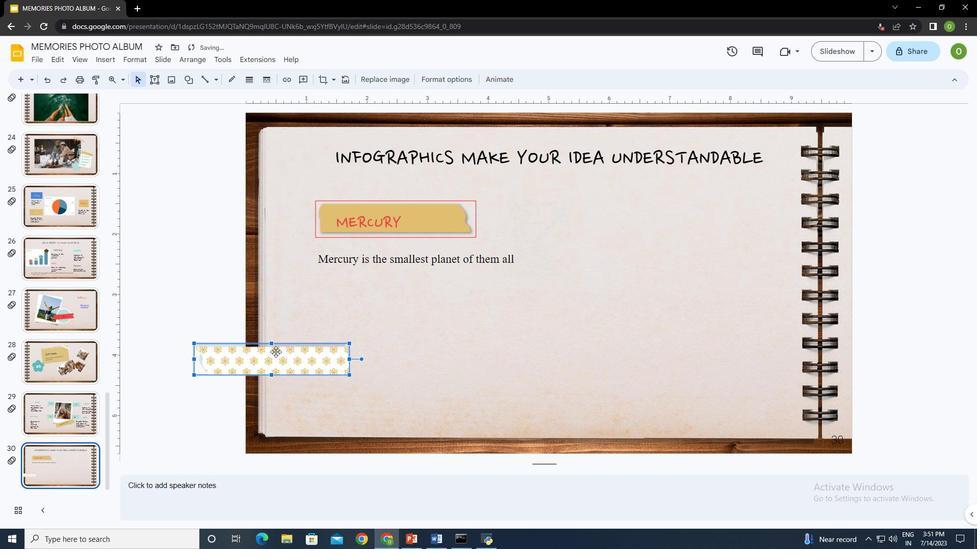 
Action: Mouse pressed left at (275, 353)
Screenshot: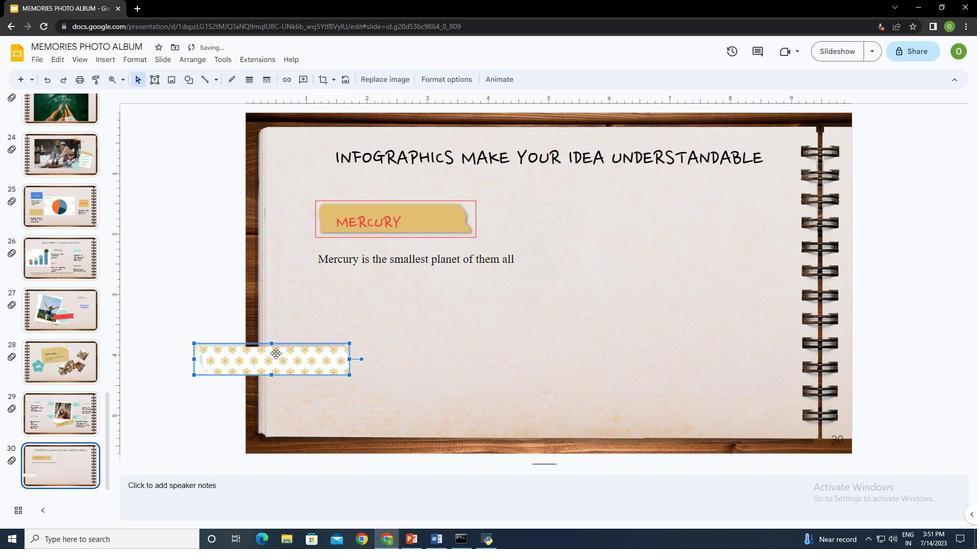 
Action: Mouse moved to (392, 299)
Screenshot: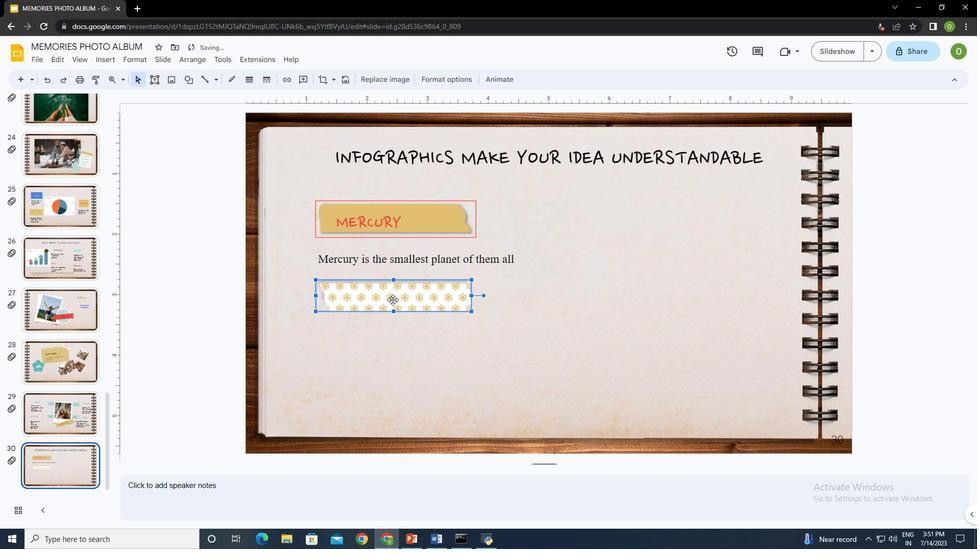 
Action: Mouse pressed left at (392, 299)
Screenshot: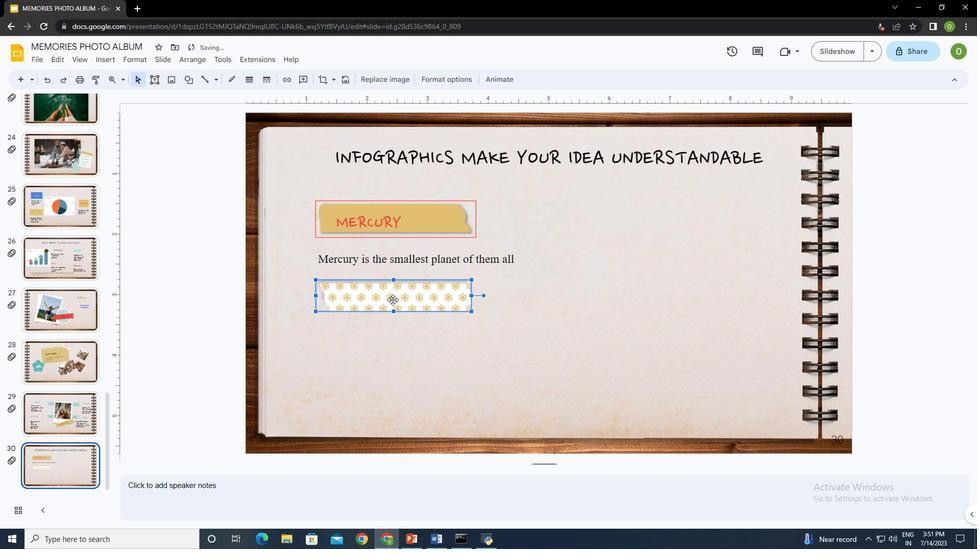 
Action: Mouse moved to (150, 73)
Screenshot: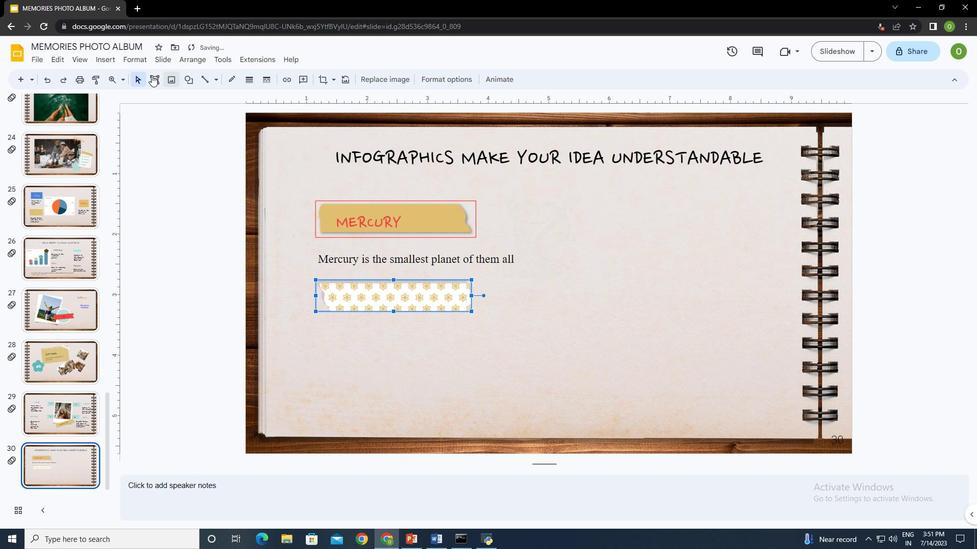 
Action: Mouse pressed left at (150, 73)
Screenshot: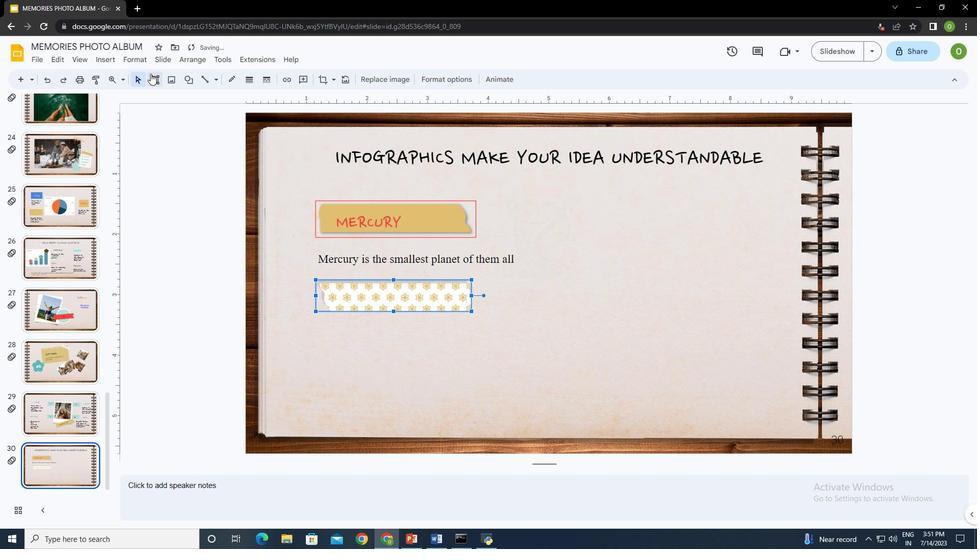 
Action: Mouse moved to (332, 287)
Screenshot: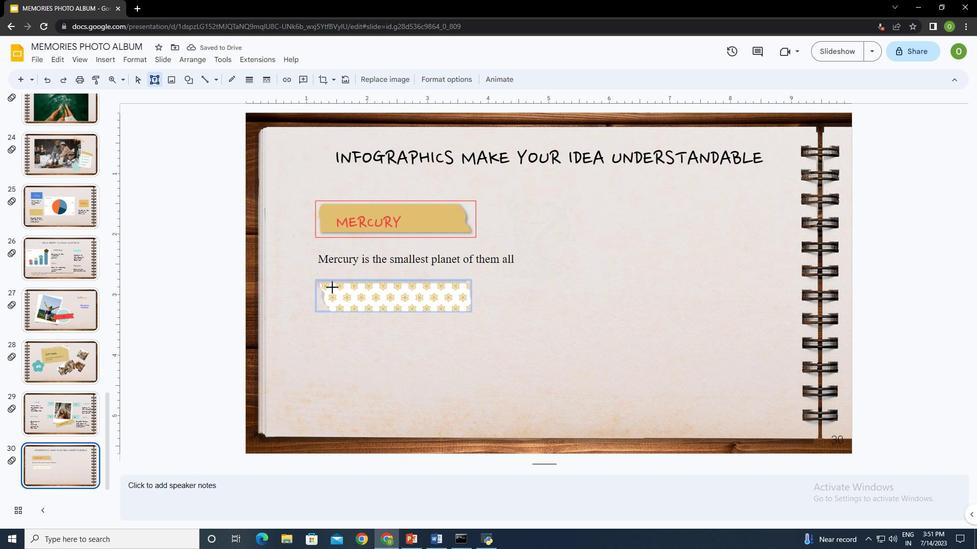
Action: Mouse pressed left at (332, 287)
Screenshot: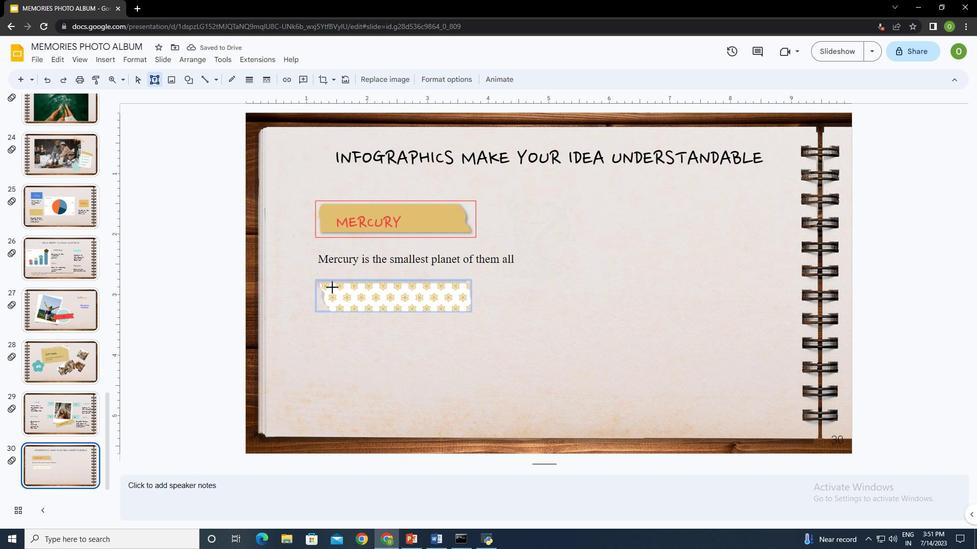 
Action: Mouse moved to (374, 299)
Screenshot: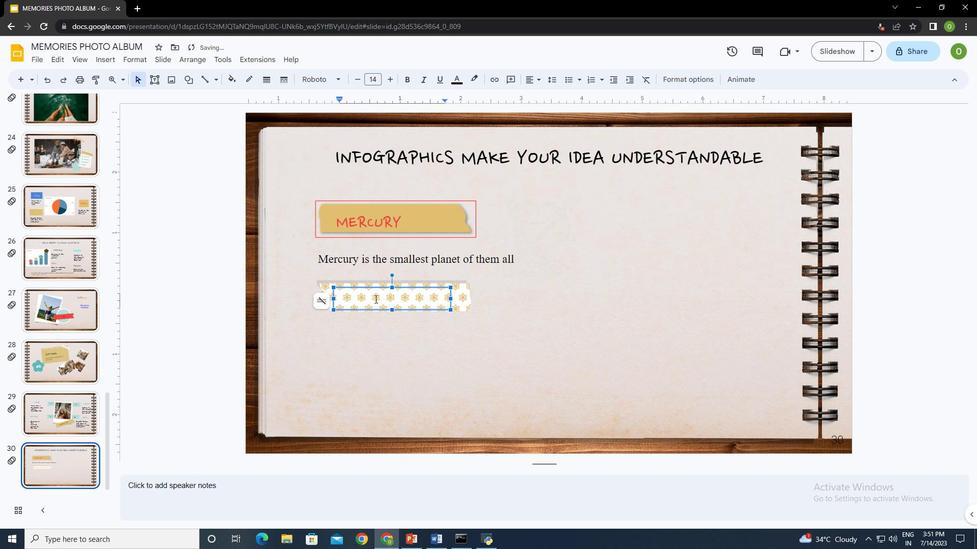 
Action: Key pressed <Key.shift>vENUSctrl+A
Screenshot: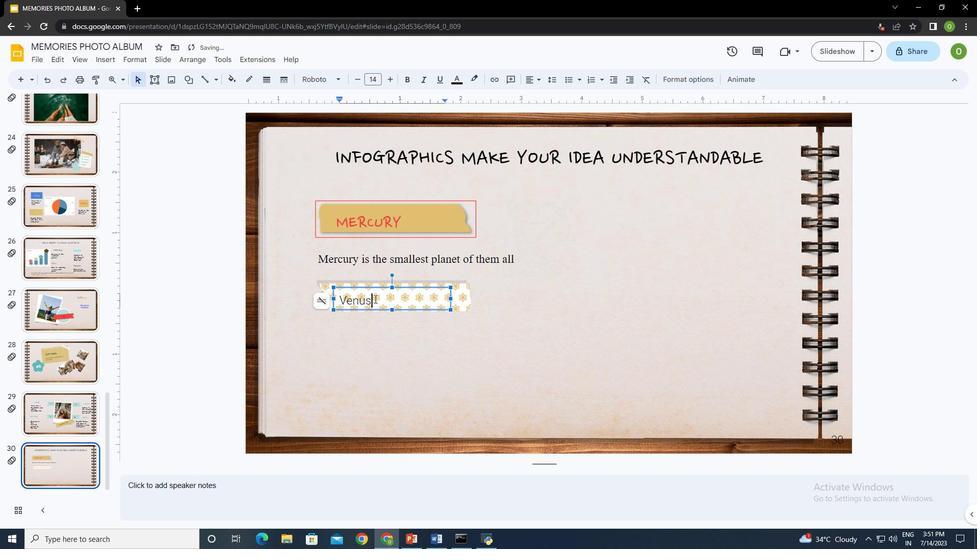 
Action: Mouse moved to (405, 218)
Screenshot: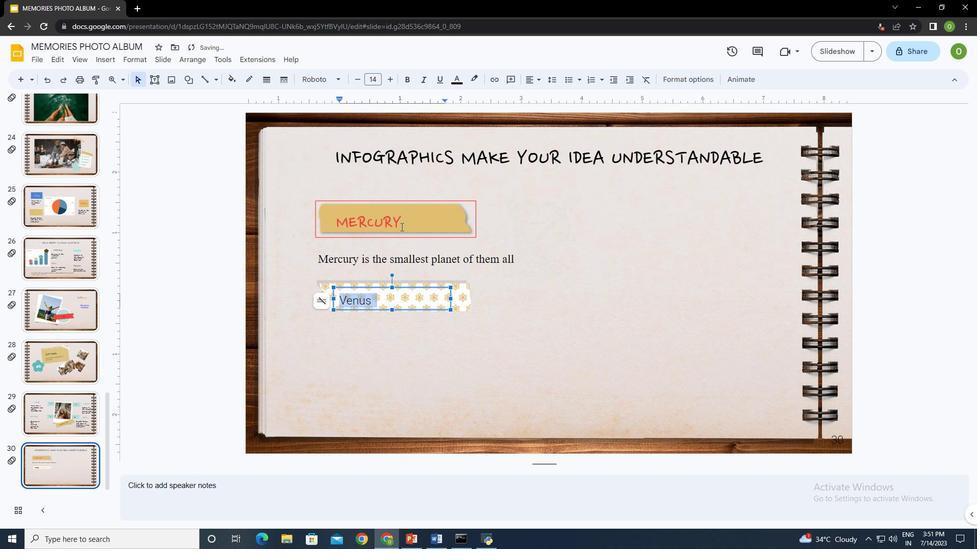 
Action: Mouse pressed left at (405, 218)
Screenshot: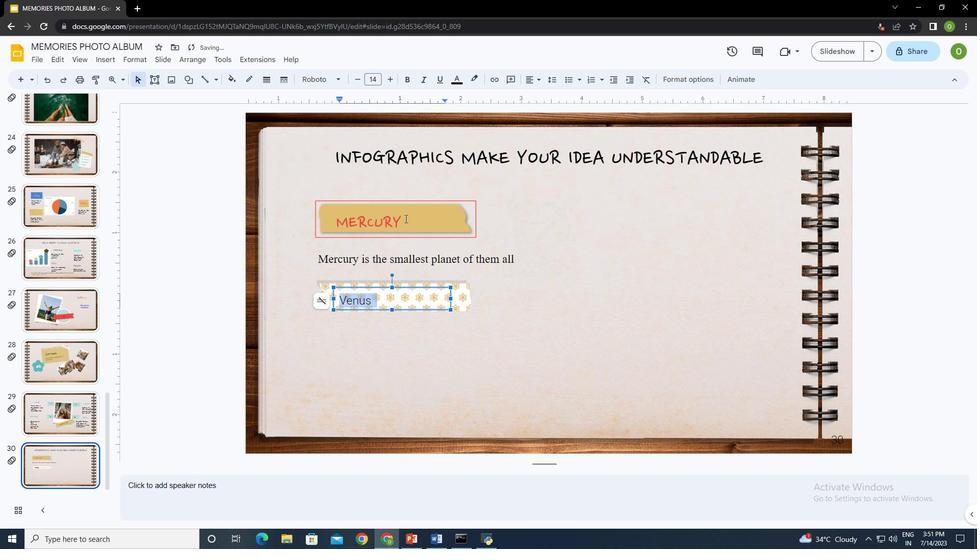 
Action: Mouse moved to (400, 216)
Screenshot: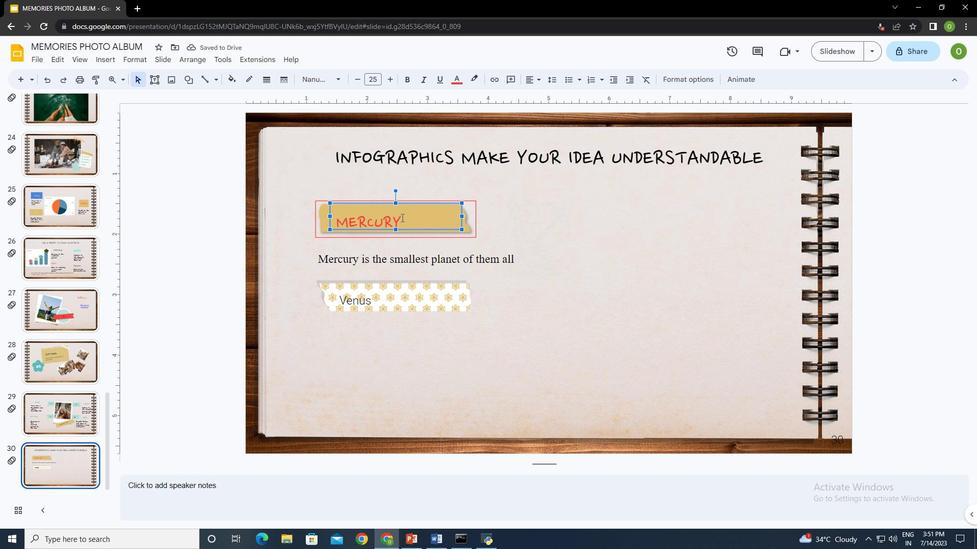 
Action: Mouse pressed left at (400, 216)
Screenshot: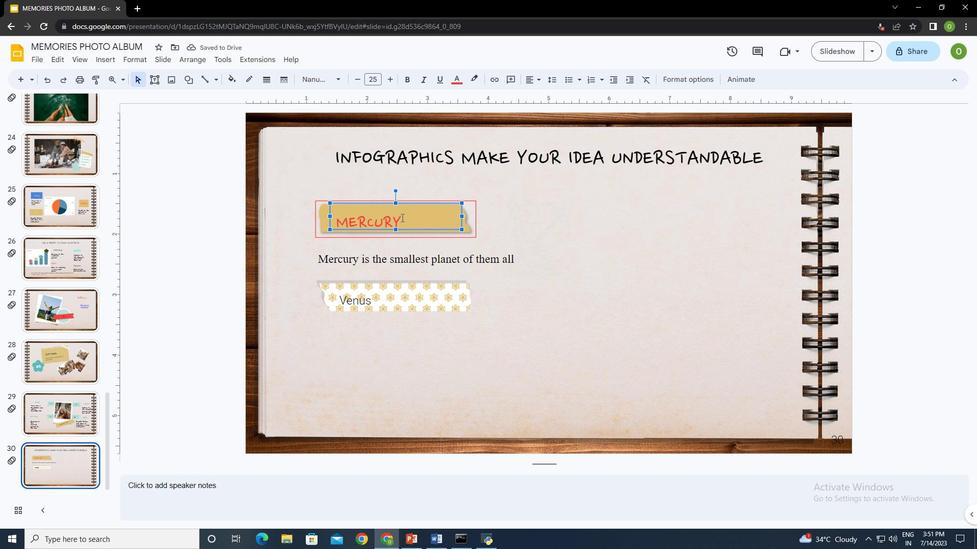 
Action: Mouse pressed left at (400, 216)
Screenshot: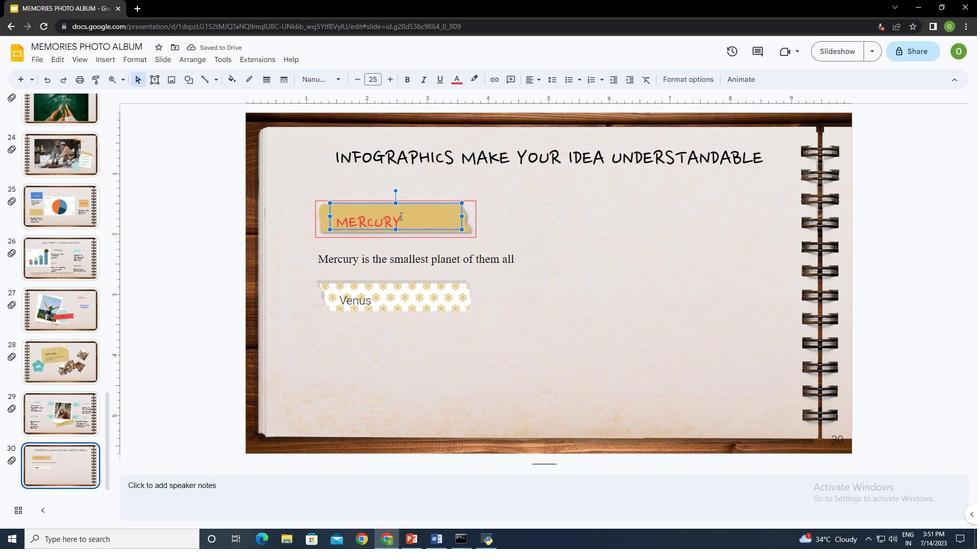 
Action: Mouse moved to (97, 77)
Screenshot: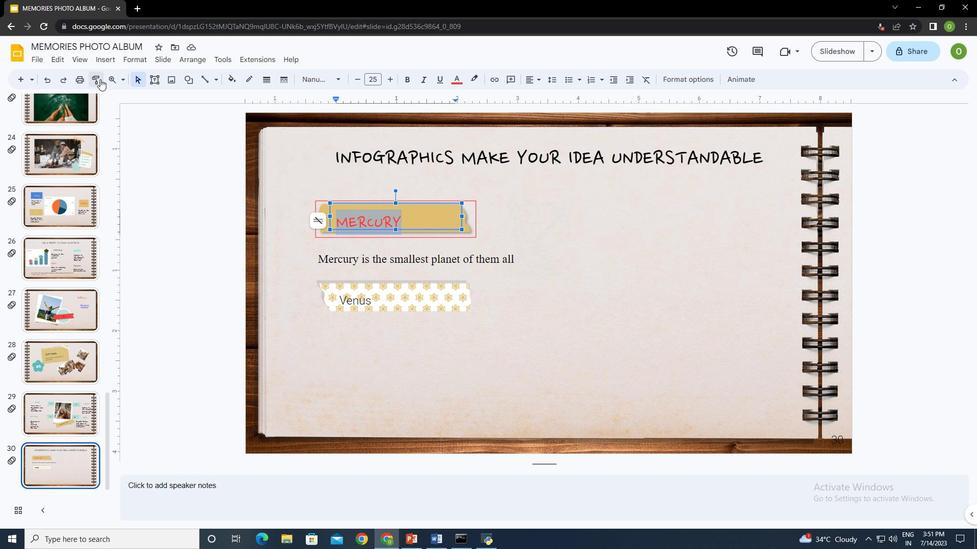 
Action: Mouse pressed left at (97, 77)
Screenshot: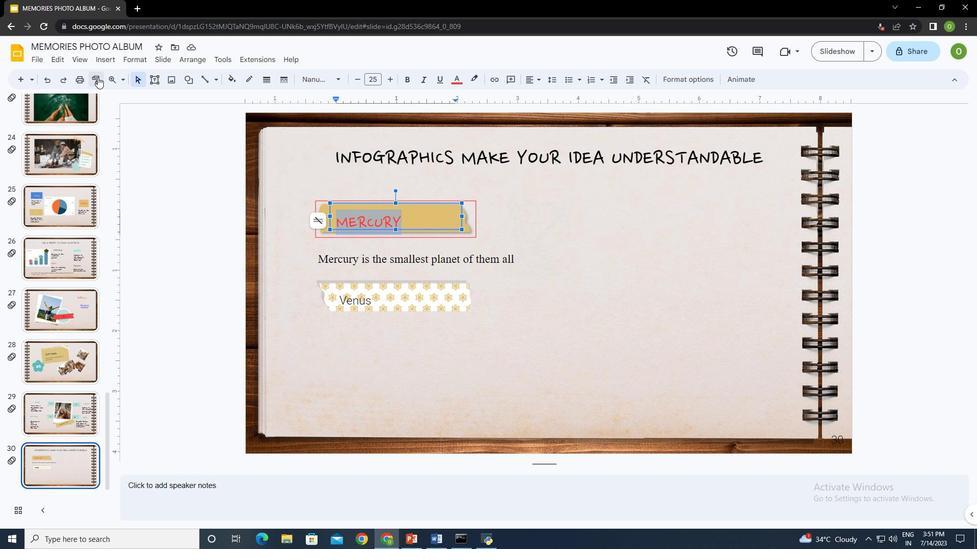 
Action: Mouse moved to (347, 300)
Screenshot: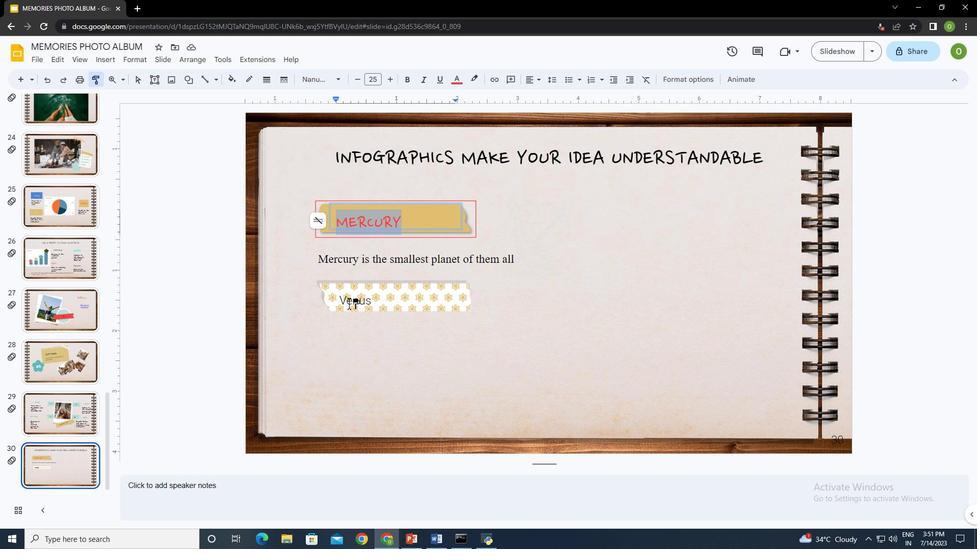 
Action: Mouse pressed left at (347, 300)
Screenshot: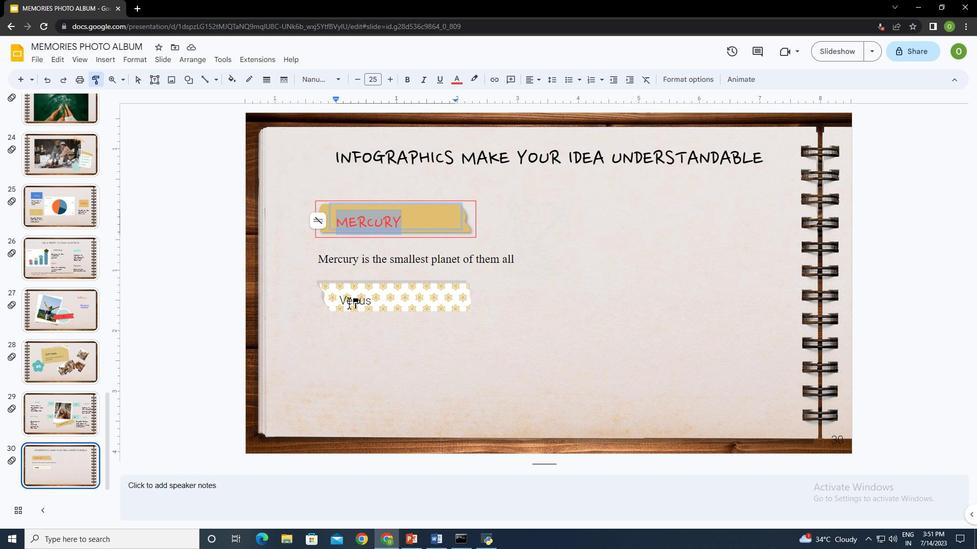 
Action: Mouse moved to (392, 288)
Screenshot: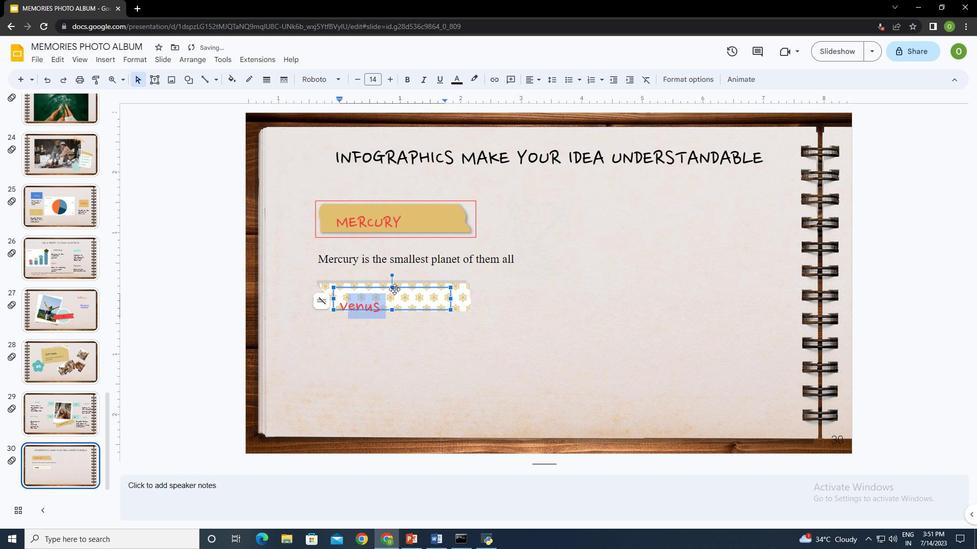 
Action: Mouse pressed left at (392, 288)
Screenshot: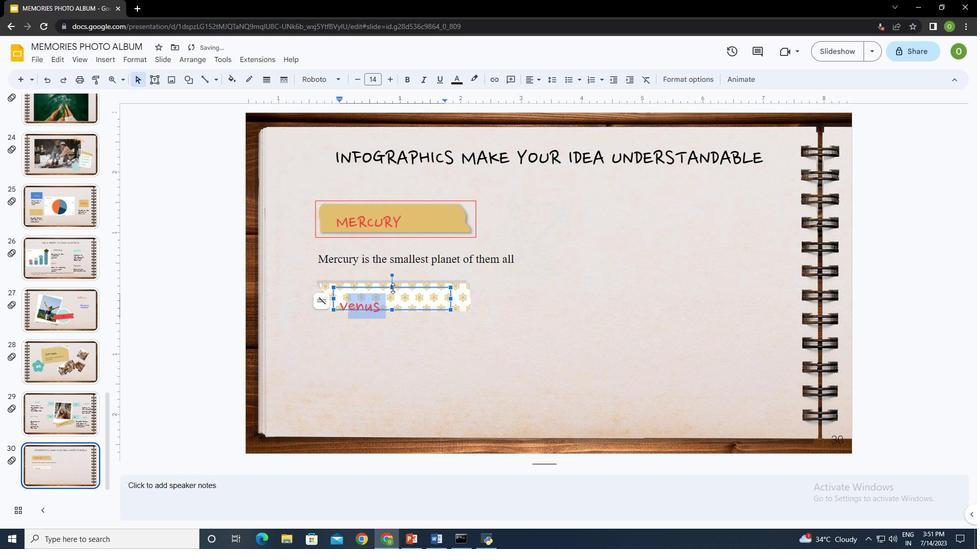 
Action: Mouse moved to (383, 298)
Screenshot: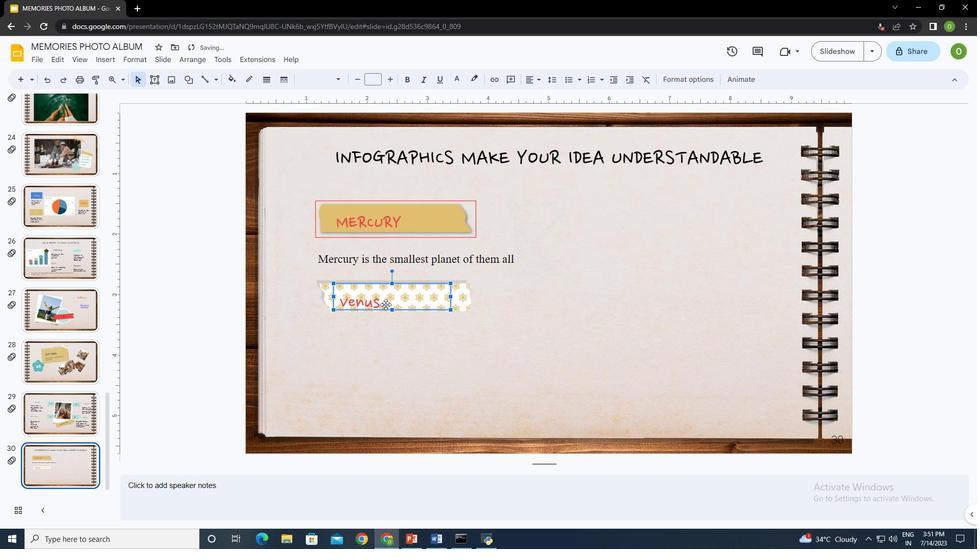 
Action: Mouse pressed left at (383, 298)
Screenshot: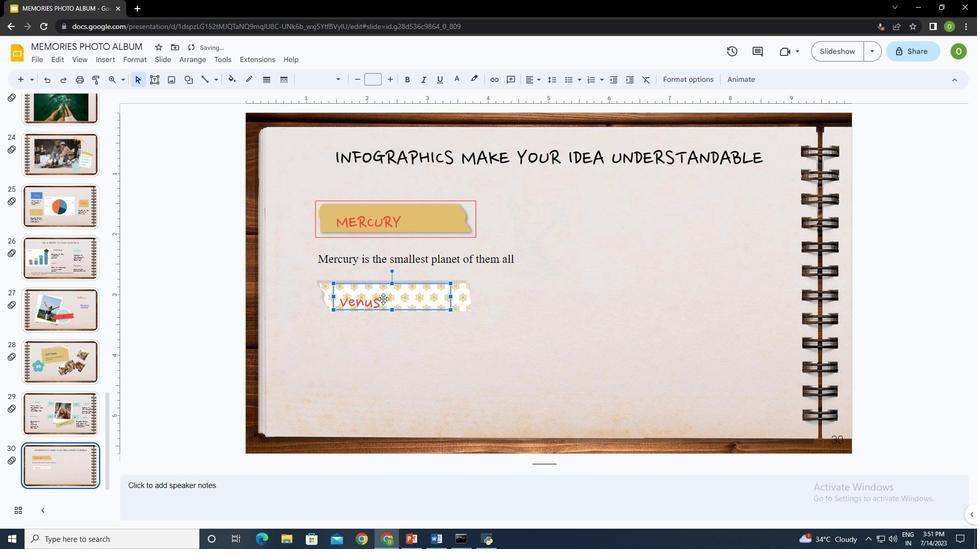 
Action: Mouse moved to (389, 298)
Screenshot: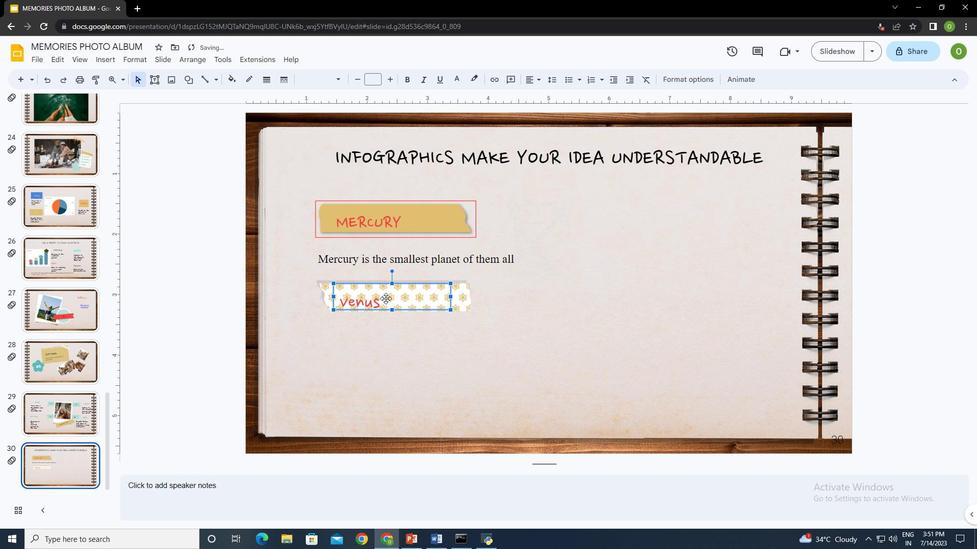 
Action: Mouse pressed left at (389, 298)
Screenshot: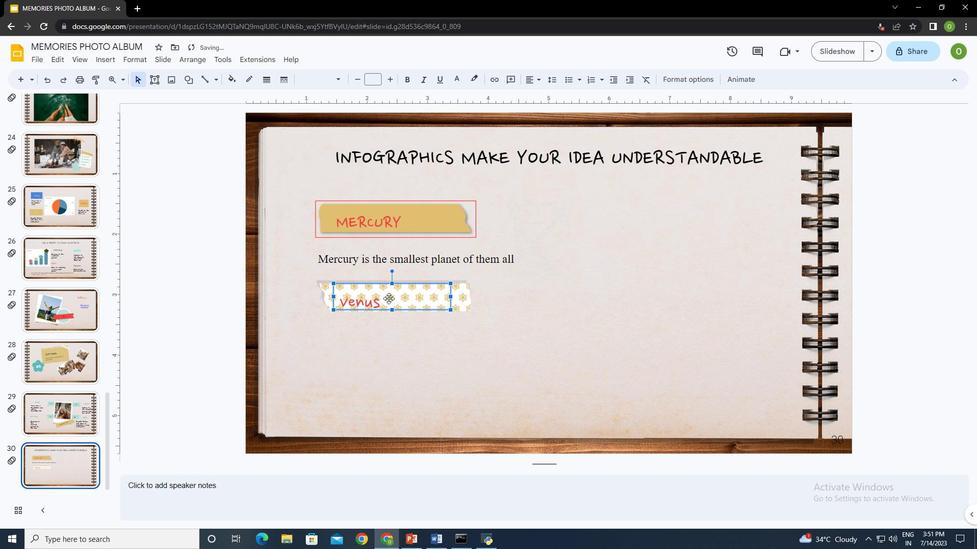 
Action: Mouse pressed left at (389, 298)
Screenshot: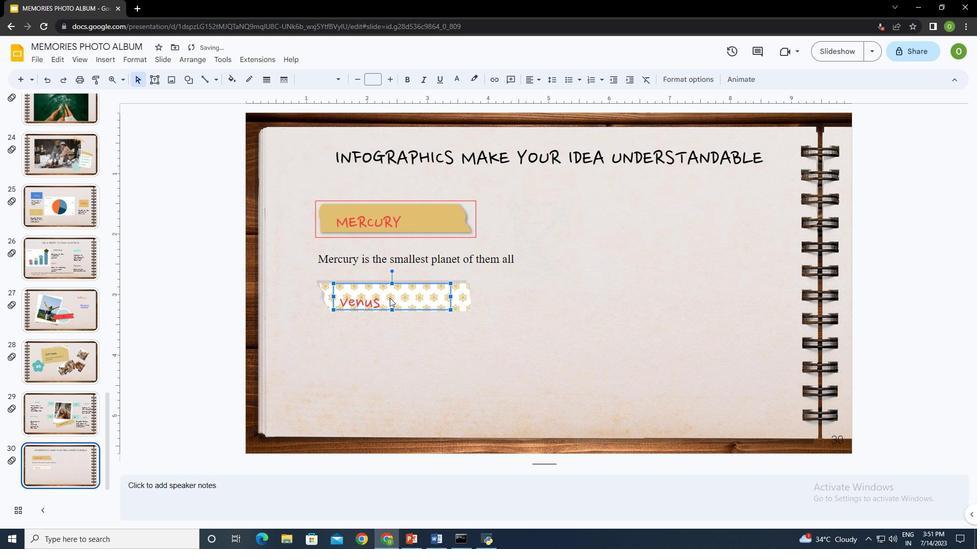 
Action: Mouse moved to (387, 142)
Screenshot: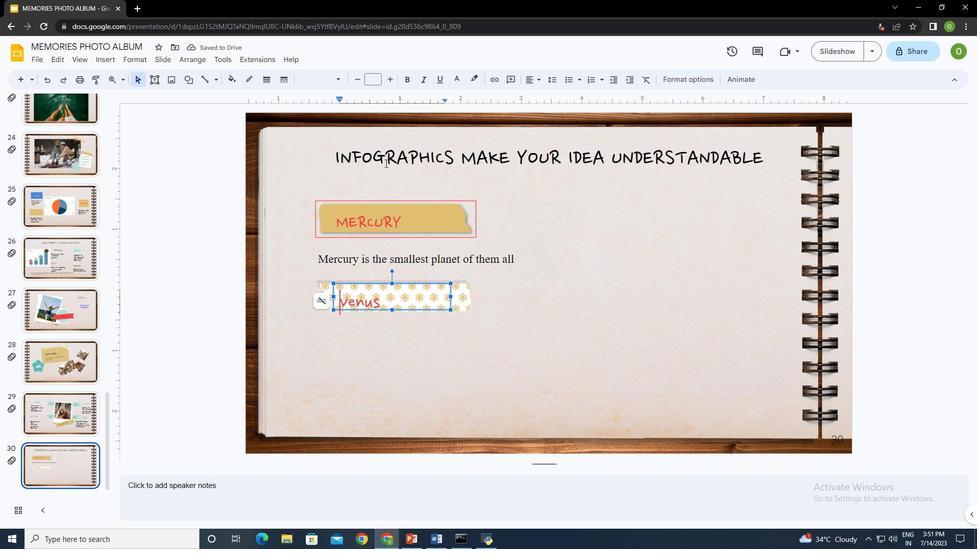 
Action: Key pressed ctrl+A
Screenshot: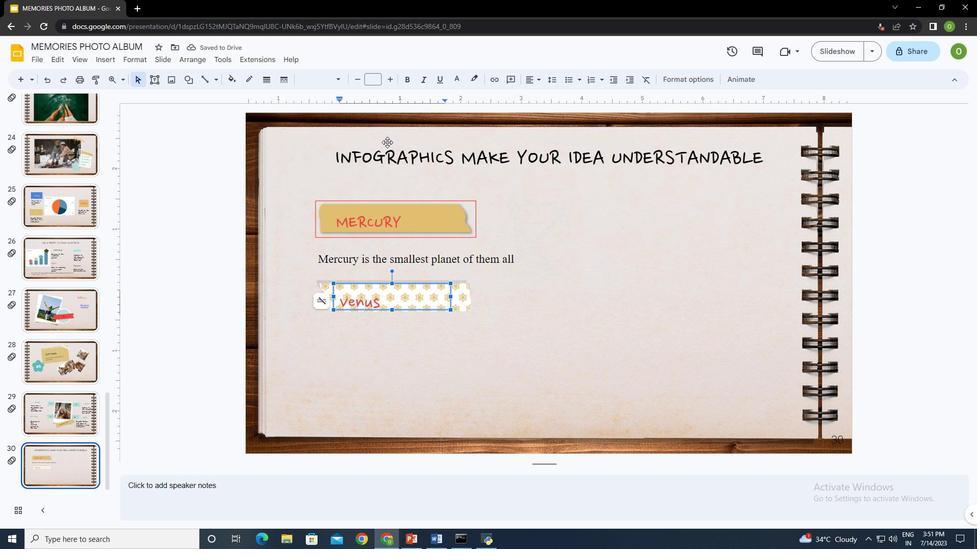 
Action: Mouse moved to (538, 78)
Screenshot: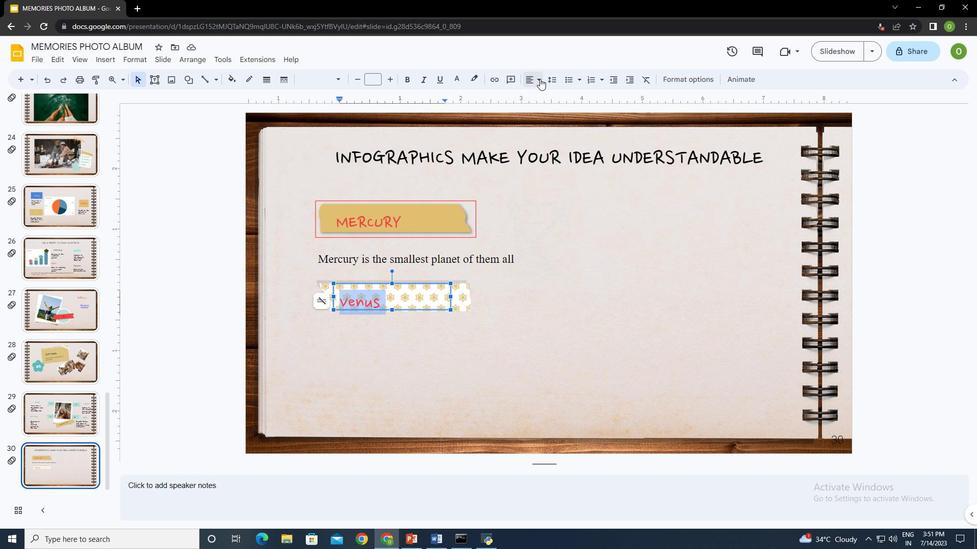 
Action: Mouse pressed left at (538, 78)
Screenshot: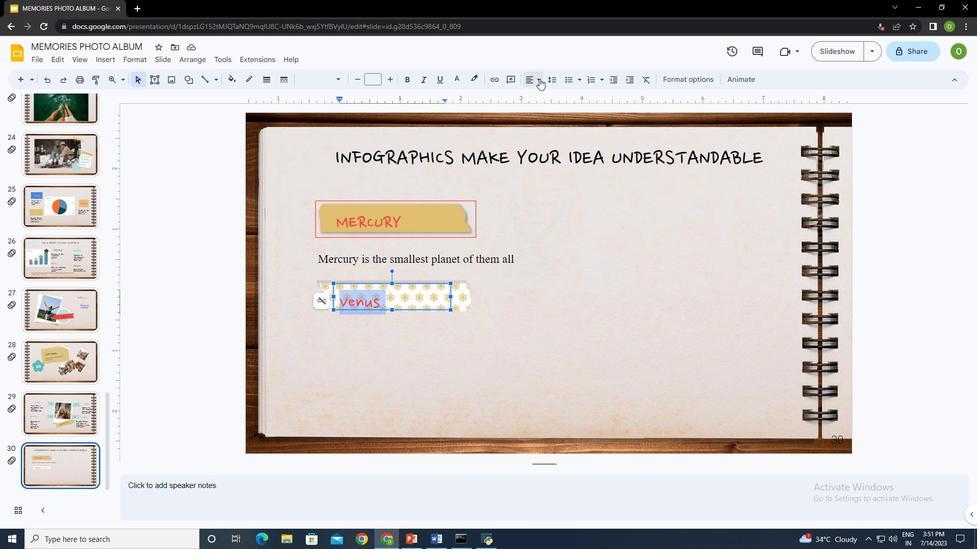 
Action: Mouse moved to (550, 108)
Screenshot: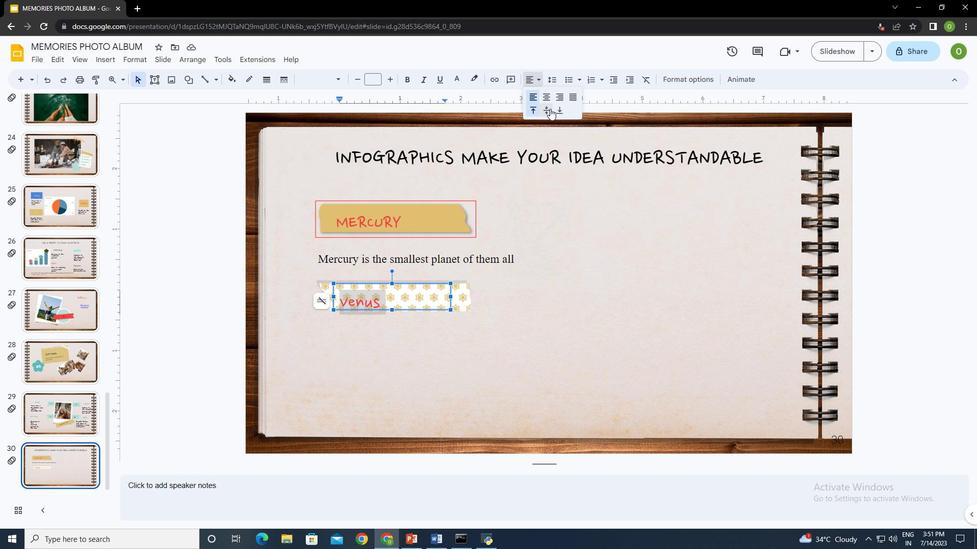 
Action: Mouse pressed left at (550, 108)
Screenshot: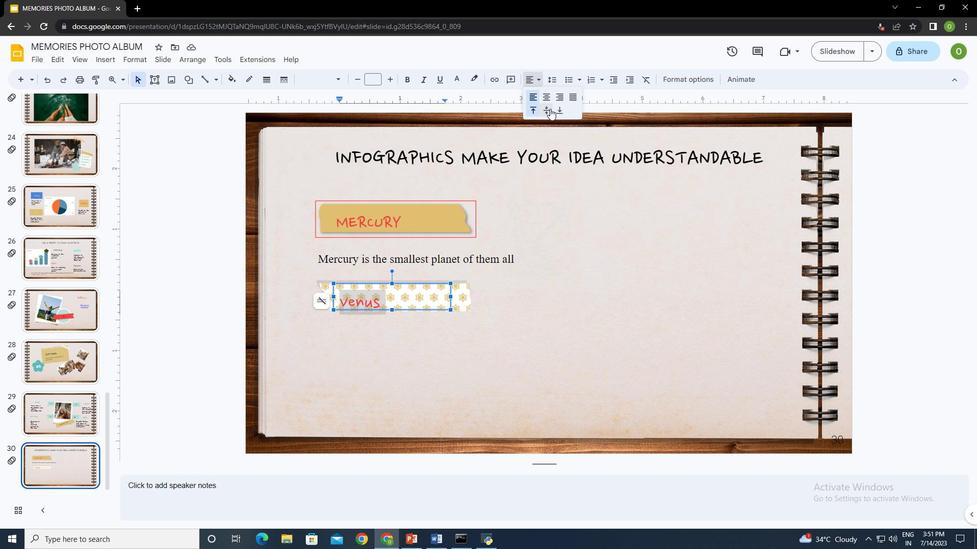 
Action: Mouse moved to (530, 80)
Screenshot: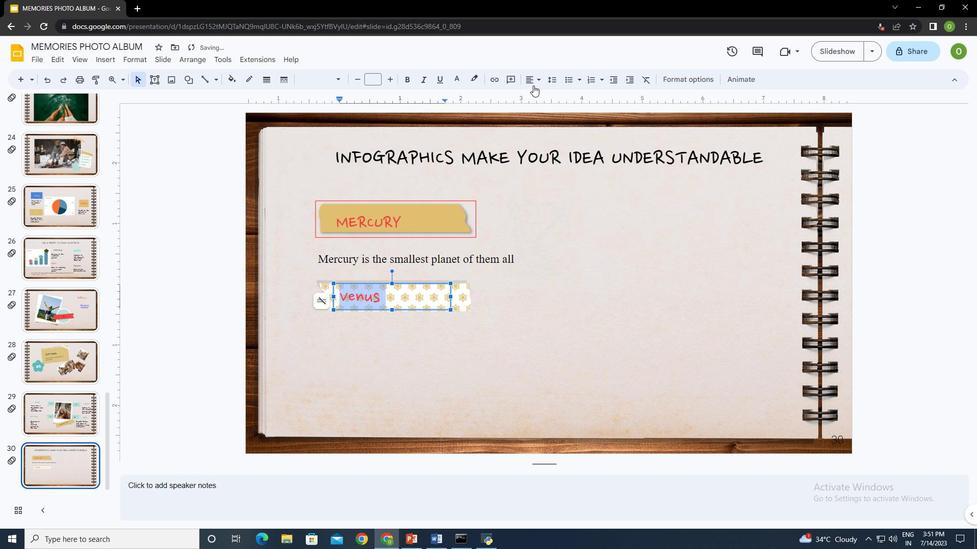 
Action: Mouse pressed left at (530, 80)
Screenshot: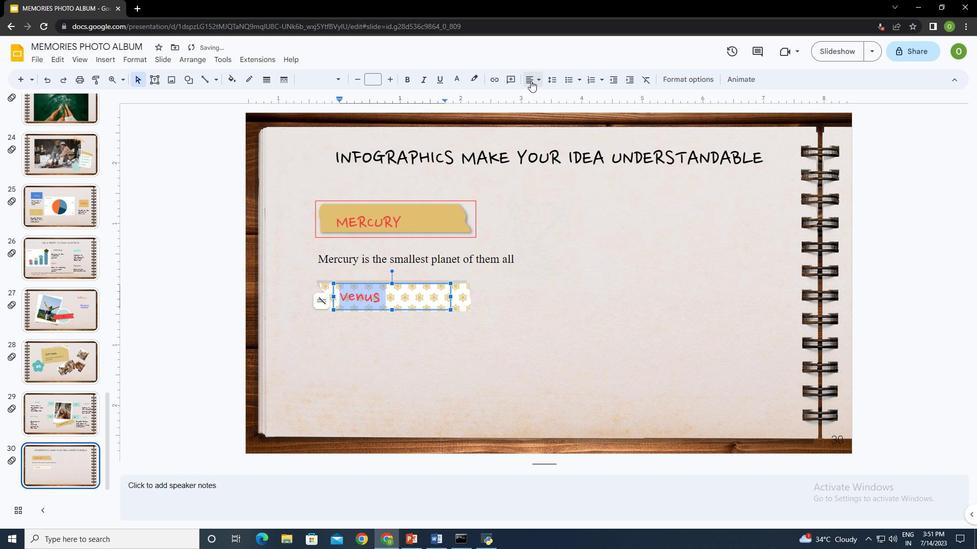 
Action: Mouse moved to (545, 97)
Screenshot: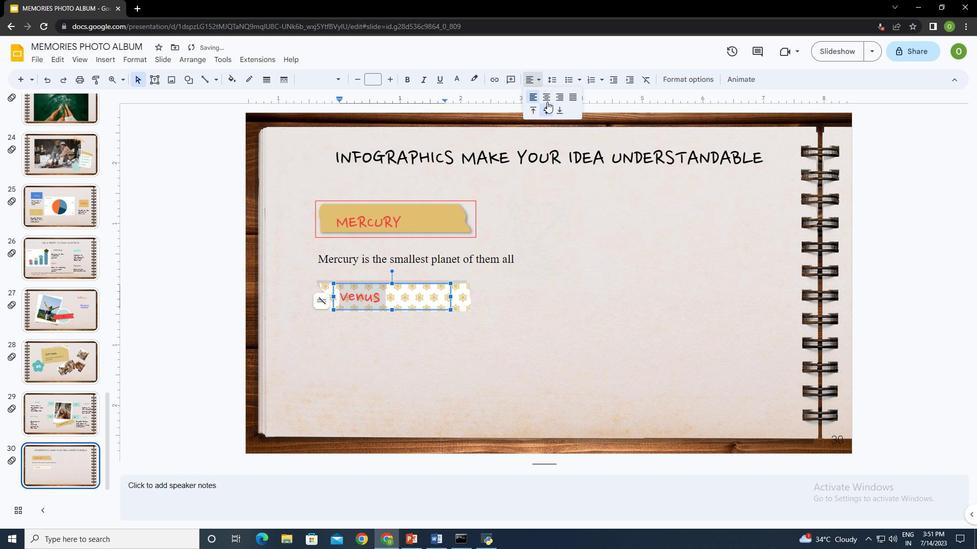 
Action: Mouse pressed left at (545, 97)
Screenshot: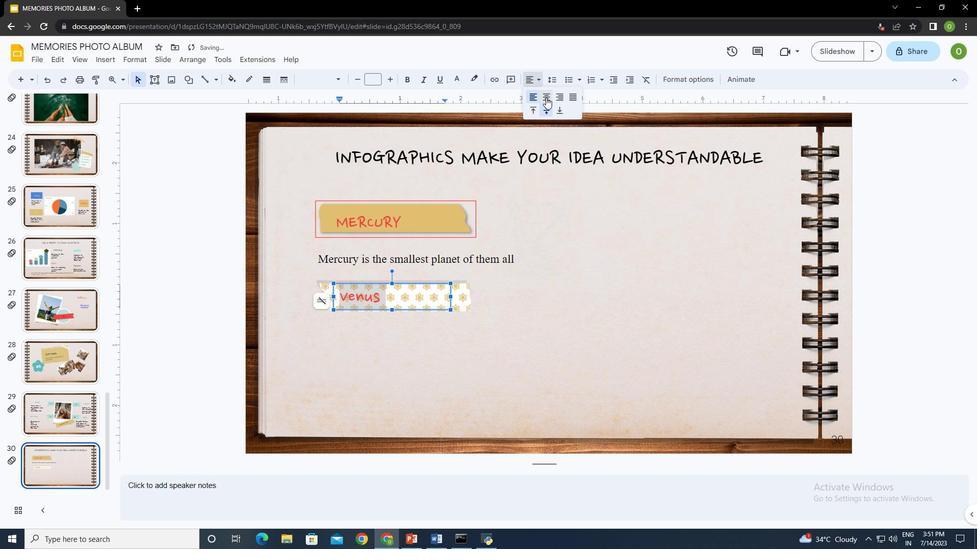 
Action: Mouse moved to (527, 249)
Screenshot: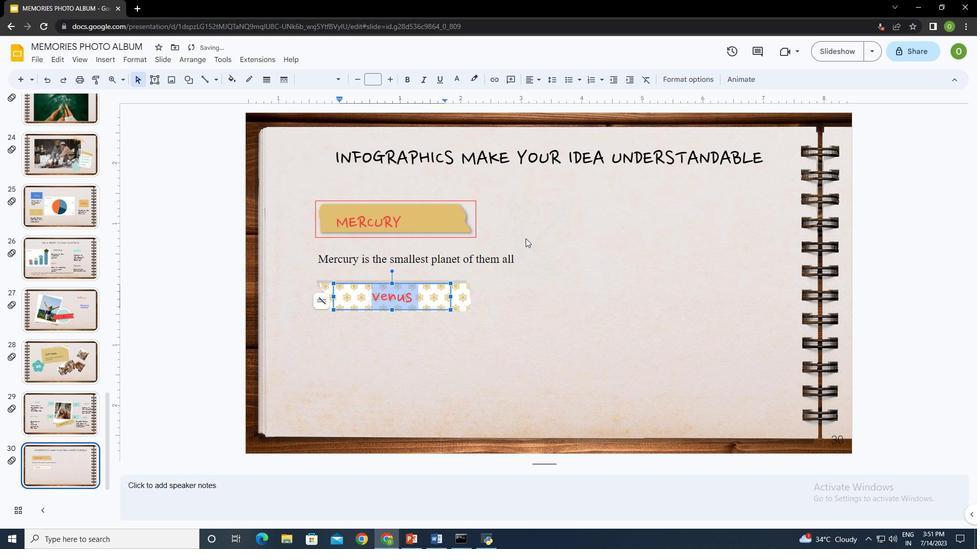 
Action: Mouse pressed left at (527, 249)
Screenshot: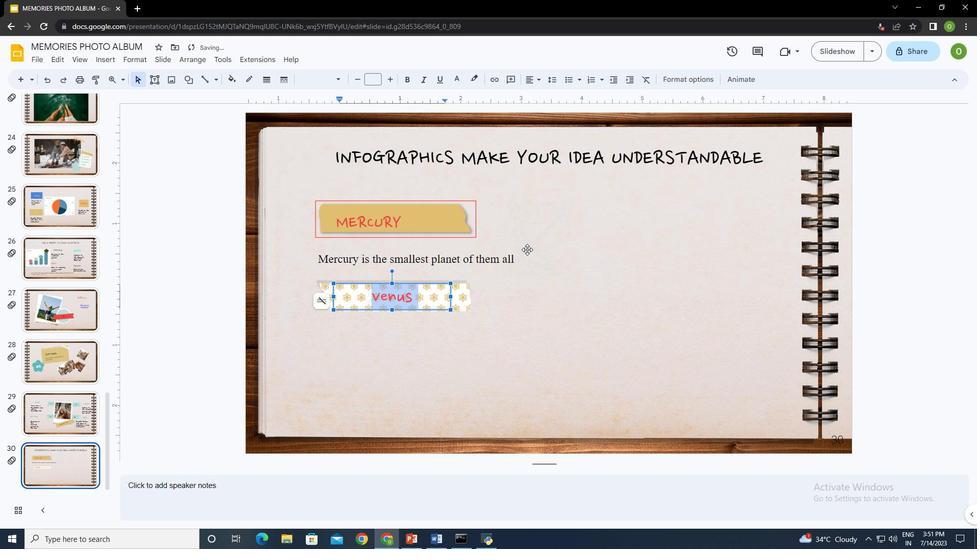 
Action: Mouse moved to (368, 316)
Screenshot: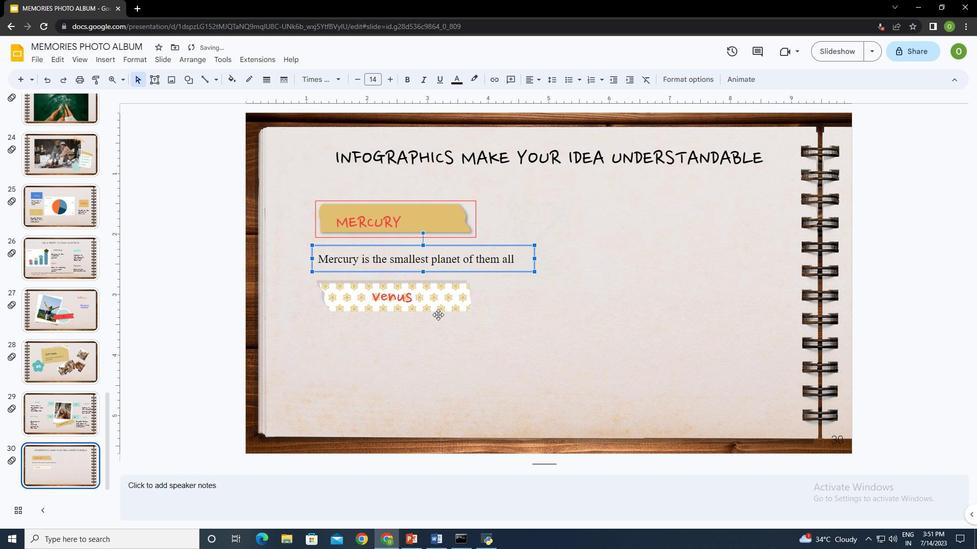 
Action: Mouse pressed left at (368, 316)
Screenshot: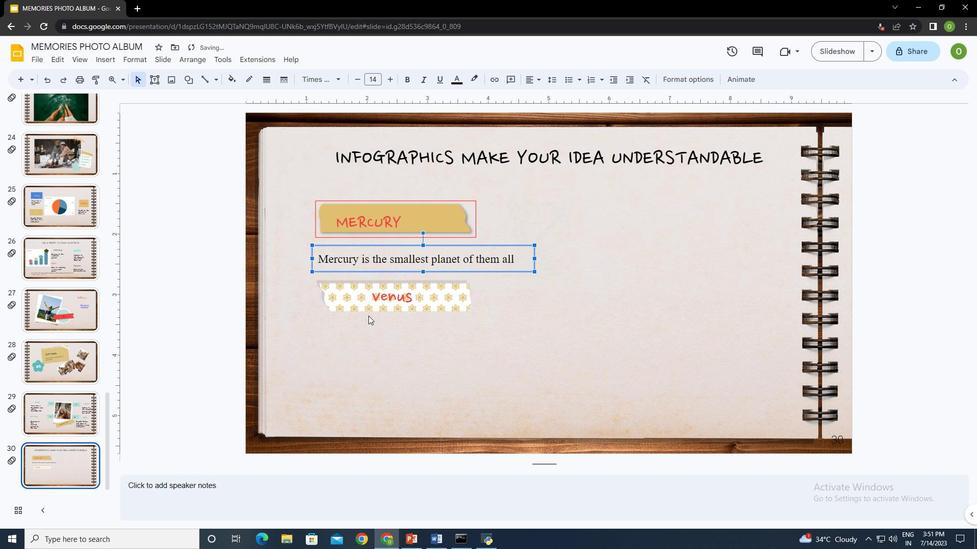 
Action: Mouse moved to (157, 80)
Screenshot: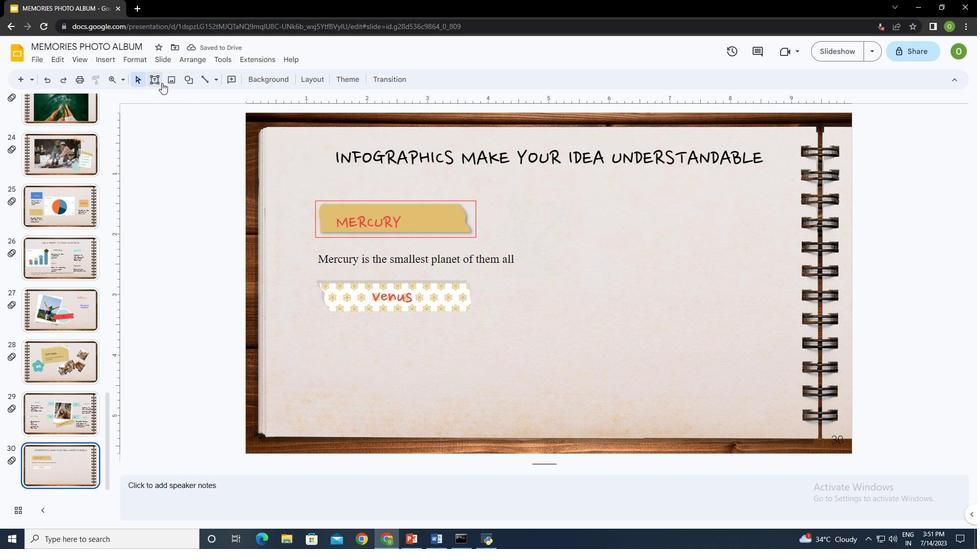 
Action: Mouse pressed left at (157, 80)
Screenshot: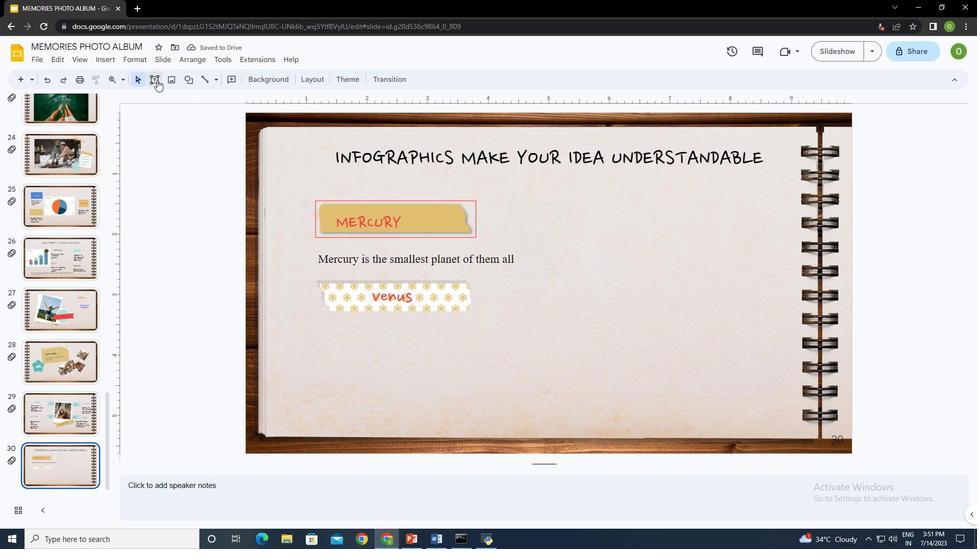 
Action: Mouse moved to (320, 316)
Screenshot: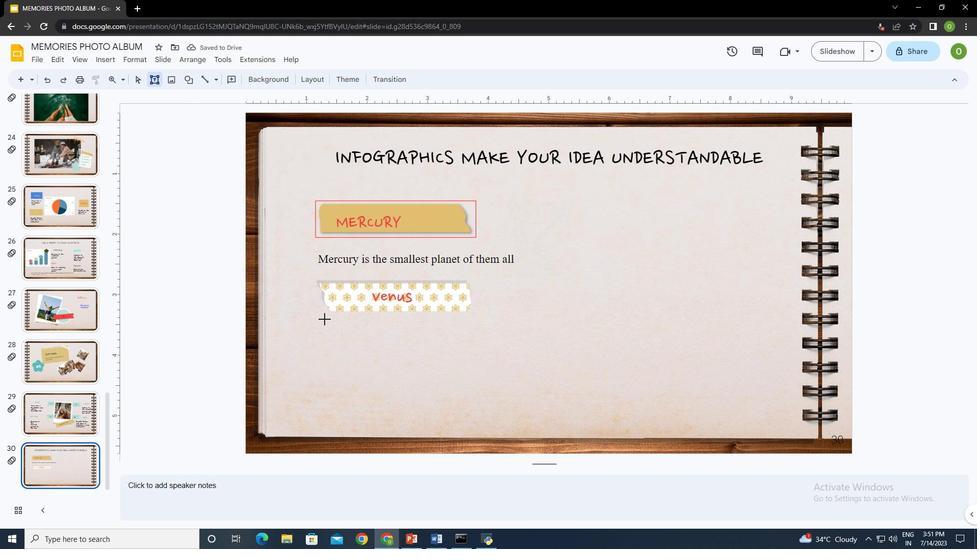
Action: Mouse pressed left at (320, 316)
Screenshot: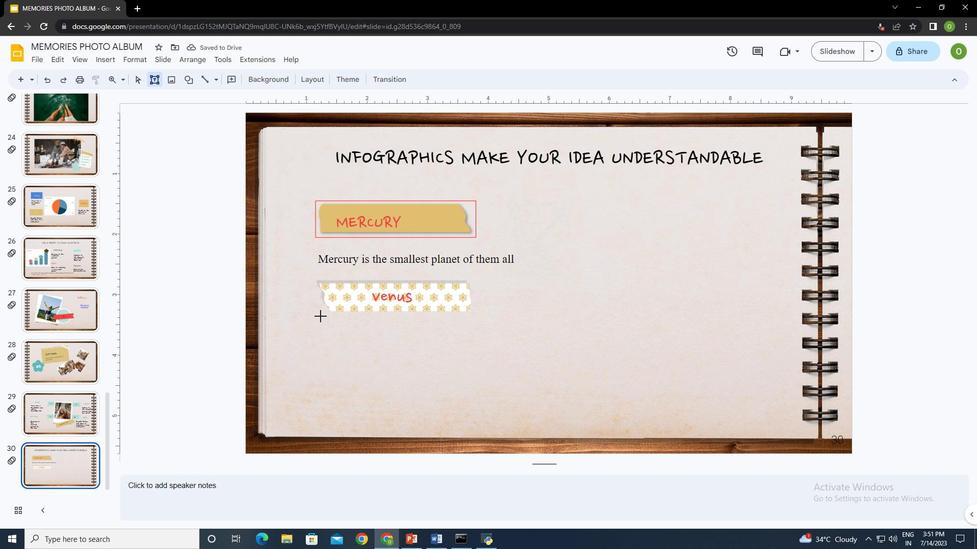 
Action: Mouse moved to (328, 327)
Screenshot: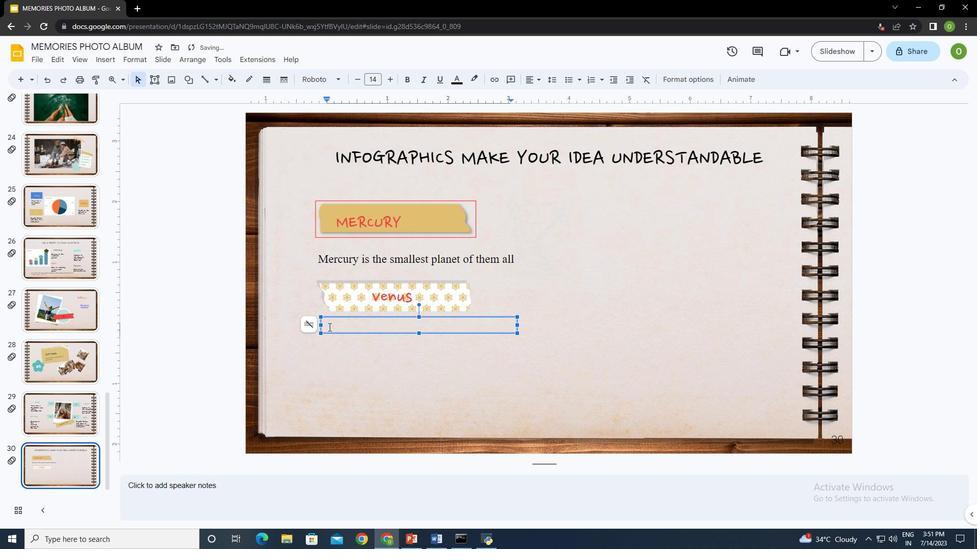 
Action: Key pressed <Key.shift>vENUS<Key.space>IS<Key.space>THE<Key.space>SECOND<Key.space>PLANET<Key.space>FROM<Key.space>THE<Key.space>SUNctrl+A
Screenshot: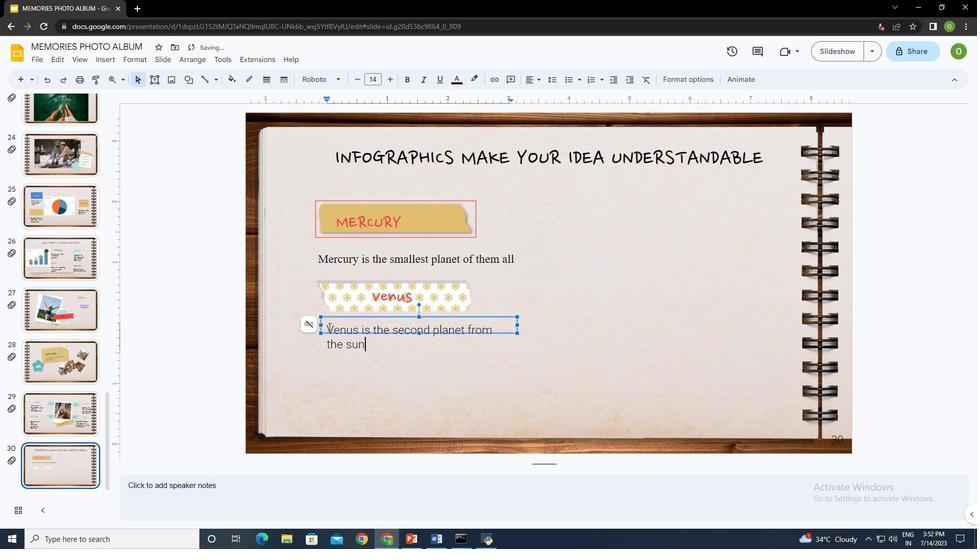 
Action: Mouse moved to (314, 77)
Screenshot: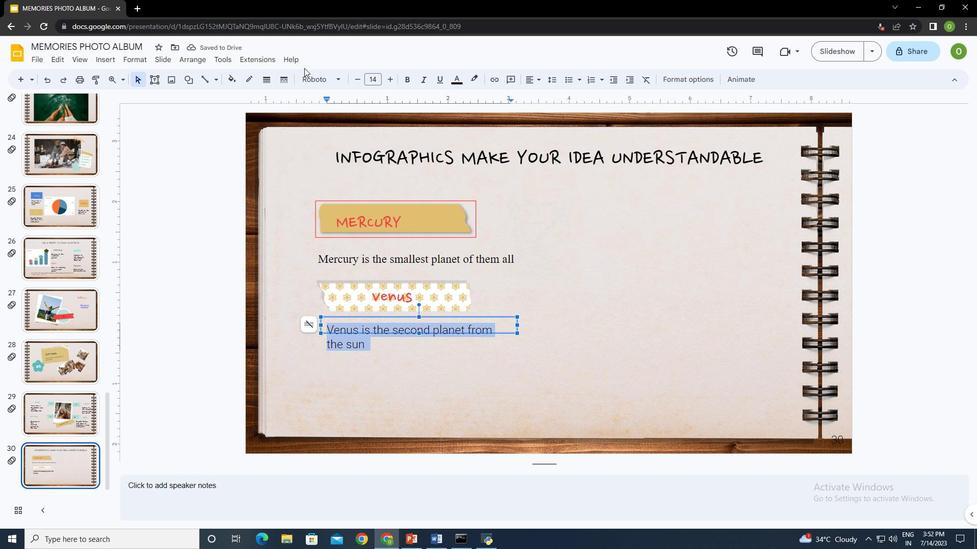 
Action: Mouse pressed left at (314, 77)
Screenshot: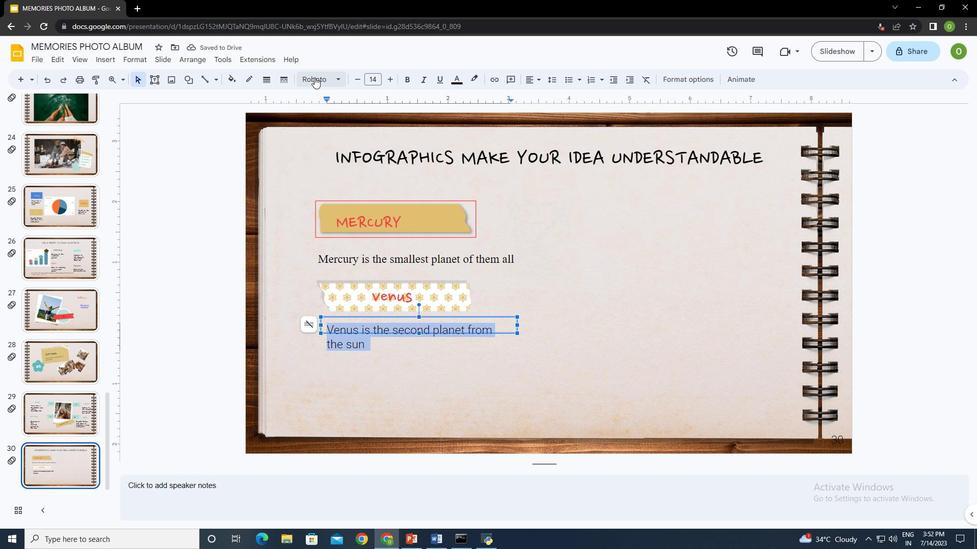 
Action: Mouse moved to (351, 226)
Screenshot: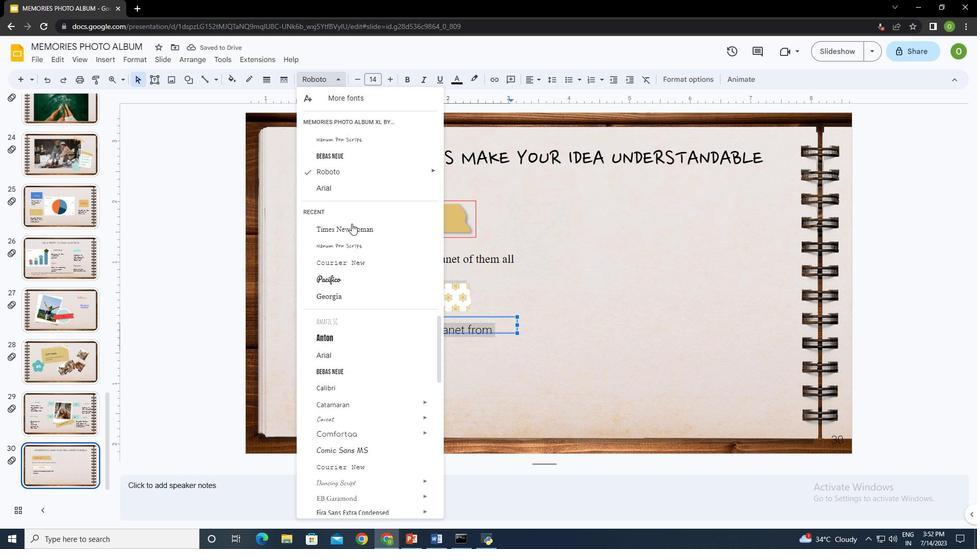 
Action: Mouse pressed left at (351, 226)
Screenshot: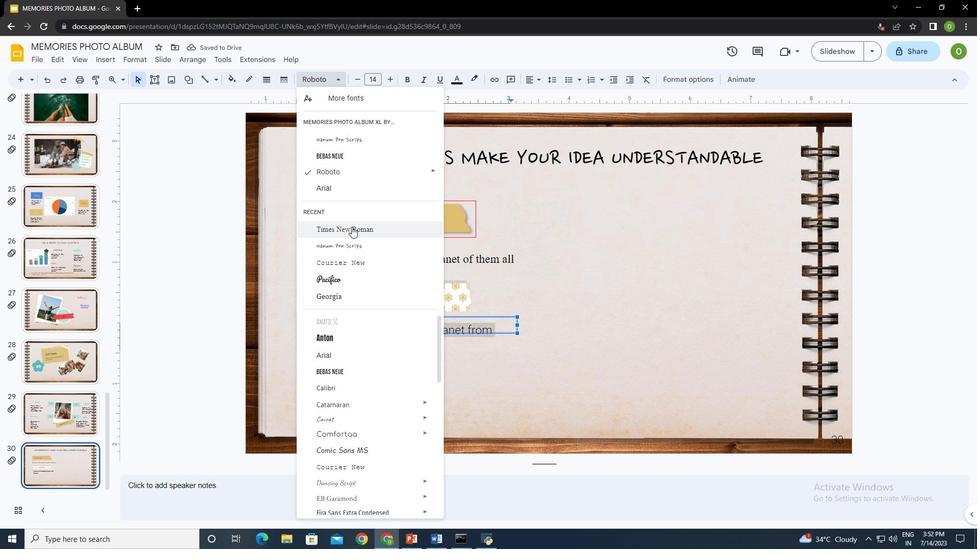 
Action: Mouse moved to (519, 324)
Screenshot: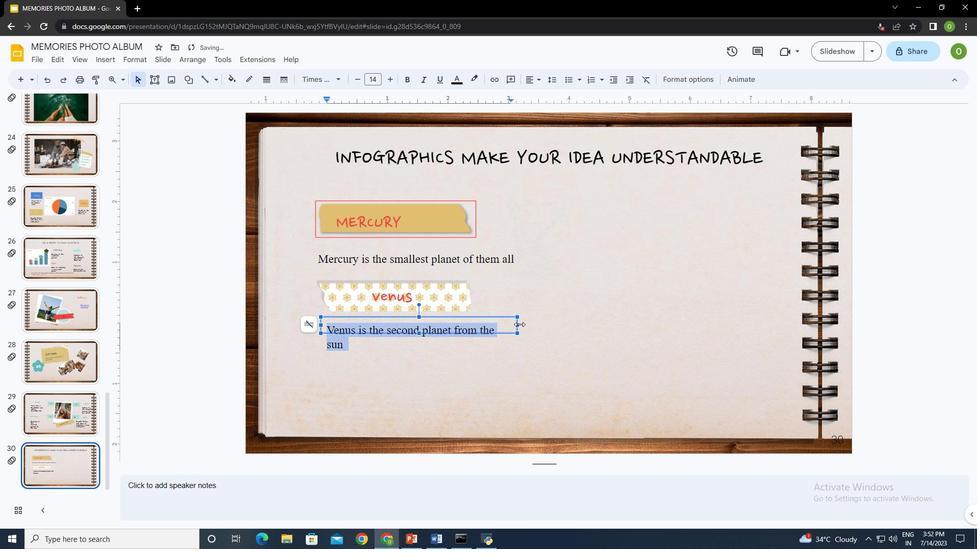 
Action: Mouse pressed left at (519, 324)
Screenshot: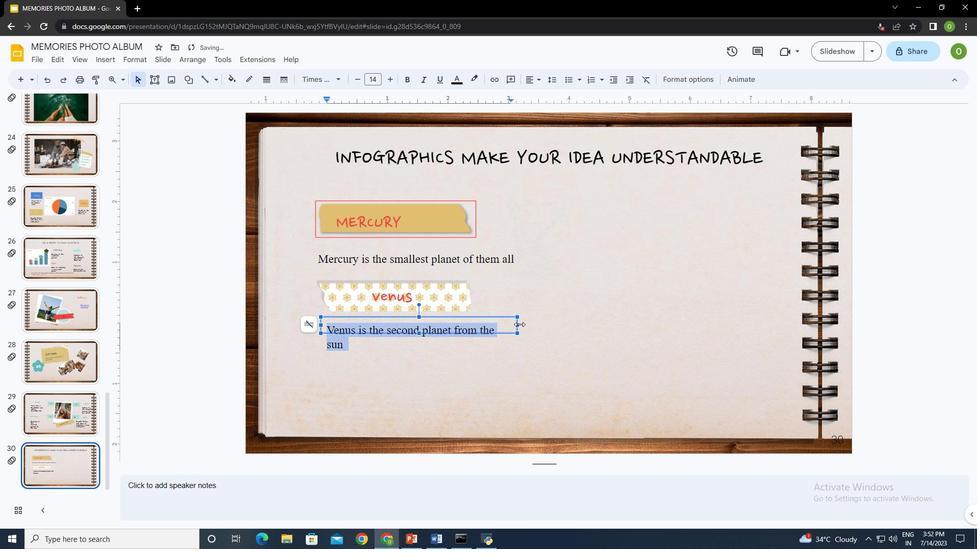 
Action: Mouse moved to (322, 325)
Screenshot: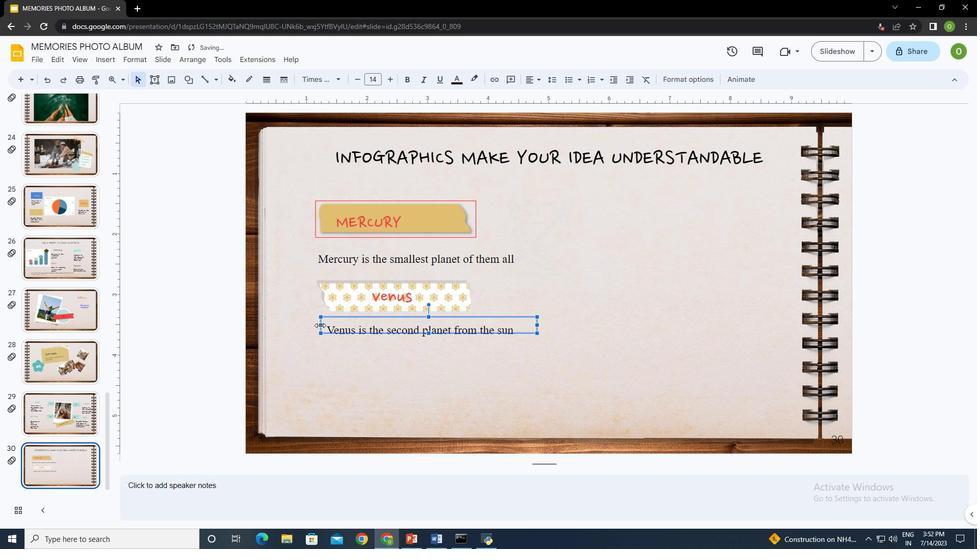 
Action: Mouse pressed left at (322, 325)
Screenshot: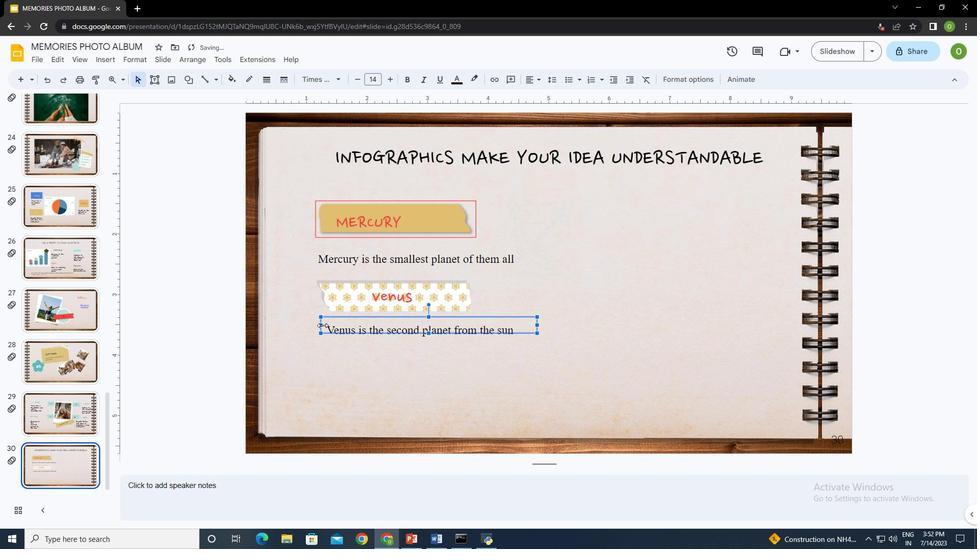 
Action: Mouse moved to (415, 318)
Screenshot: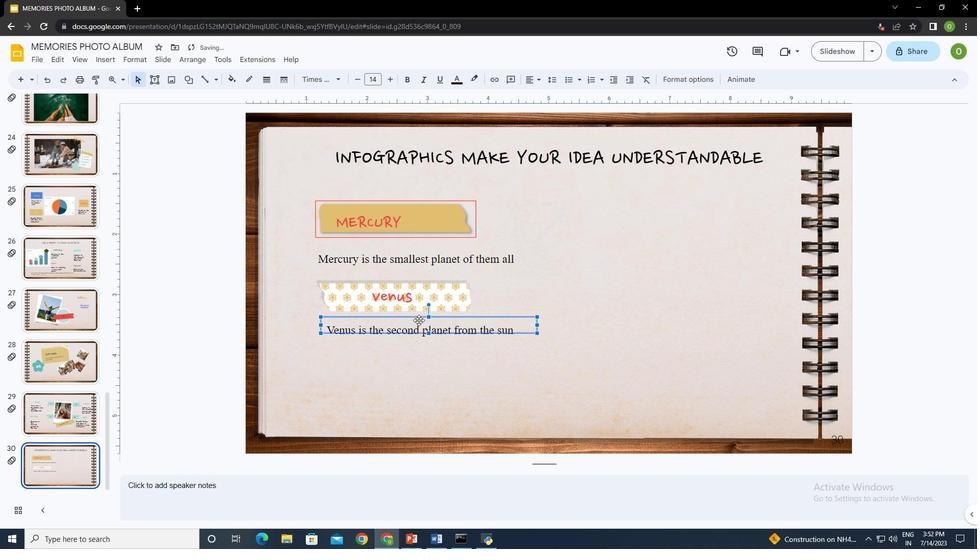
Action: Mouse pressed left at (415, 318)
Screenshot: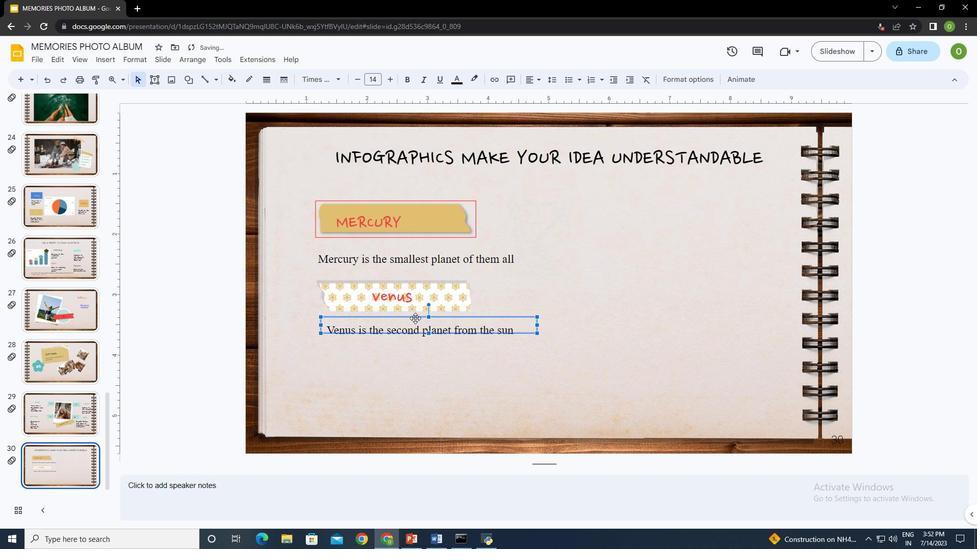 
Action: Mouse moved to (412, 354)
Screenshot: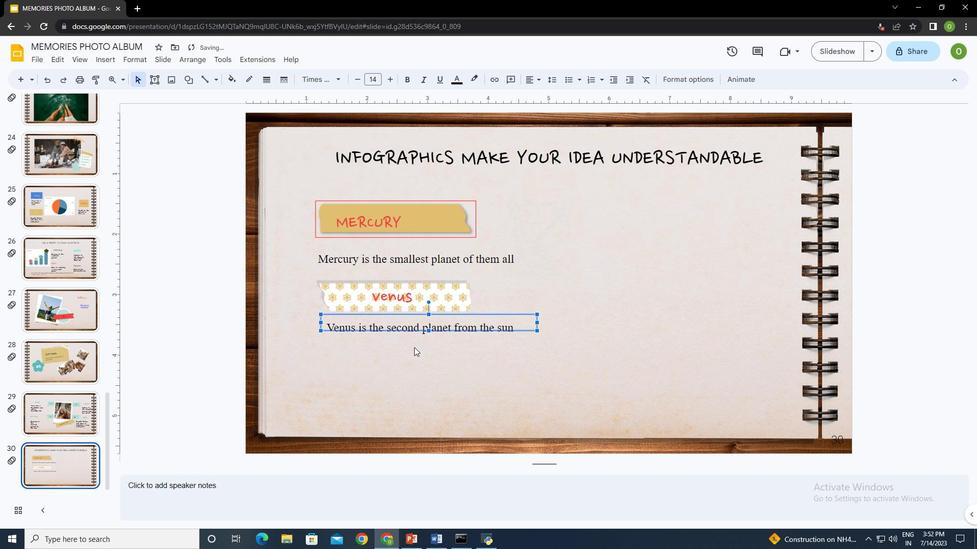 
Action: Mouse pressed left at (412, 354)
Screenshot: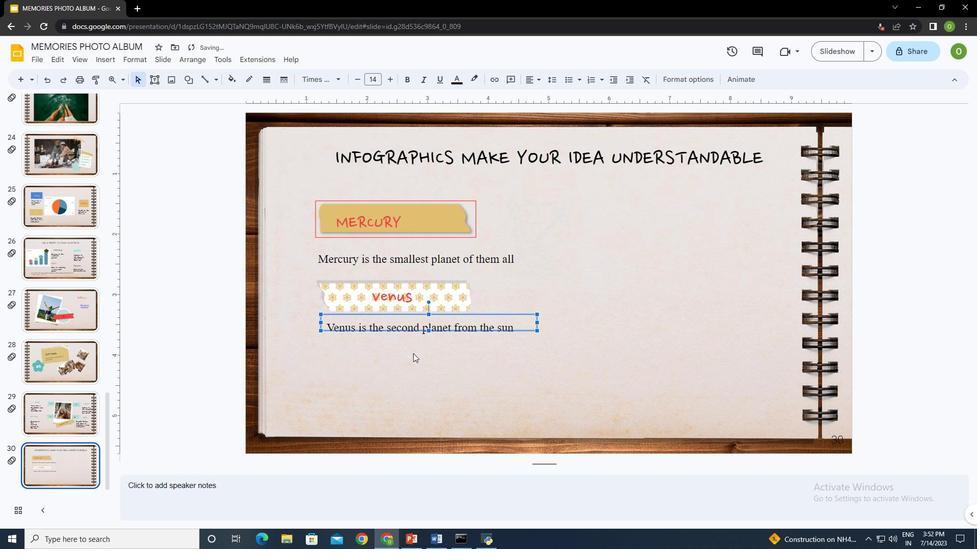 
Action: Mouse moved to (187, 78)
Screenshot: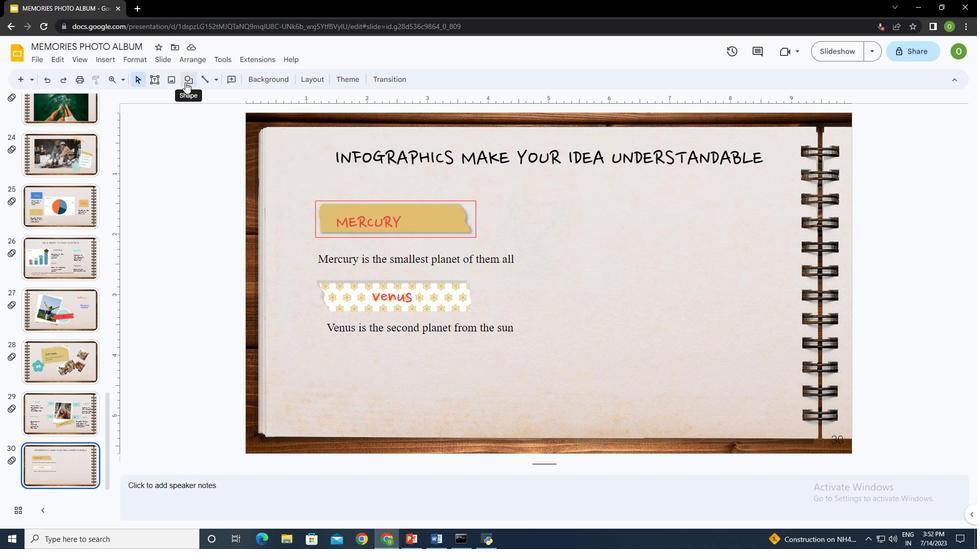 
Action: Mouse pressed left at (187, 78)
Screenshot: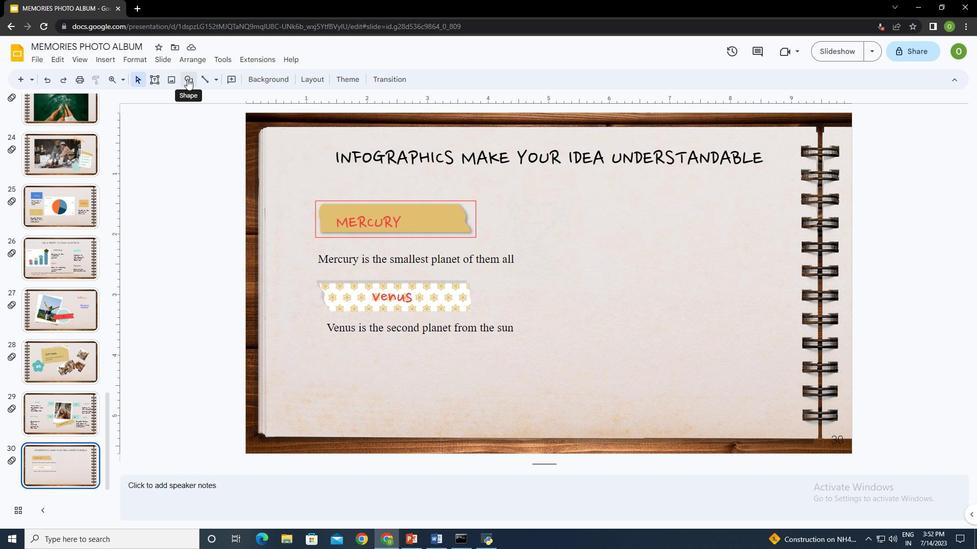 
Action: Mouse moved to (340, 102)
Screenshot: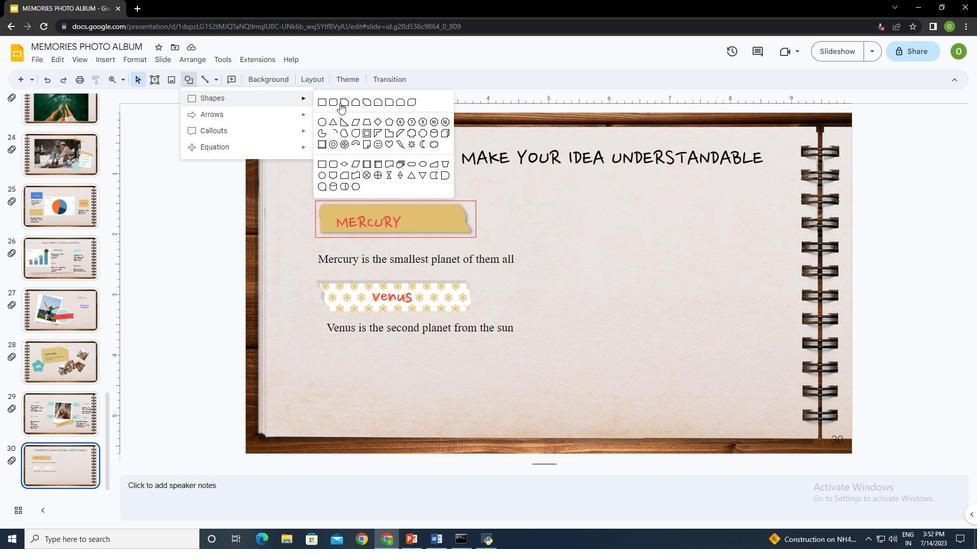 
Action: Mouse pressed left at (340, 102)
Screenshot: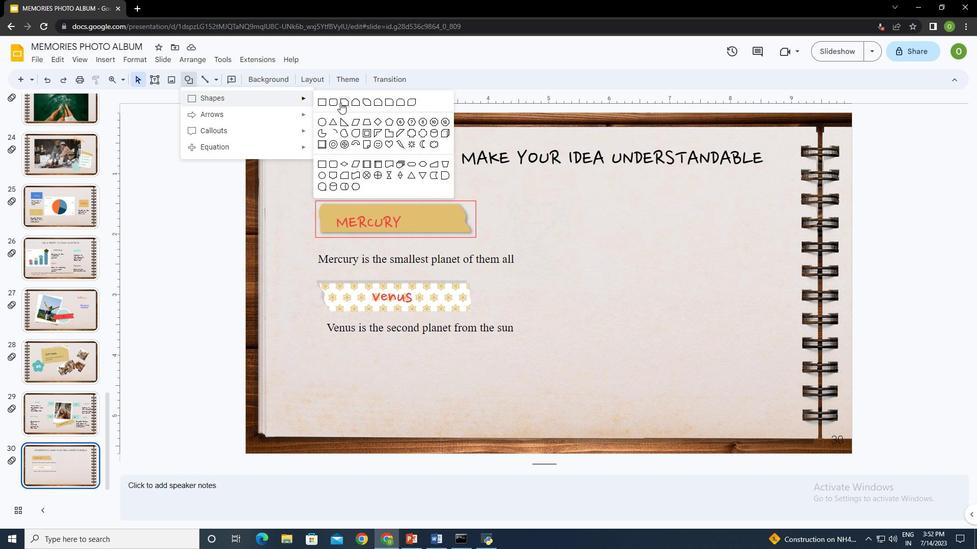 
Action: Mouse moved to (318, 337)
Screenshot: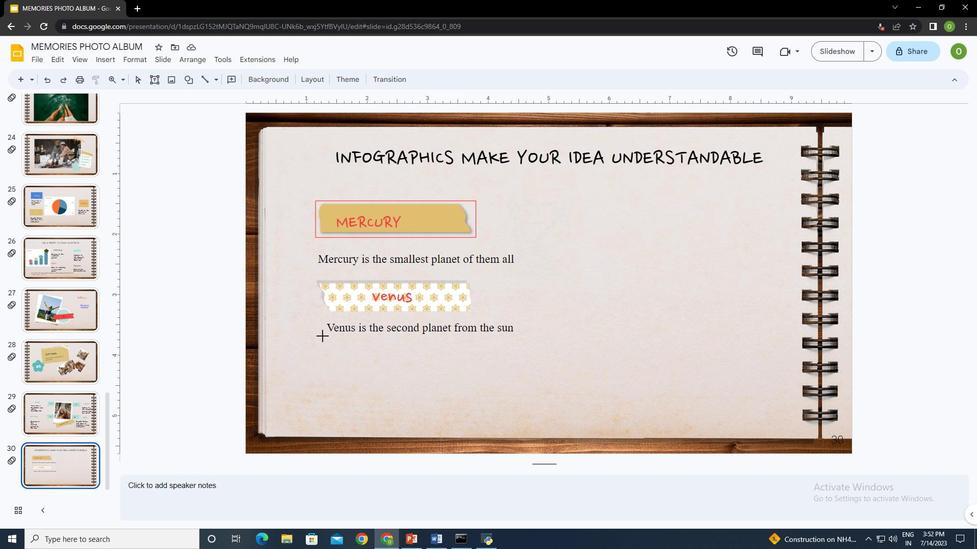 
Action: Mouse pressed left at (318, 337)
Screenshot: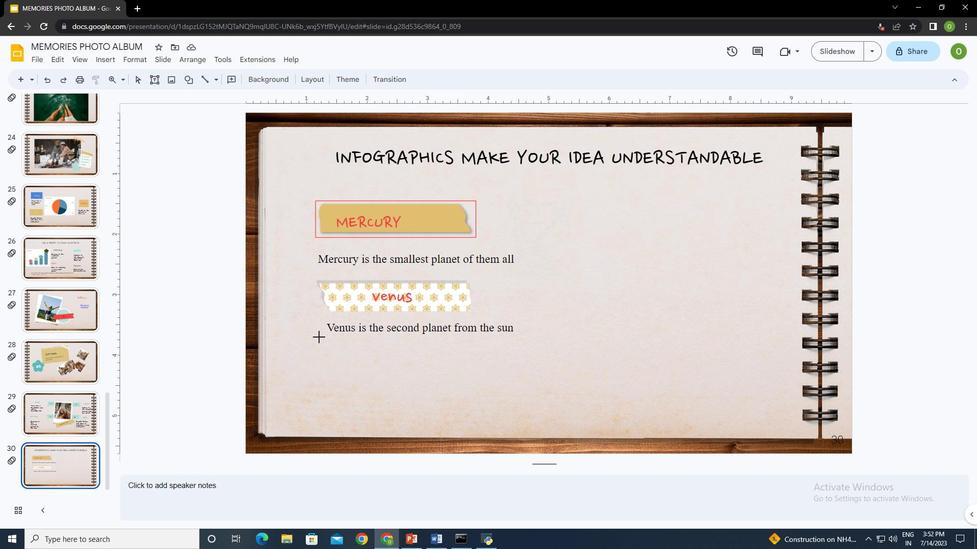 
Action: Mouse moved to (233, 79)
Screenshot: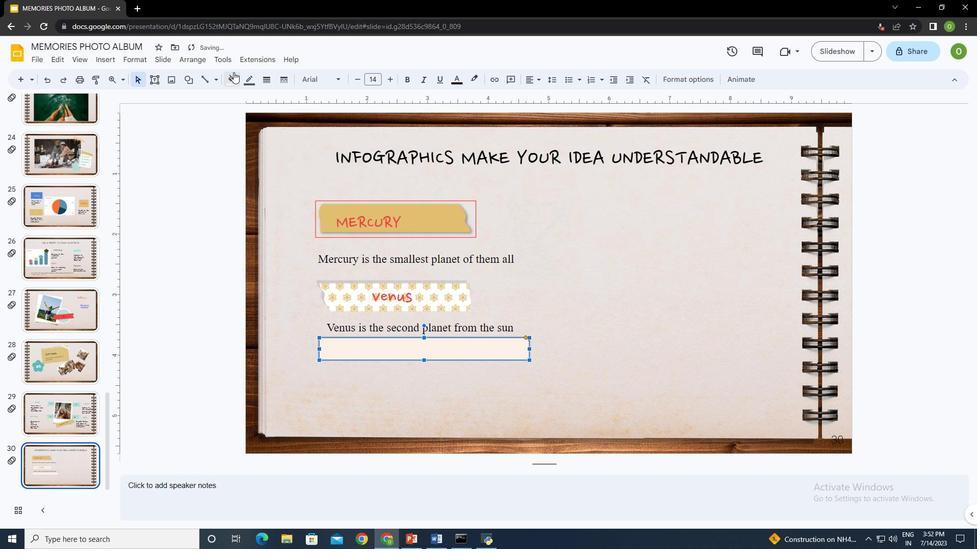 
Action: Mouse pressed left at (233, 79)
Screenshot: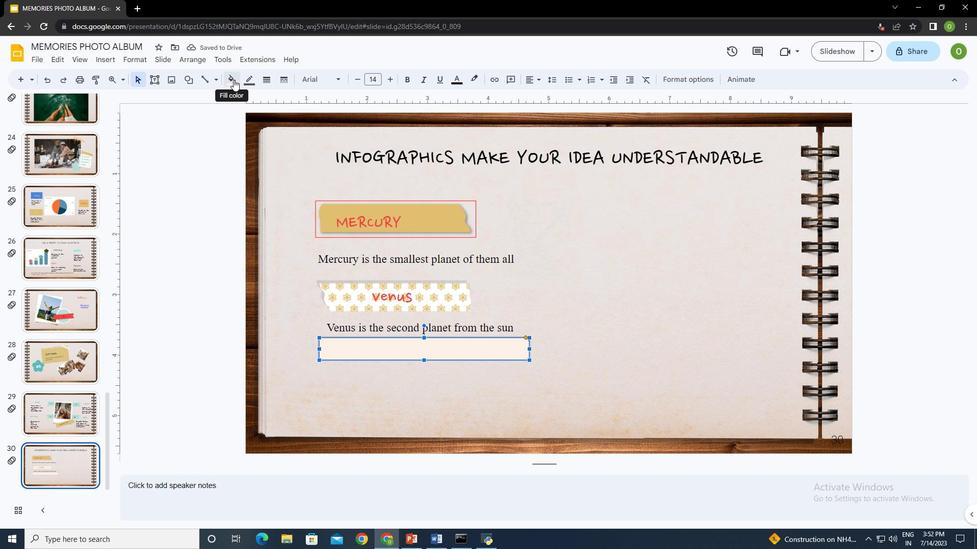 
Action: Mouse moved to (302, 196)
Screenshot: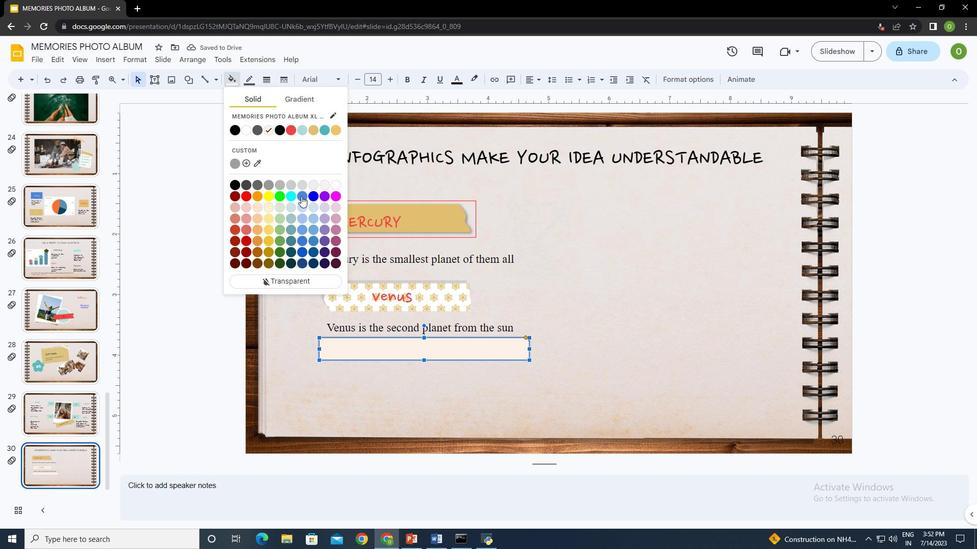
Action: Mouse pressed left at (302, 196)
Screenshot: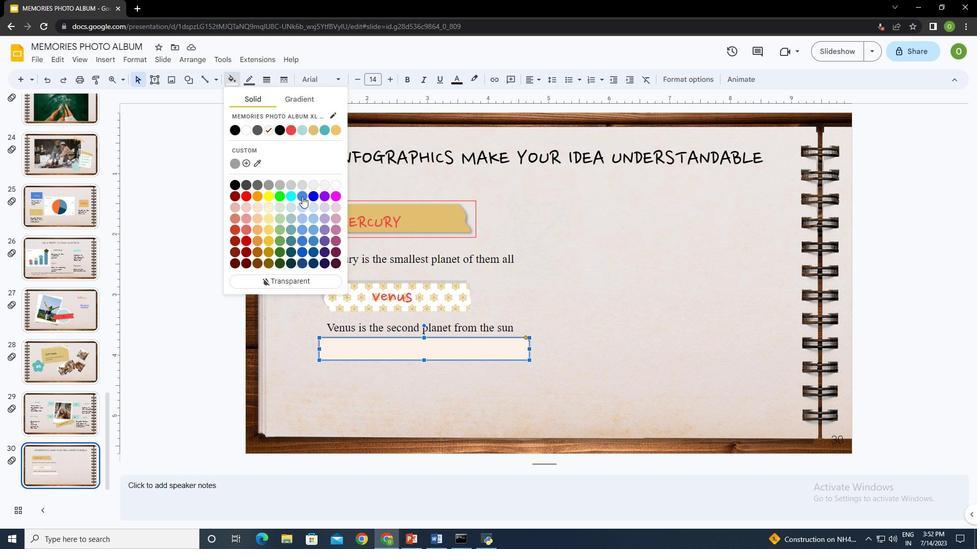 
Action: Mouse moved to (233, 79)
Screenshot: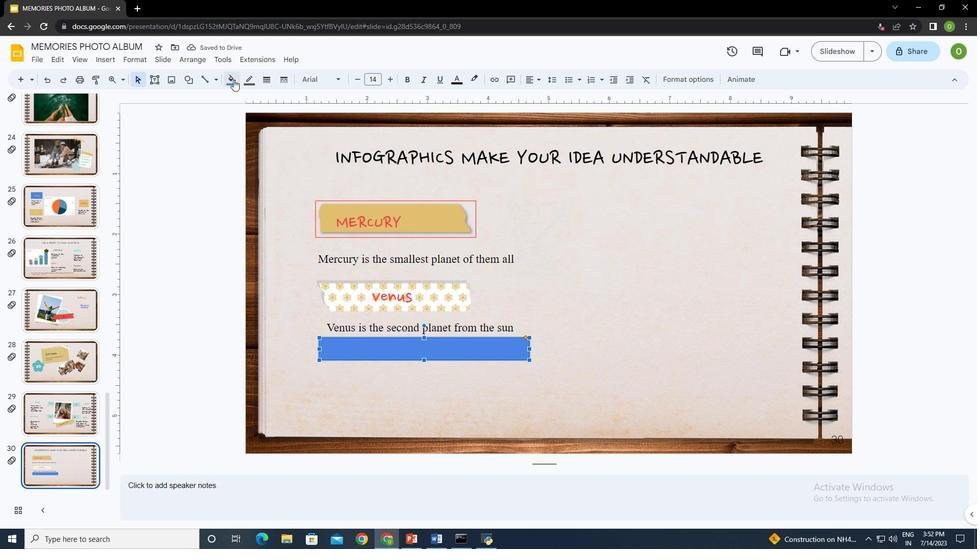 
Action: Mouse pressed left at (233, 79)
Screenshot: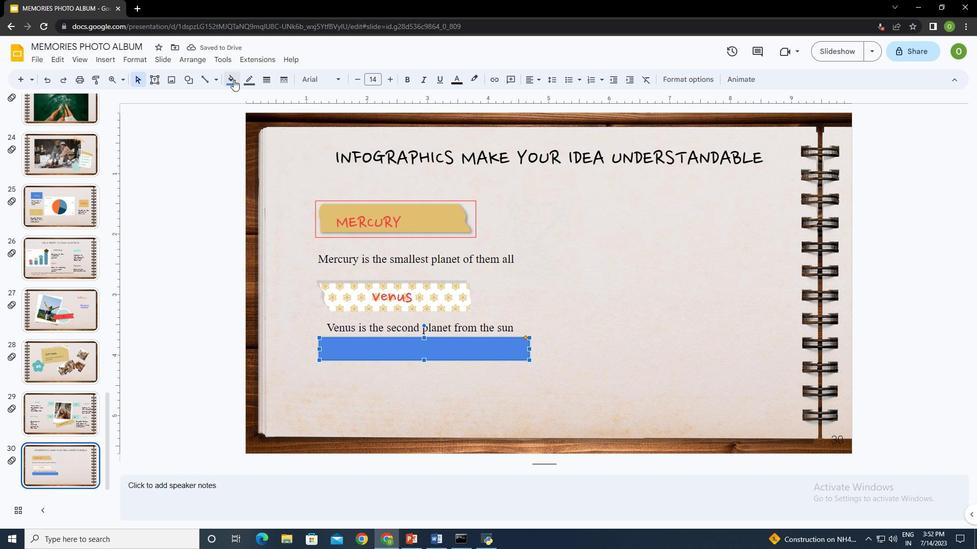 
Action: Mouse moved to (302, 219)
Screenshot: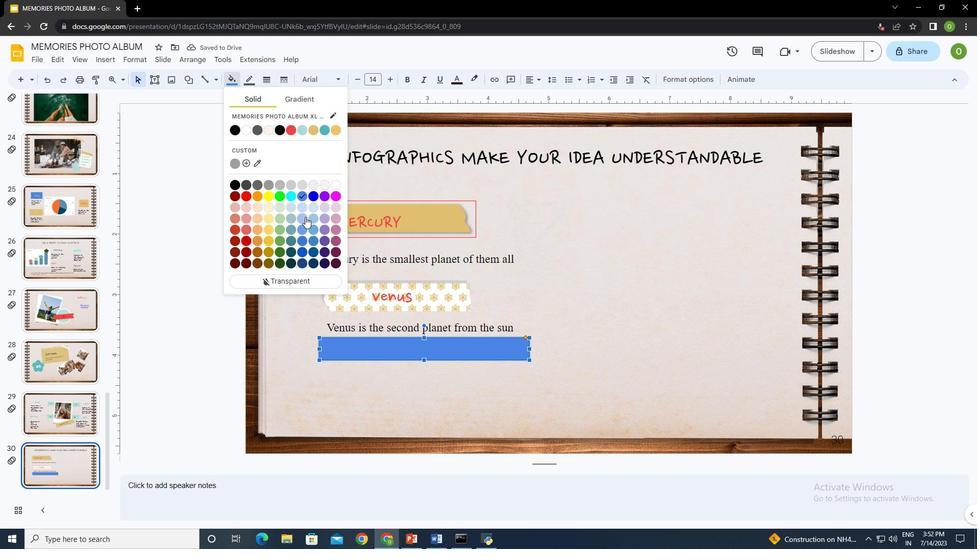 
Action: Mouse pressed left at (302, 219)
Screenshot: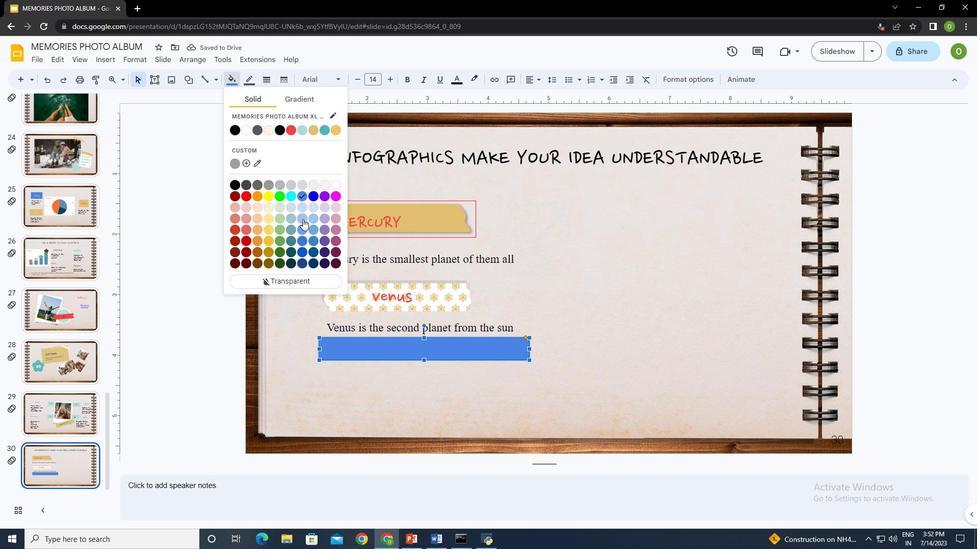 
Action: Mouse moved to (376, 350)
Screenshot: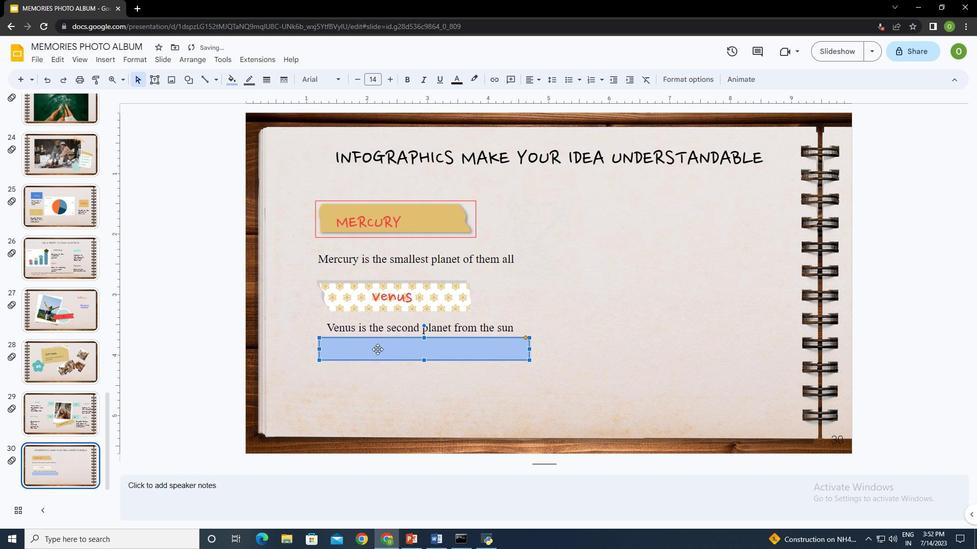 
Action: Mouse pressed left at (376, 350)
Screenshot: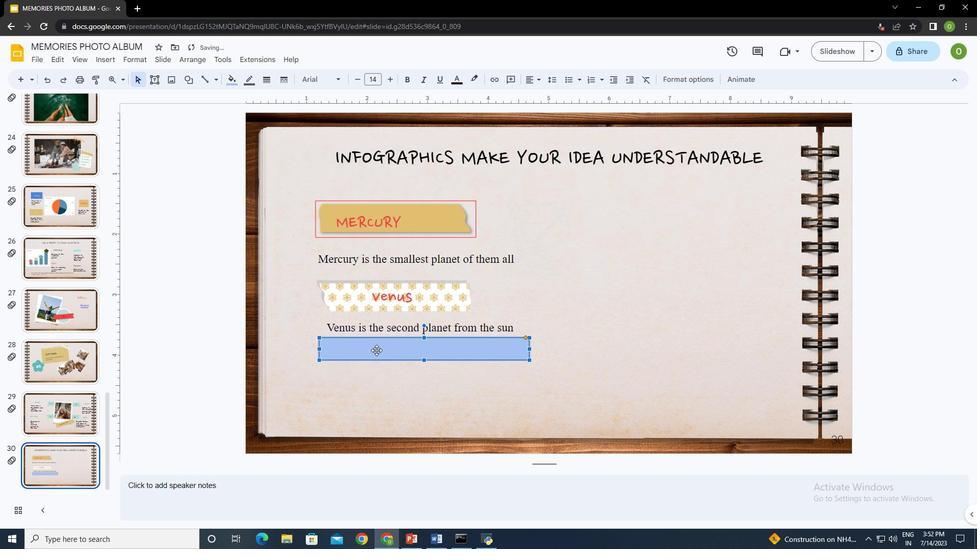 
Action: Key pressed G<Key.backspace><Key.shift>mARSctrl+A
Screenshot: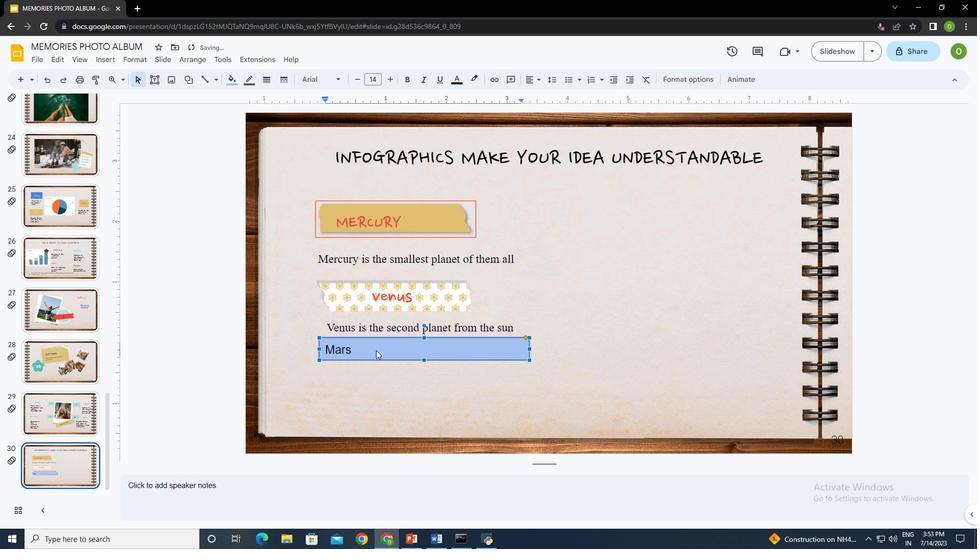 
Action: Mouse moved to (311, 81)
Screenshot: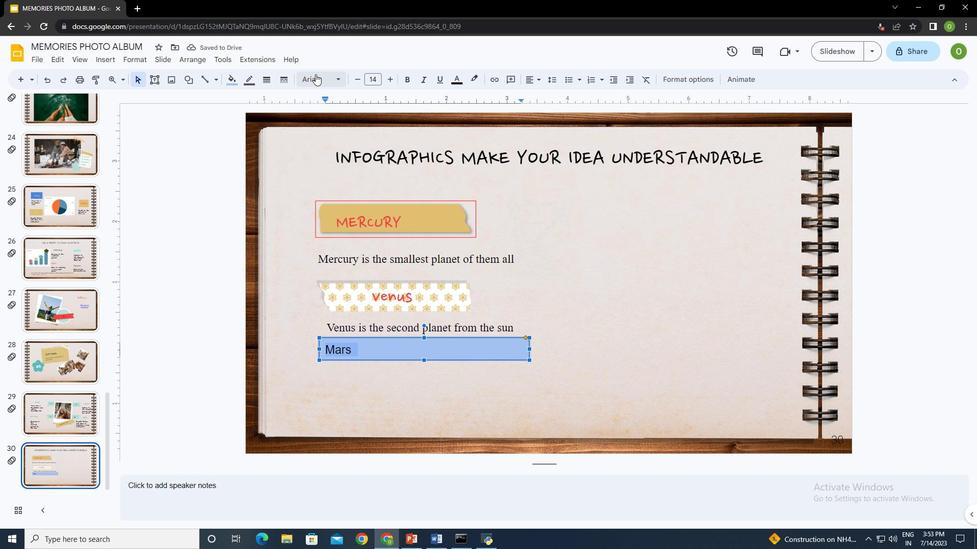 
Action: Mouse pressed left at (311, 81)
Screenshot: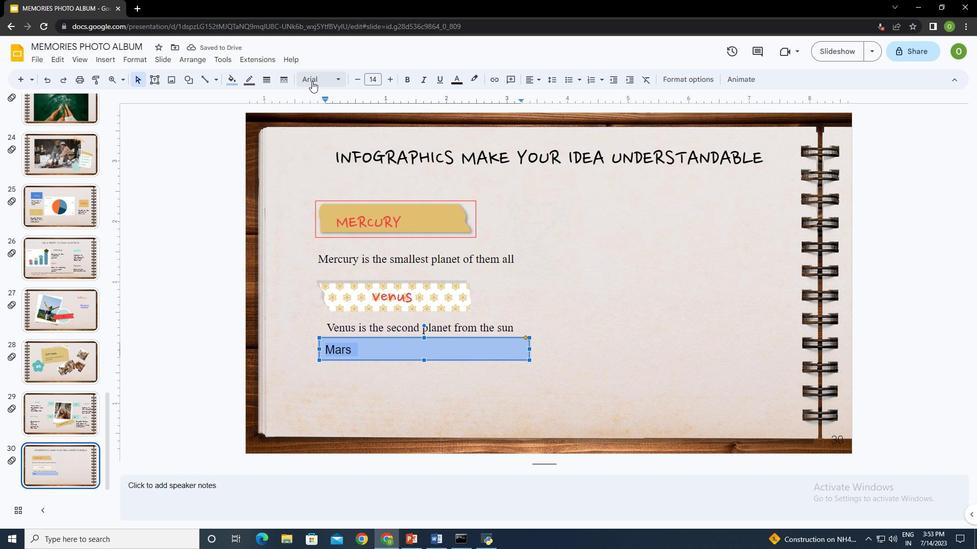 
Action: Mouse moved to (345, 136)
Screenshot: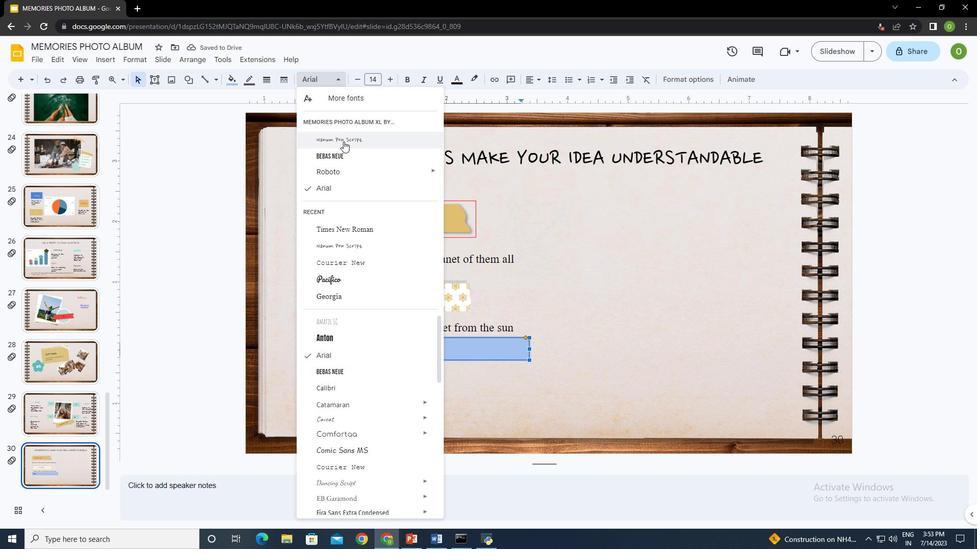 
Action: Mouse pressed left at (345, 136)
Screenshot: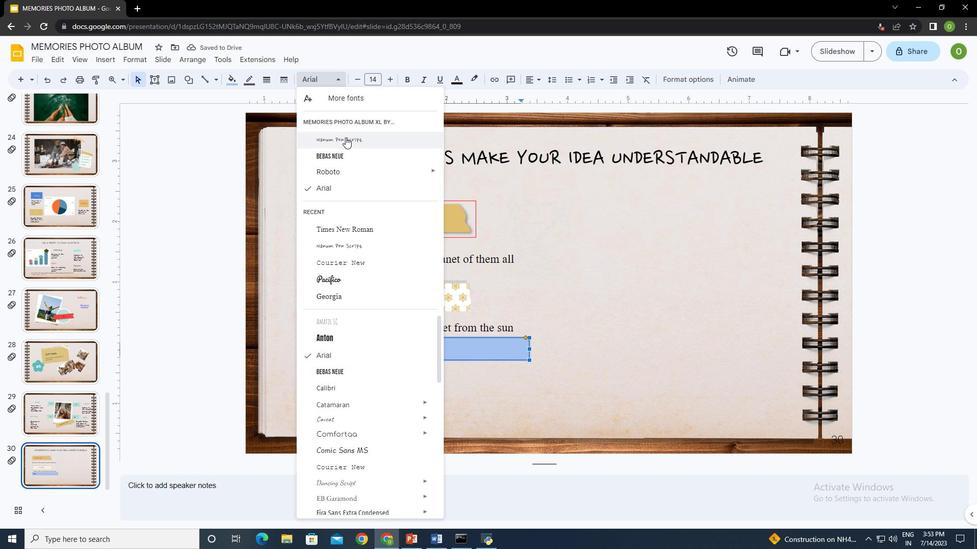 
Action: Mouse moved to (392, 79)
Screenshot: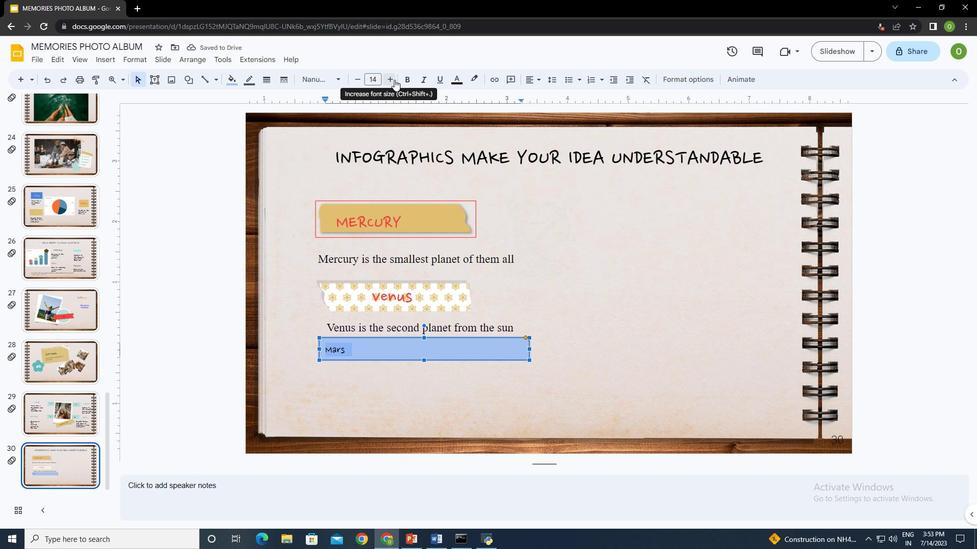 
Action: Mouse pressed left at (392, 79)
Screenshot: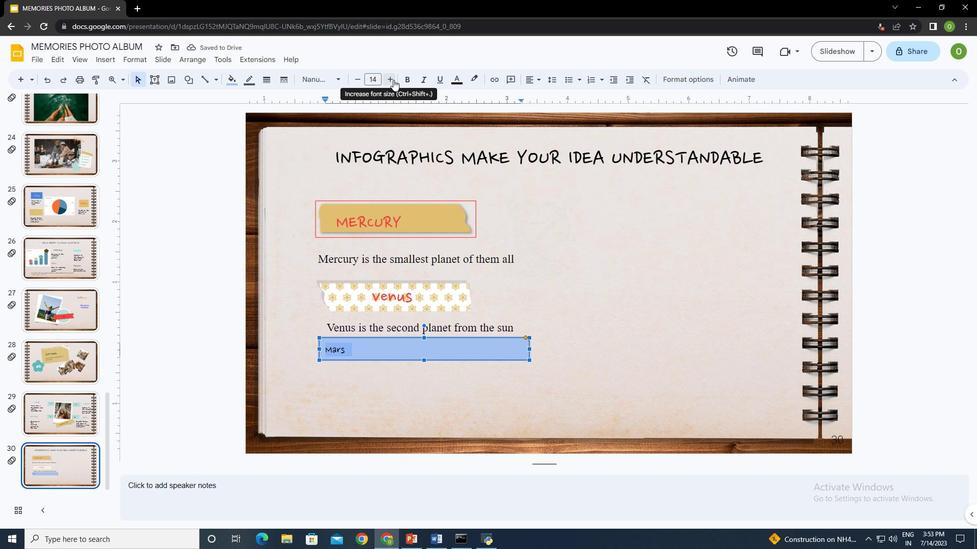
Action: Mouse pressed left at (392, 79)
Screenshot: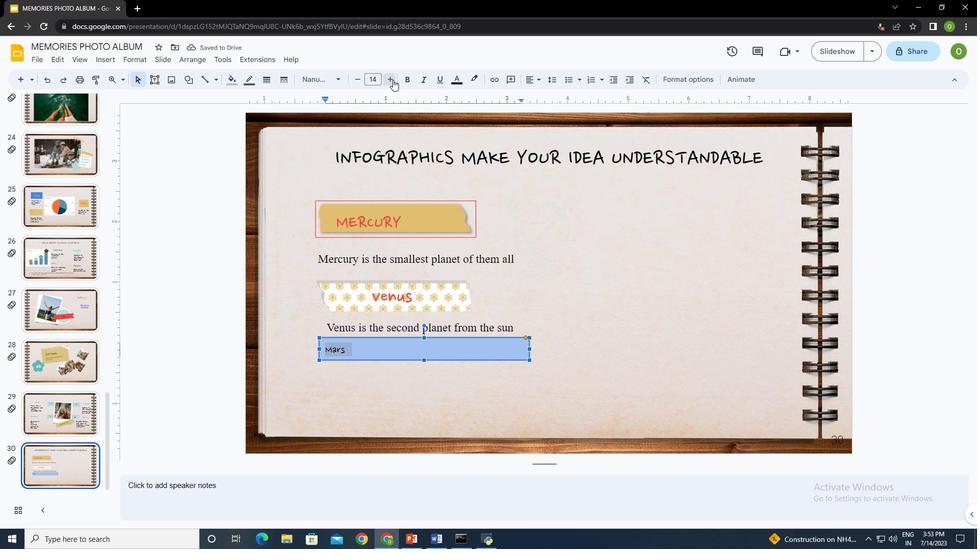 
Action: Mouse pressed left at (392, 79)
Screenshot: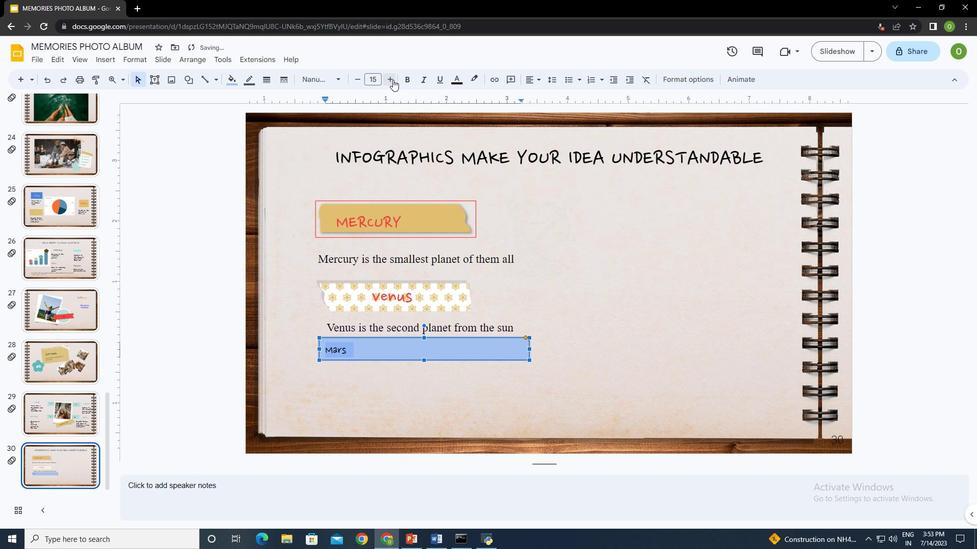 
Action: Mouse pressed left at (392, 79)
Screenshot: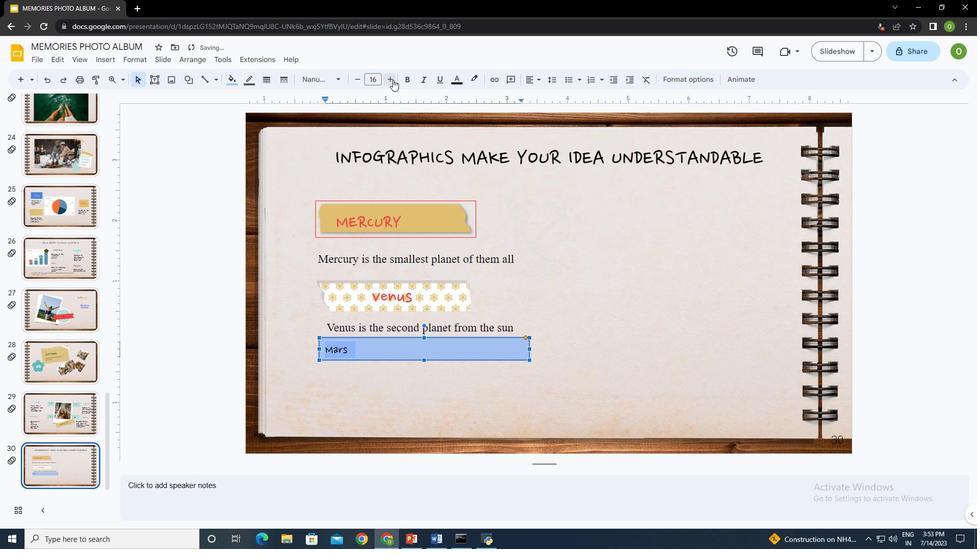 
Action: Mouse pressed left at (392, 79)
Screenshot: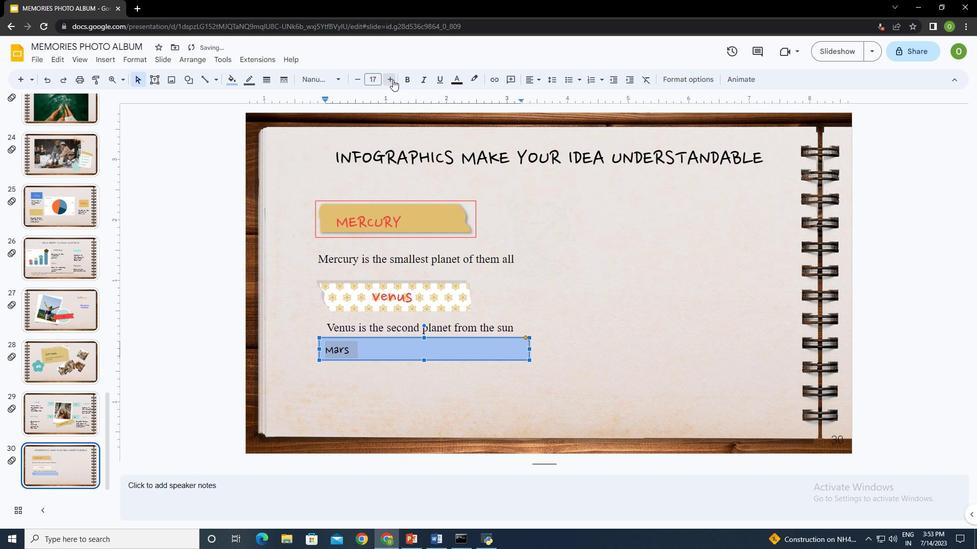 
Action: Mouse pressed left at (392, 79)
Screenshot: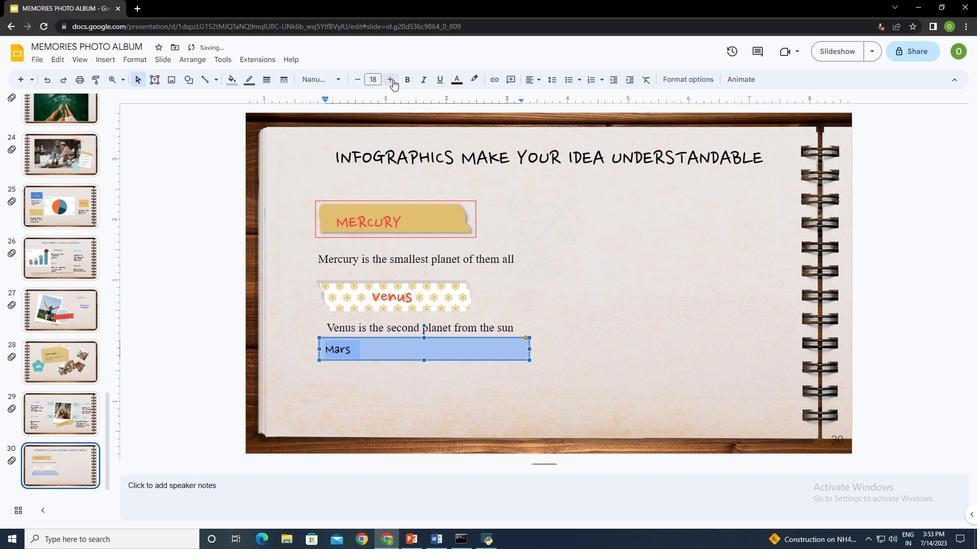 
Action: Mouse pressed left at (392, 79)
Screenshot: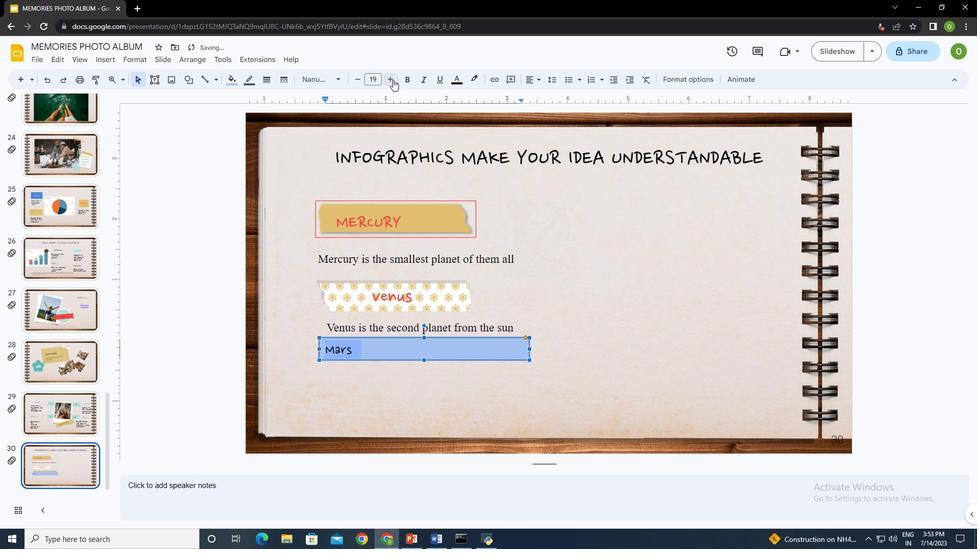 
Action: Mouse moved to (534, 81)
Screenshot: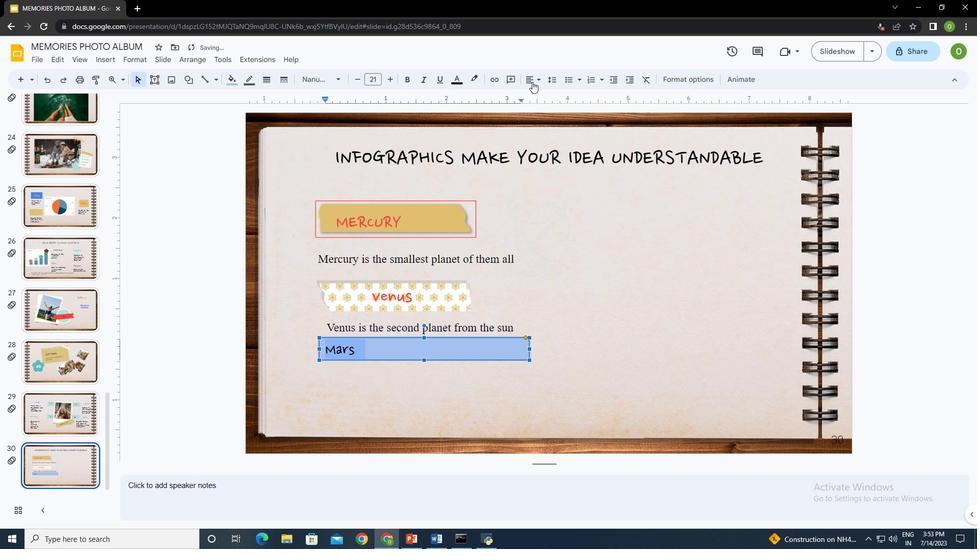 
Action: Mouse pressed left at (534, 81)
Screenshot: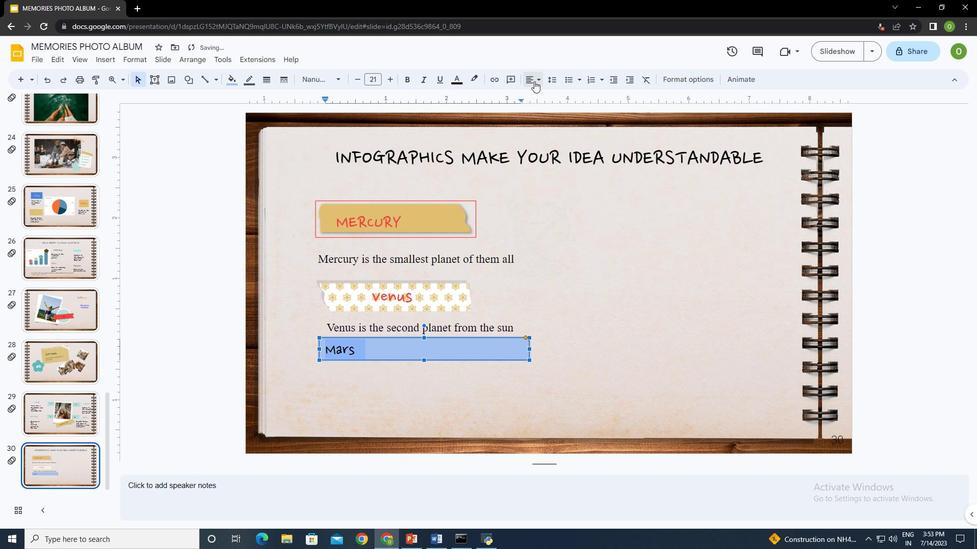 
Action: Mouse moved to (545, 93)
Screenshot: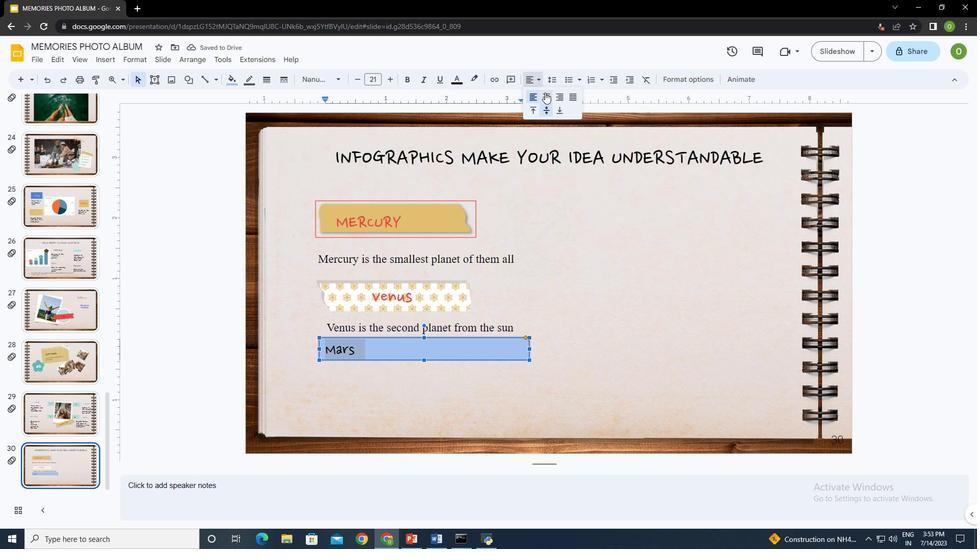 
Action: Mouse pressed left at (545, 93)
Screenshot: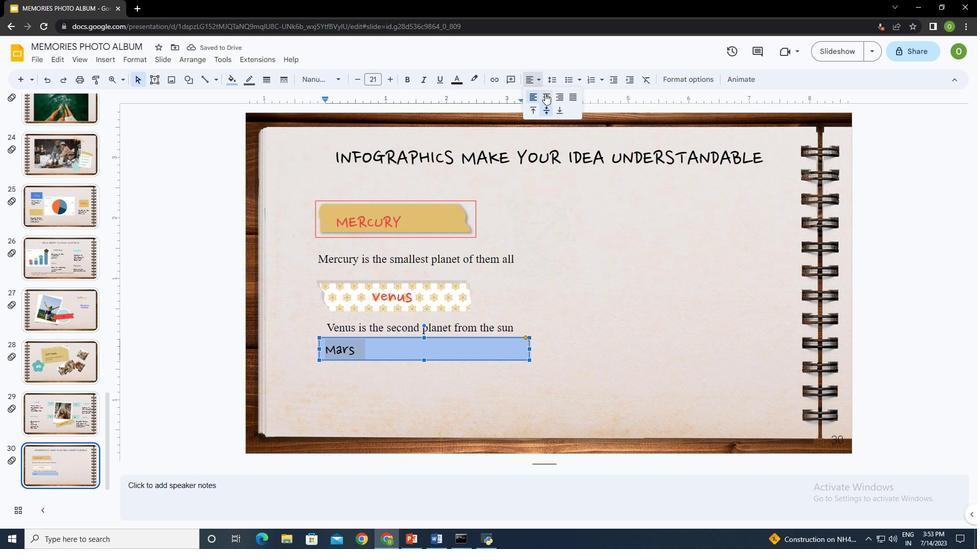 
Action: Mouse moved to (428, 372)
Screenshot: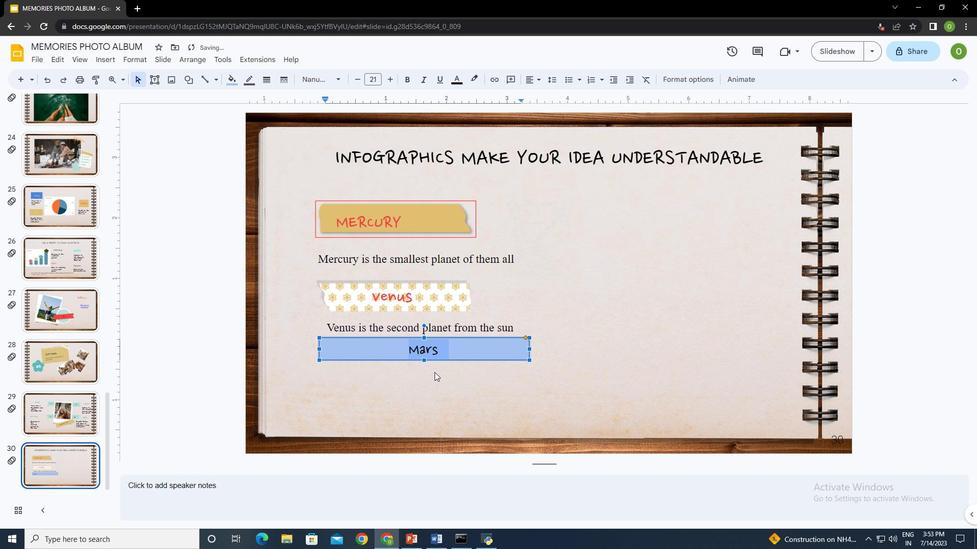 
Action: Mouse pressed left at (428, 372)
Screenshot: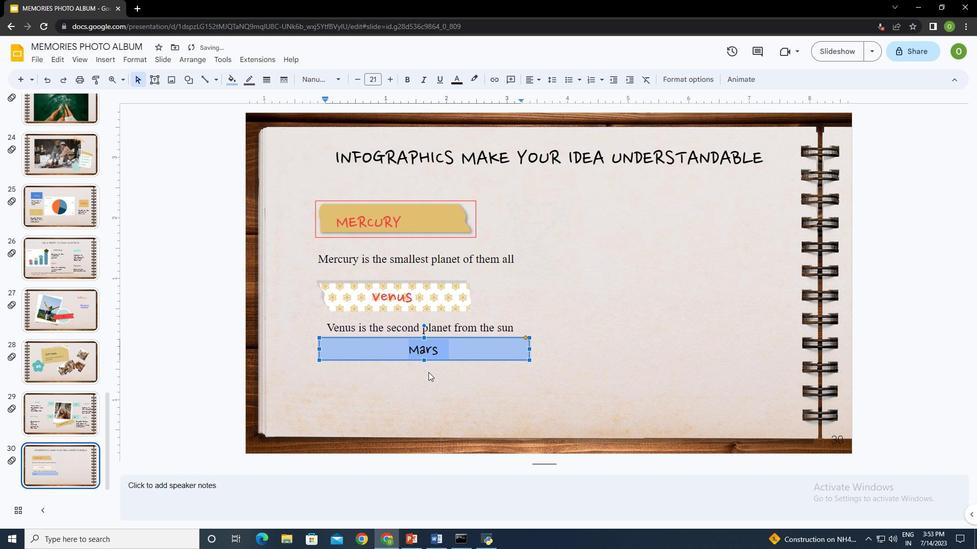 
Action: Mouse moved to (441, 372)
Screenshot: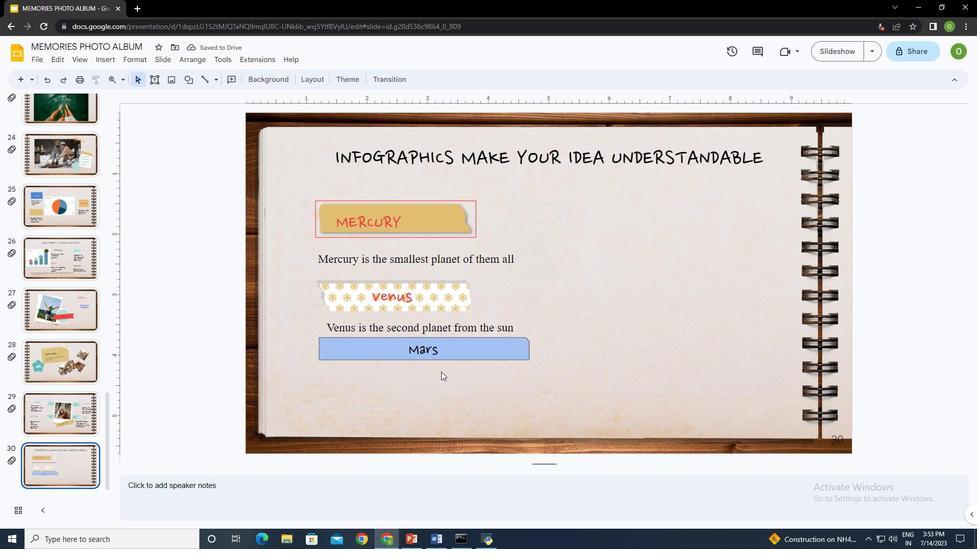 
Action: Mouse pressed left at (441, 372)
Screenshot: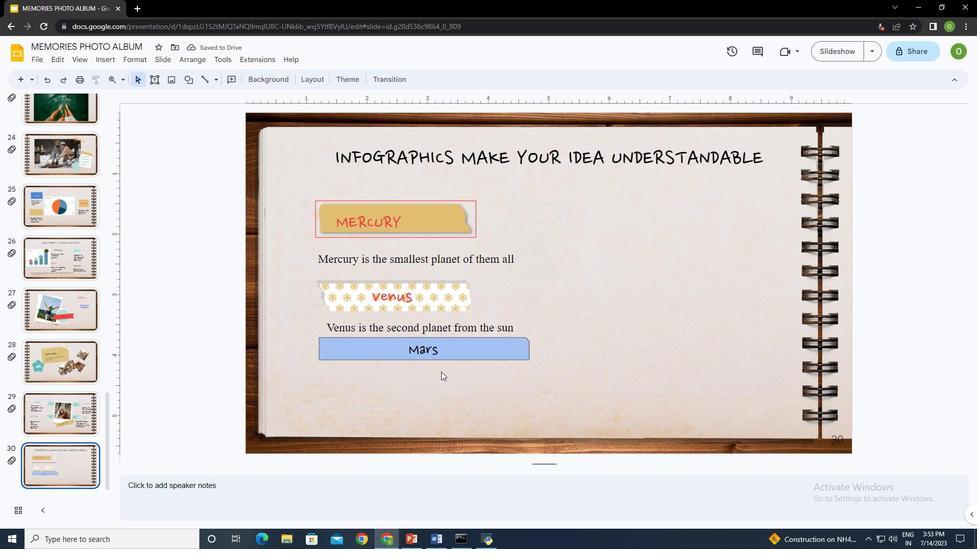 
Action: Mouse moved to (153, 78)
Screenshot: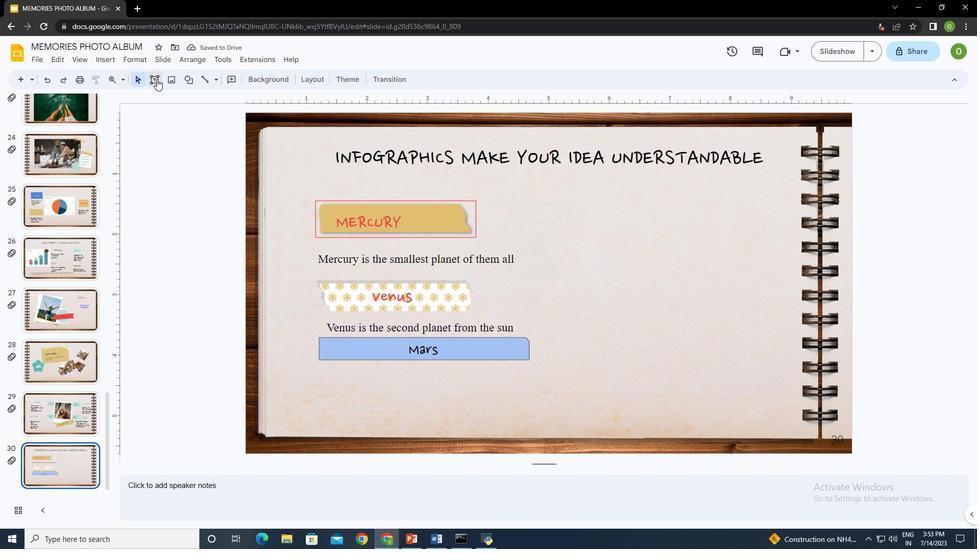 
Action: Mouse pressed left at (153, 78)
Screenshot: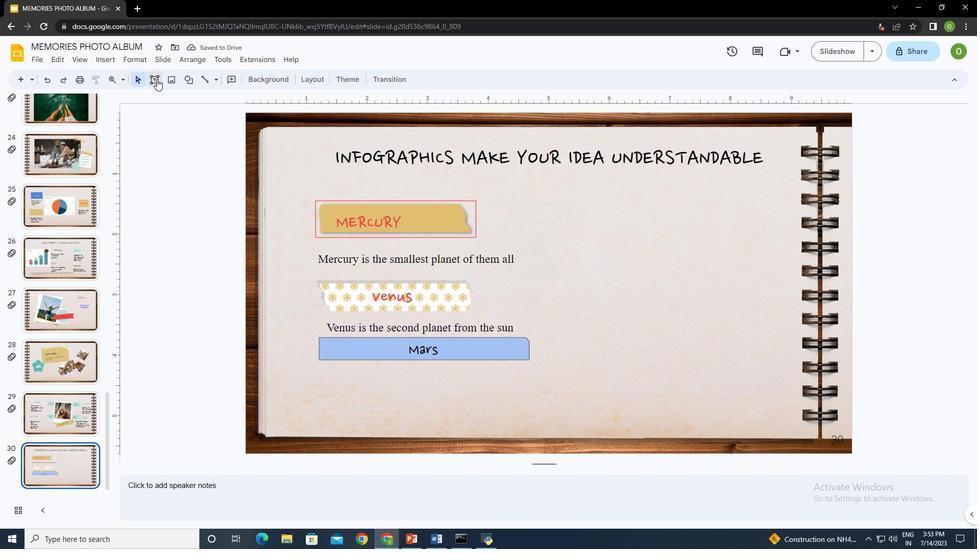 
Action: Mouse moved to (315, 365)
Screenshot: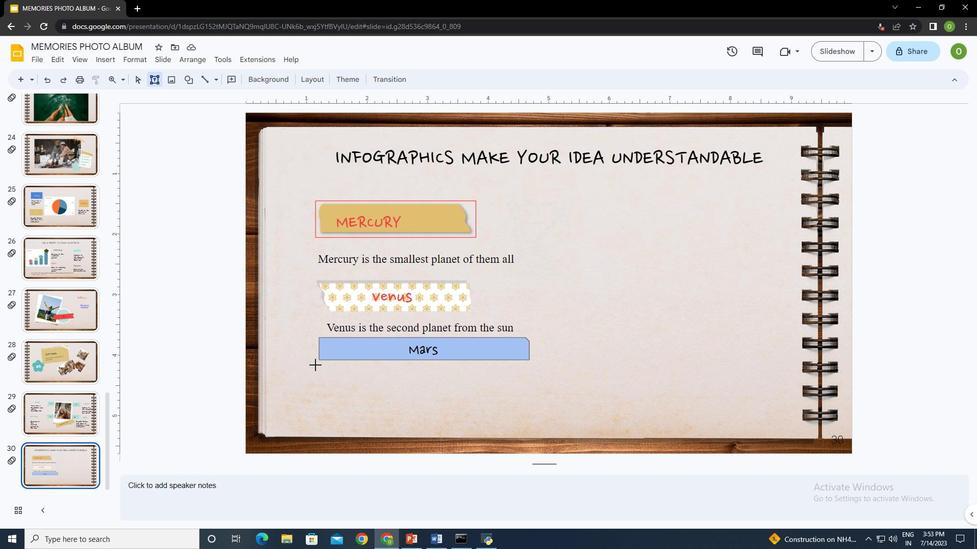 
Action: Mouse pressed left at (315, 365)
Screenshot: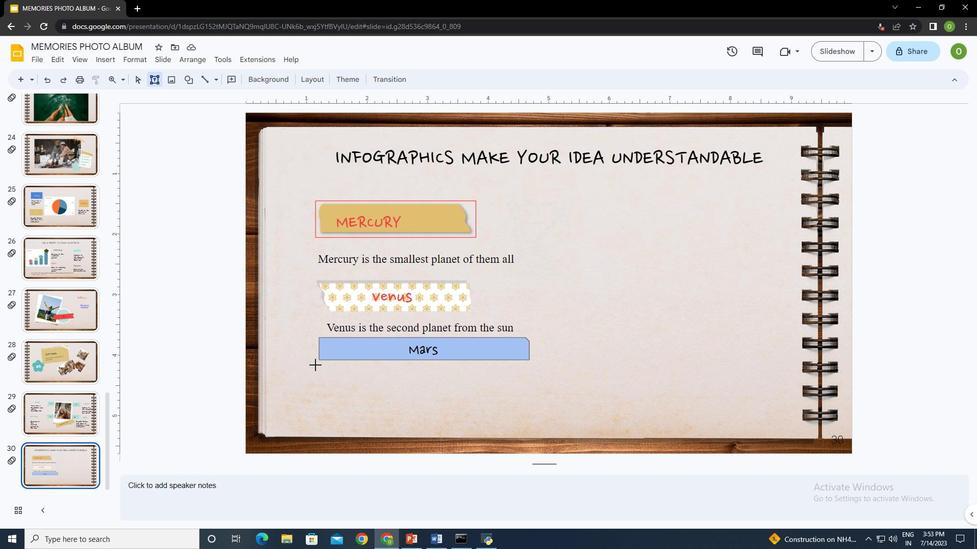 
Action: Mouse moved to (367, 388)
Screenshot: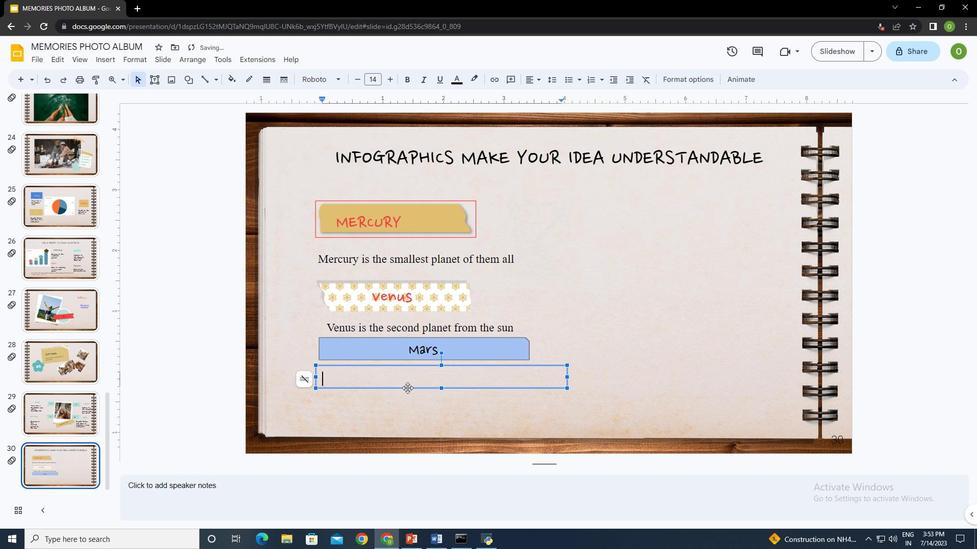 
Action: Key pressed <Key.shift>dESPITE<Key.space>BEGI<Key.backspace><Key.backspace>ING<Key.space>RED,<Key.space><Key.shift>mARS<Key.space>IS<Key.space>A<Key.space>VERY<Key.space>COLD<Key.space>PLANETctrl+A
Screenshot: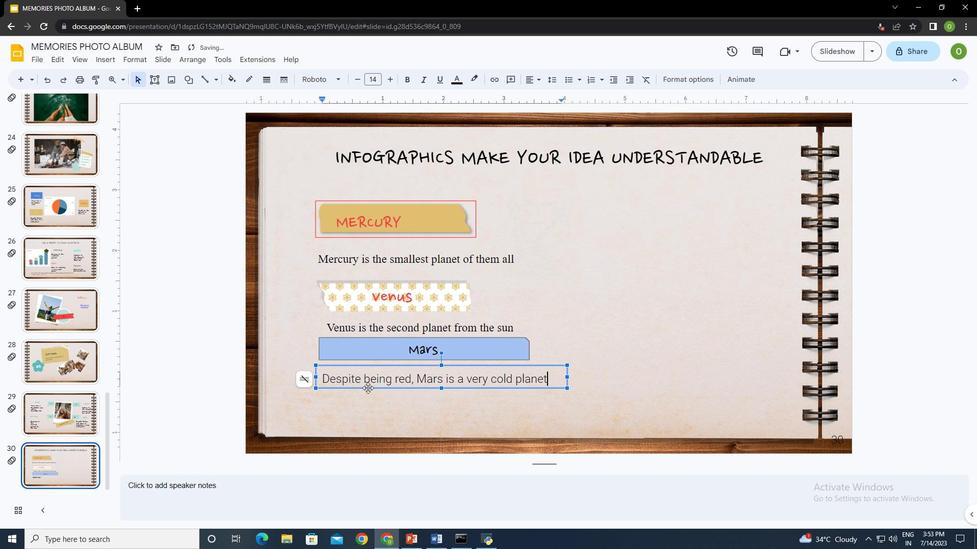
Action: Mouse moved to (318, 80)
Screenshot: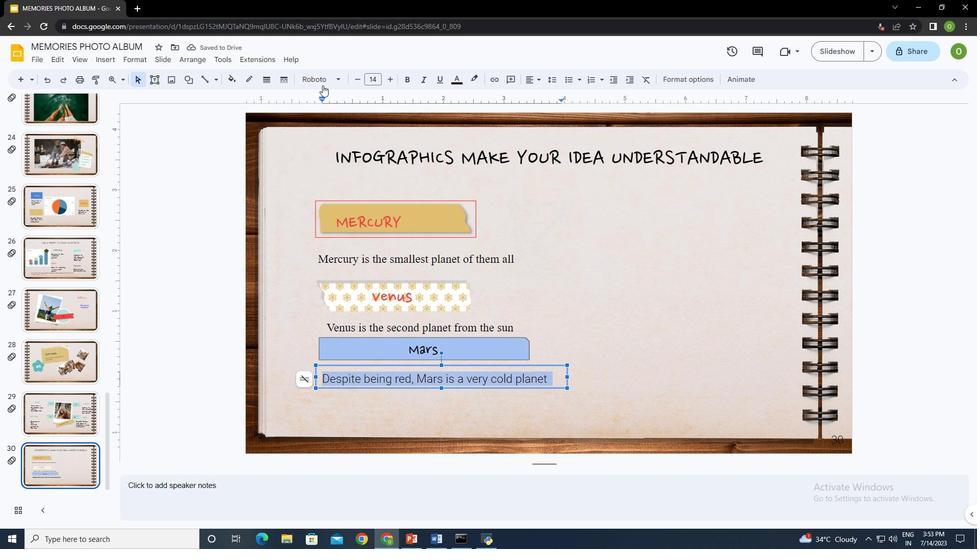 
Action: Mouse pressed left at (318, 80)
Screenshot: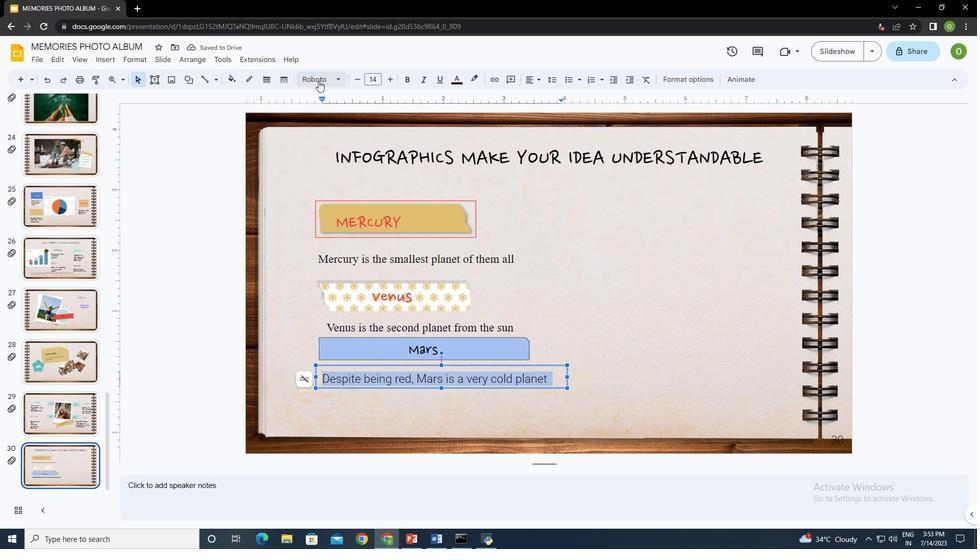 
Action: Mouse moved to (369, 243)
Screenshot: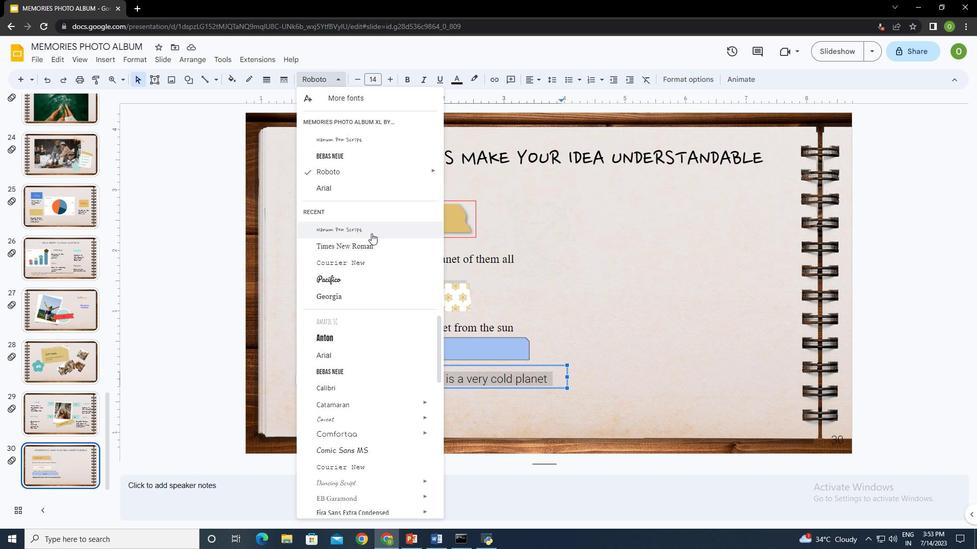 
Action: Mouse pressed left at (369, 243)
Screenshot: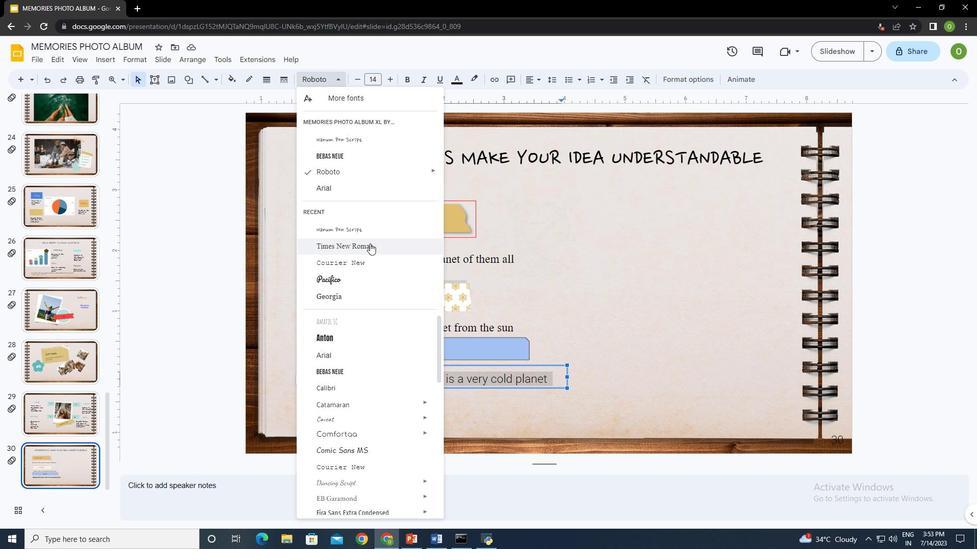 
Action: Mouse moved to (566, 377)
Screenshot: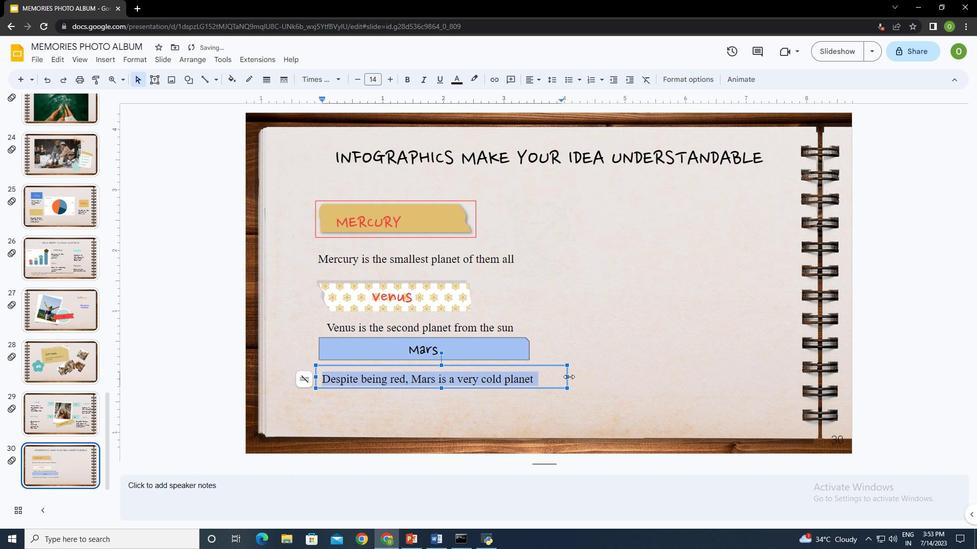 
Action: Mouse pressed left at (566, 377)
Screenshot: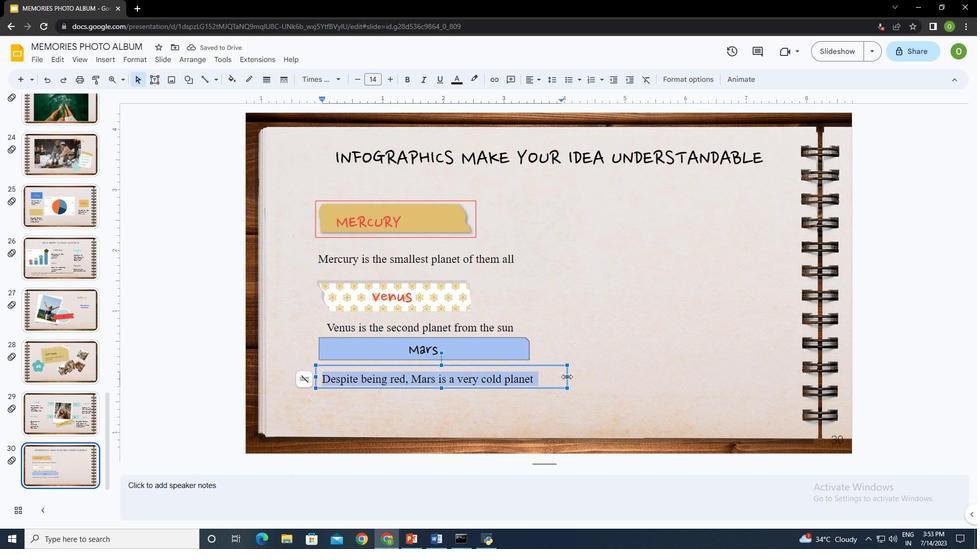 
Action: Mouse moved to (438, 399)
Screenshot: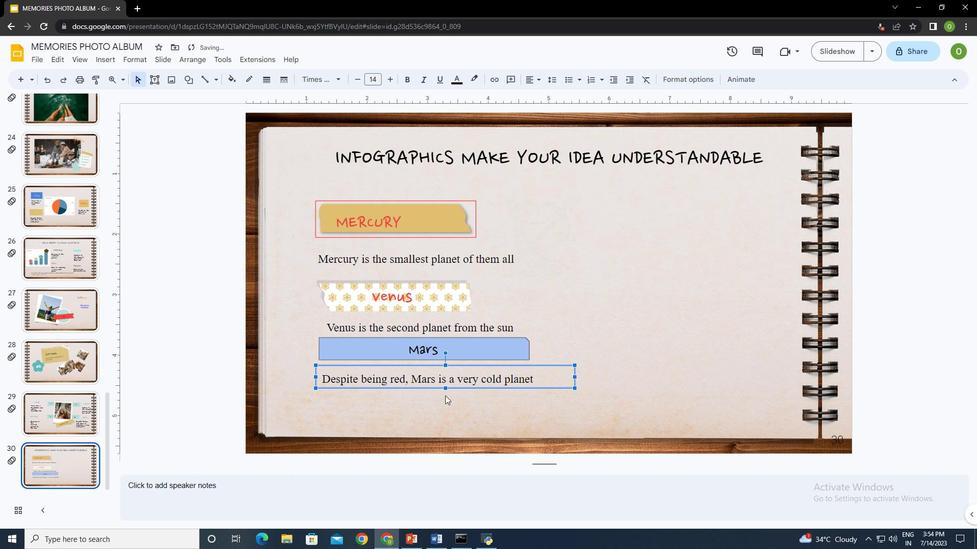 
Action: Mouse pressed left at (438, 399)
Screenshot: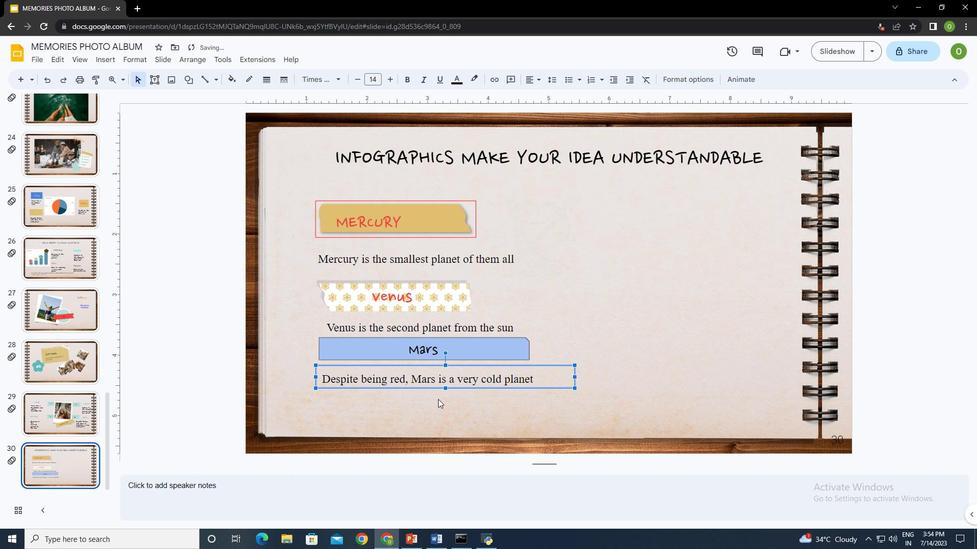 
Action: Mouse moved to (105, 57)
Screenshot: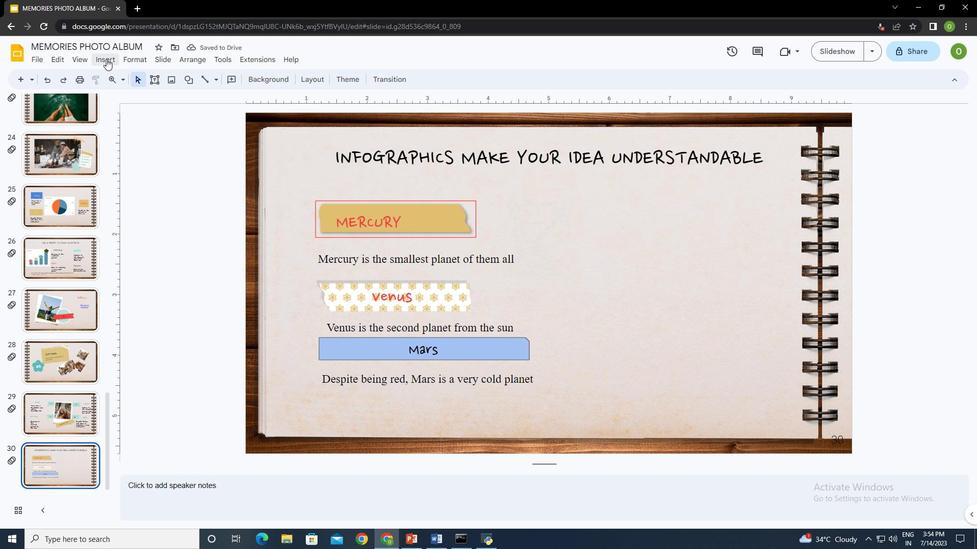 
Action: Mouse pressed left at (105, 57)
Screenshot: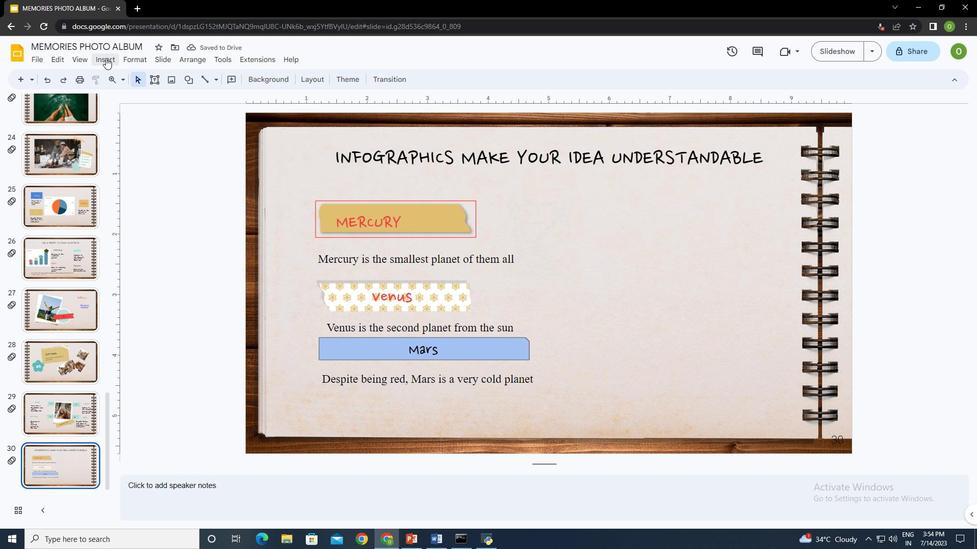 
Action: Mouse moved to (335, 78)
Screenshot: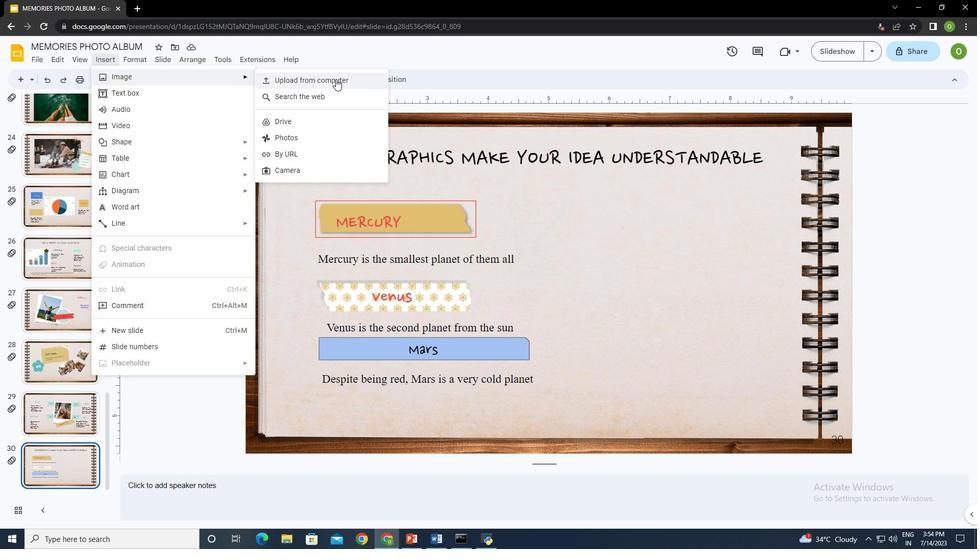 
Action: Mouse pressed left at (335, 78)
Screenshot: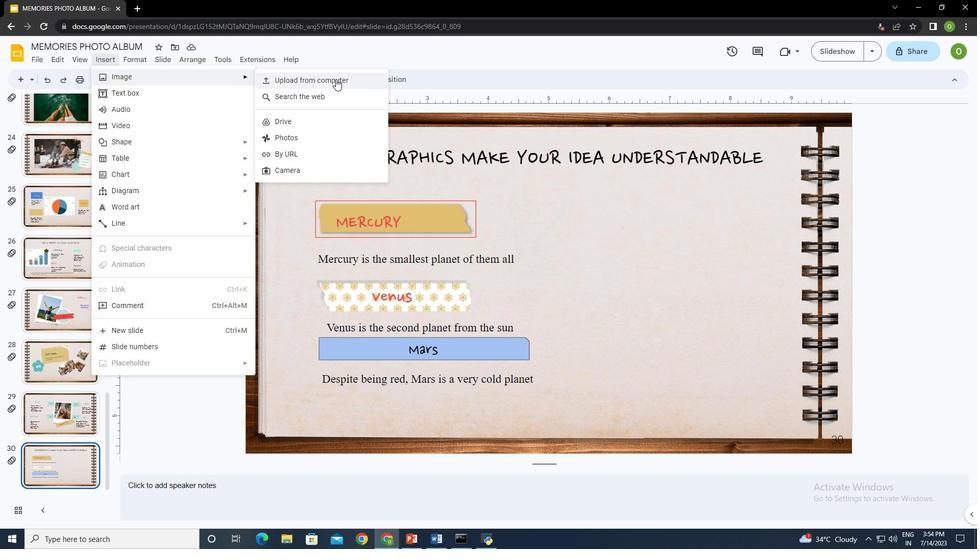 
Action: Mouse moved to (291, 179)
Screenshot: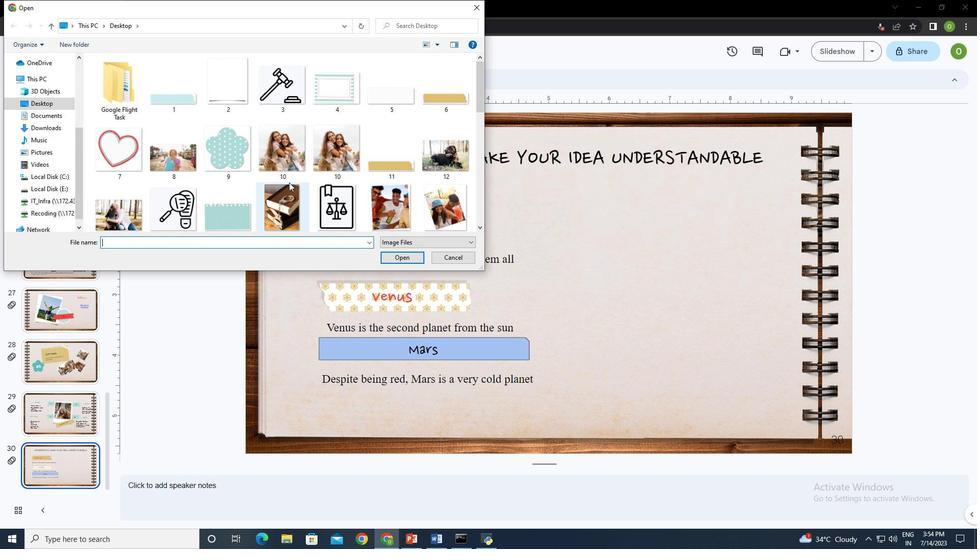 
Action: Mouse scrolled (291, 178) with delta (0, 0)
Screenshot: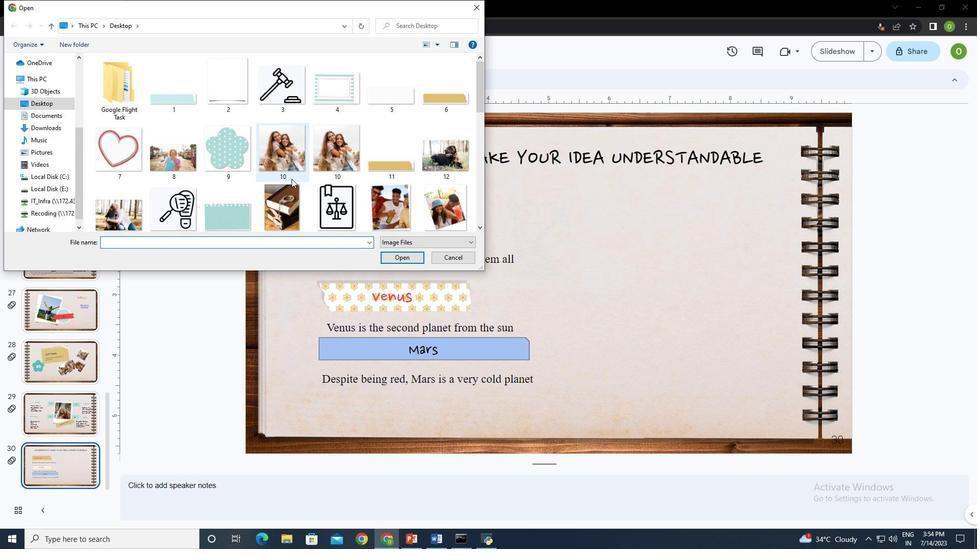 
Action: Mouse scrolled (291, 178) with delta (0, 0)
Screenshot: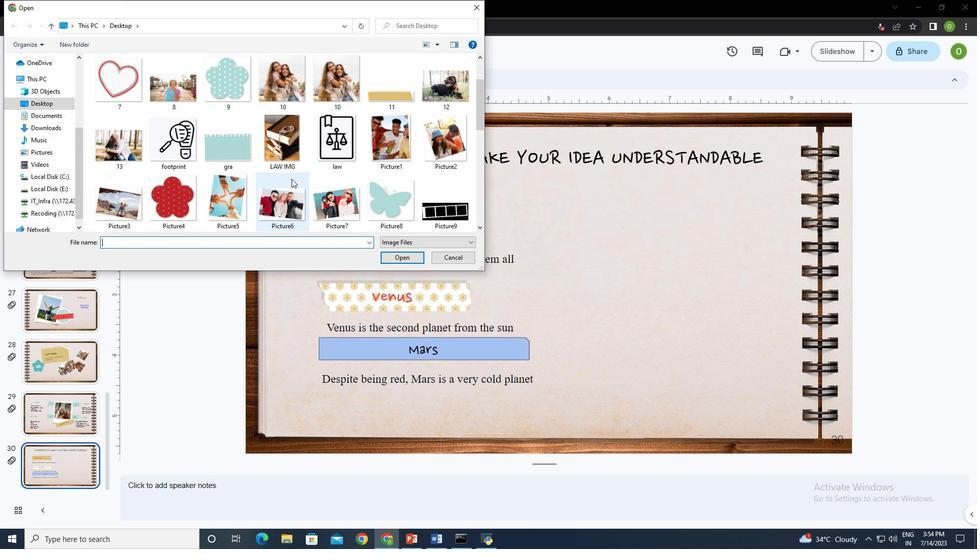 
Action: Mouse scrolled (291, 178) with delta (0, 0)
Screenshot: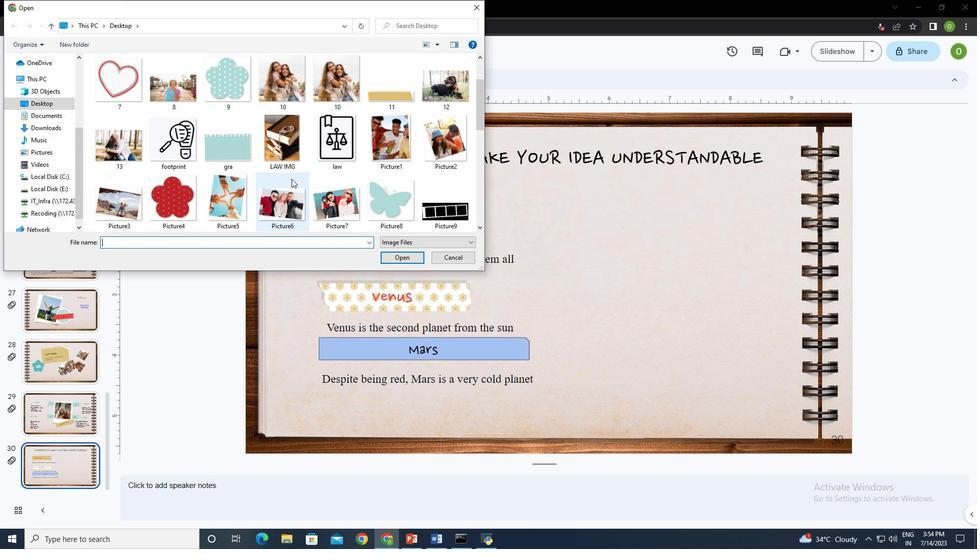 
Action: Mouse scrolled (291, 178) with delta (0, 0)
Screenshot: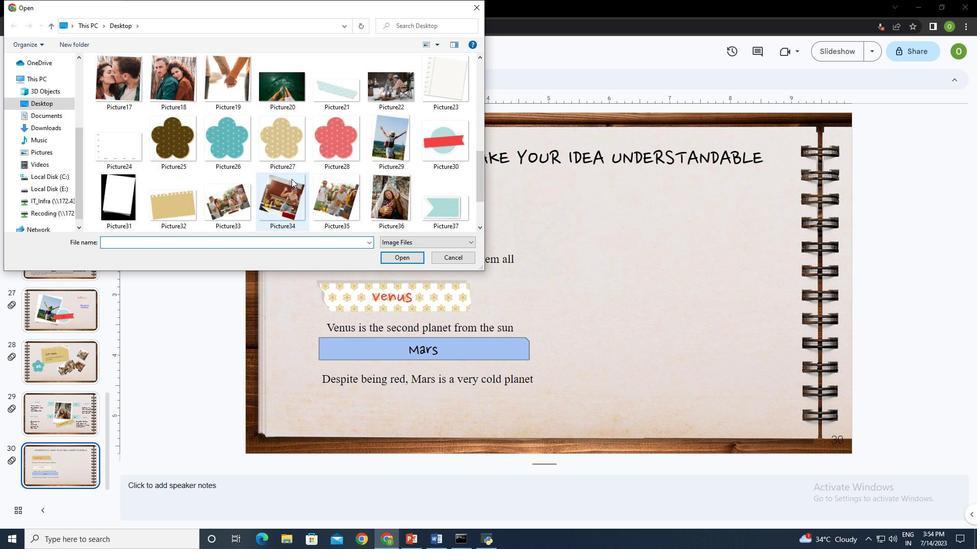 
Action: Mouse scrolled (291, 178) with delta (0, 0)
Screenshot: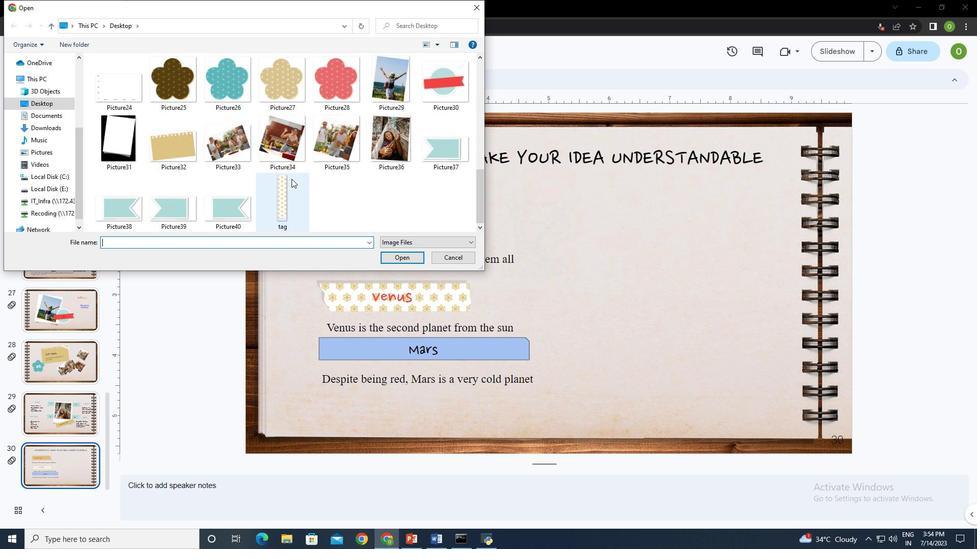 
Action: Mouse moved to (356, 188)
Screenshot: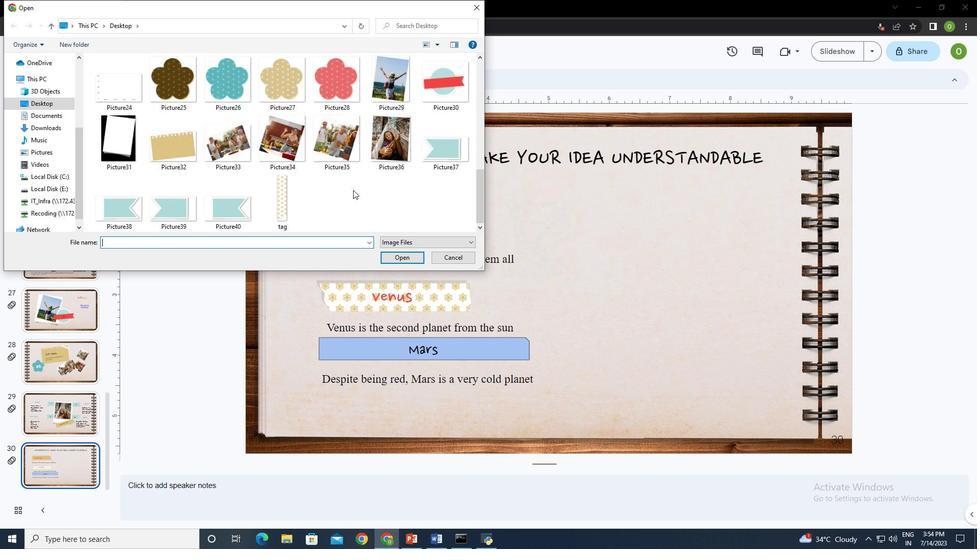 
Action: Mouse scrolled (356, 188) with delta (0, 0)
Screenshot: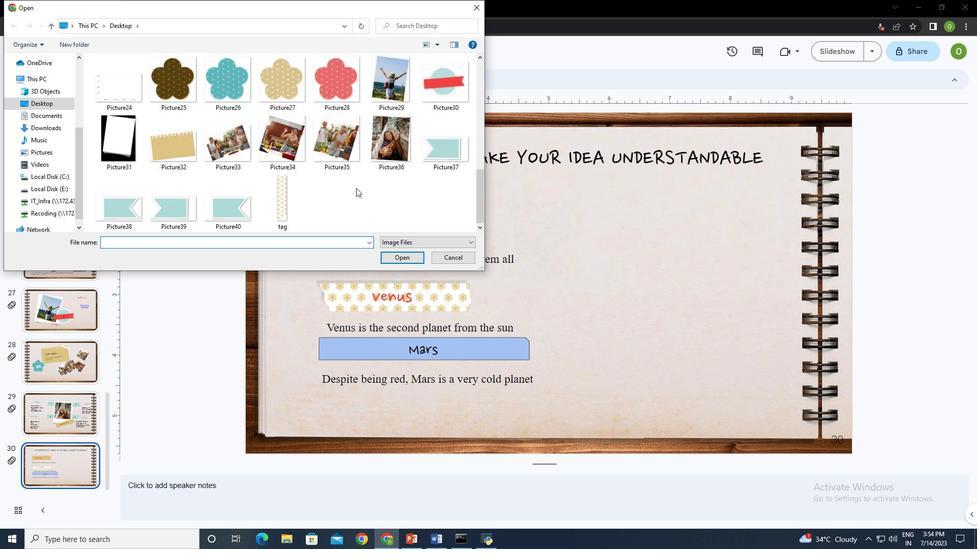 
Action: Mouse moved to (356, 187)
Screenshot: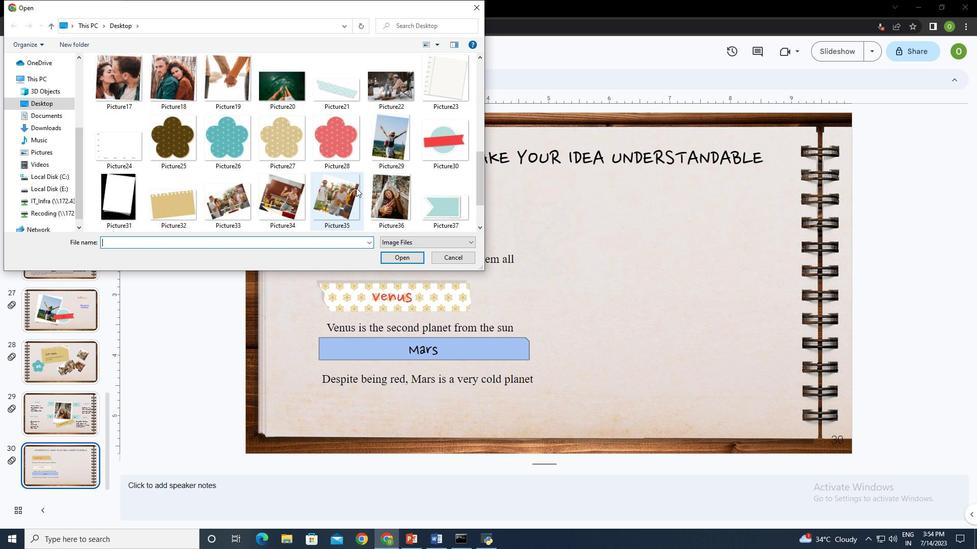 
Action: Mouse scrolled (356, 187) with delta (0, 0)
Screenshot: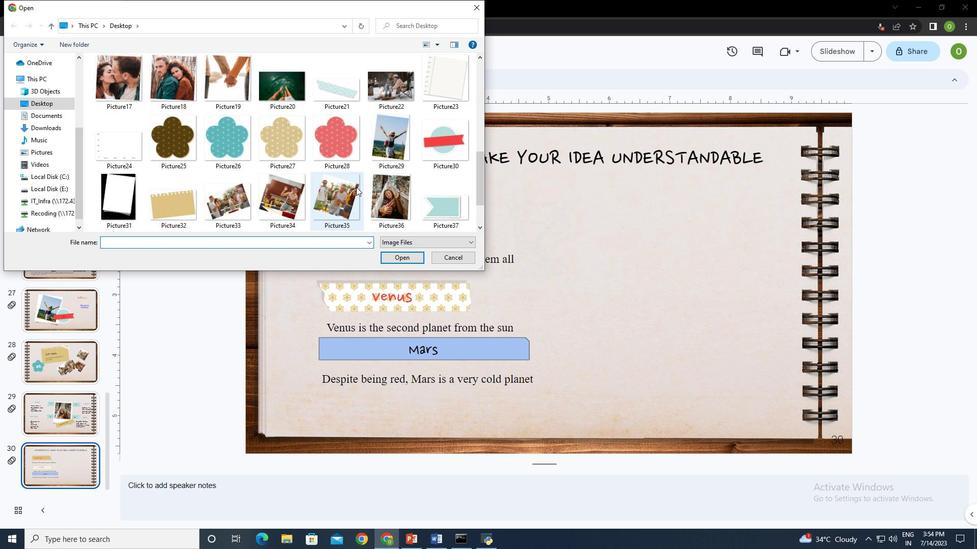 
Action: Mouse scrolled (356, 187) with delta (0, 0)
Screenshot: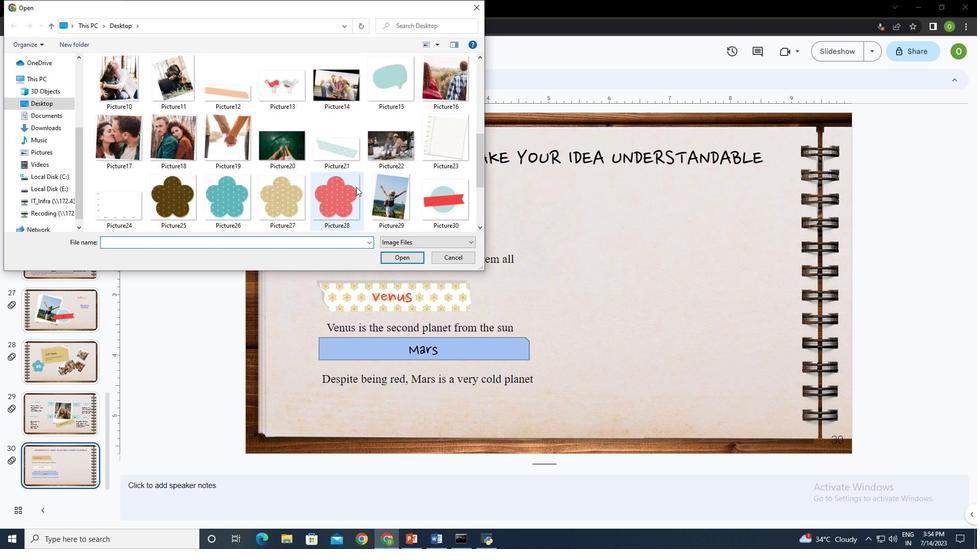 
Action: Mouse moved to (238, 153)
Screenshot: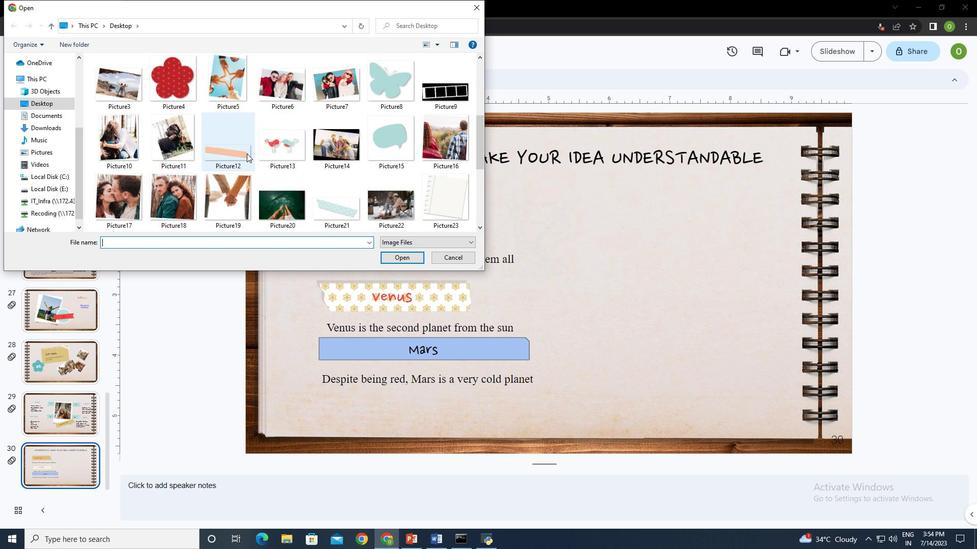 
Action: Mouse pressed left at (238, 153)
Screenshot: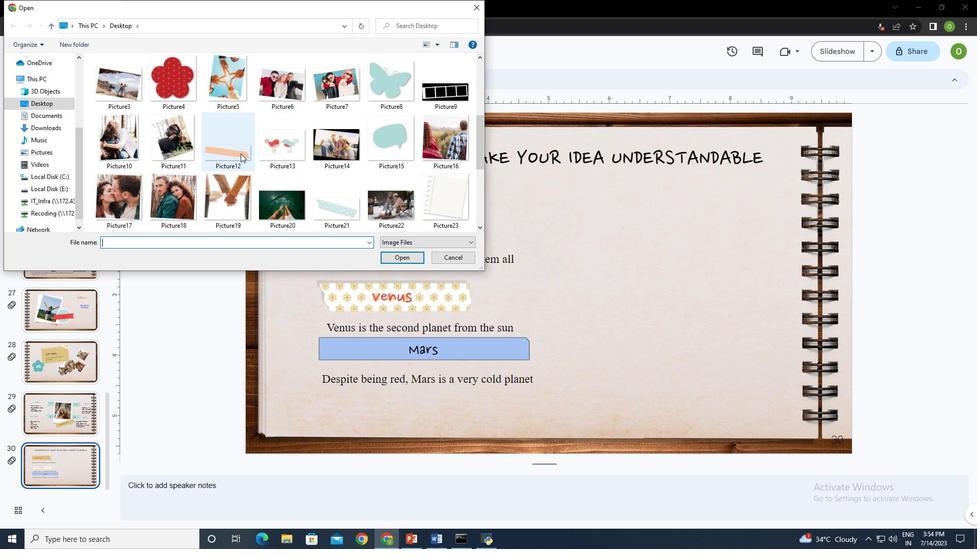 
Action: Mouse moved to (401, 260)
Screenshot: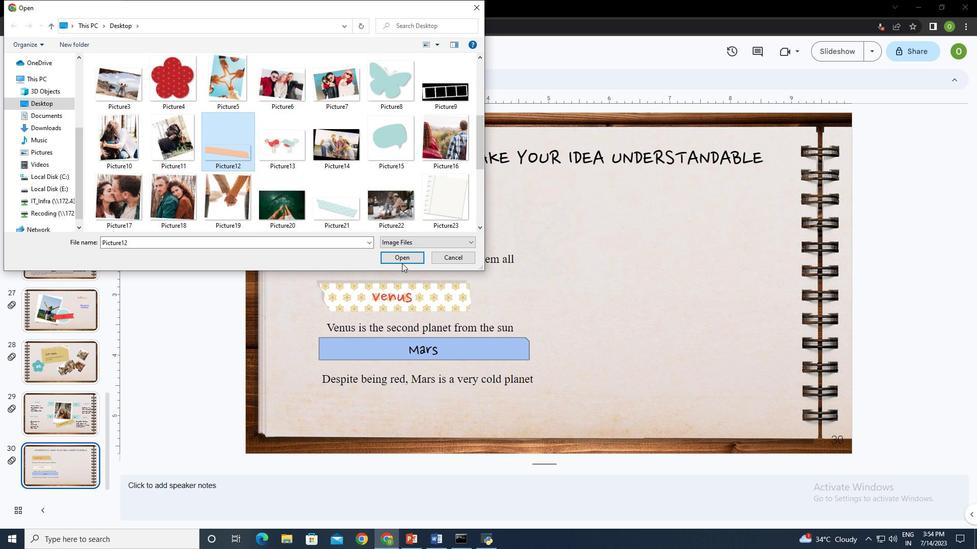 
Action: Mouse pressed left at (401, 260)
Screenshot: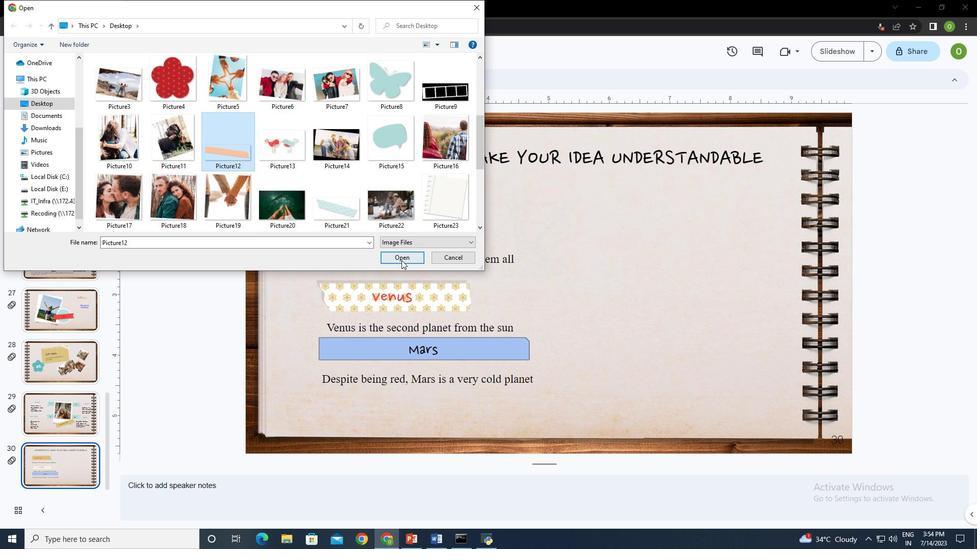 
Action: Mouse moved to (662, 227)
